 Task: Look for space in Sitges, Spain from 12th  August, 2023 to 15th August, 2023 for 3 adults in price range Rs.12000 to Rs.16000. Place can be entire place with 2 bedrooms having 3 beds and 1 bathroom. Property type can be house, flat, guest house. Booking option can be shelf check-in. Required host language is English.
Action: Mouse moved to (327, 199)
Screenshot: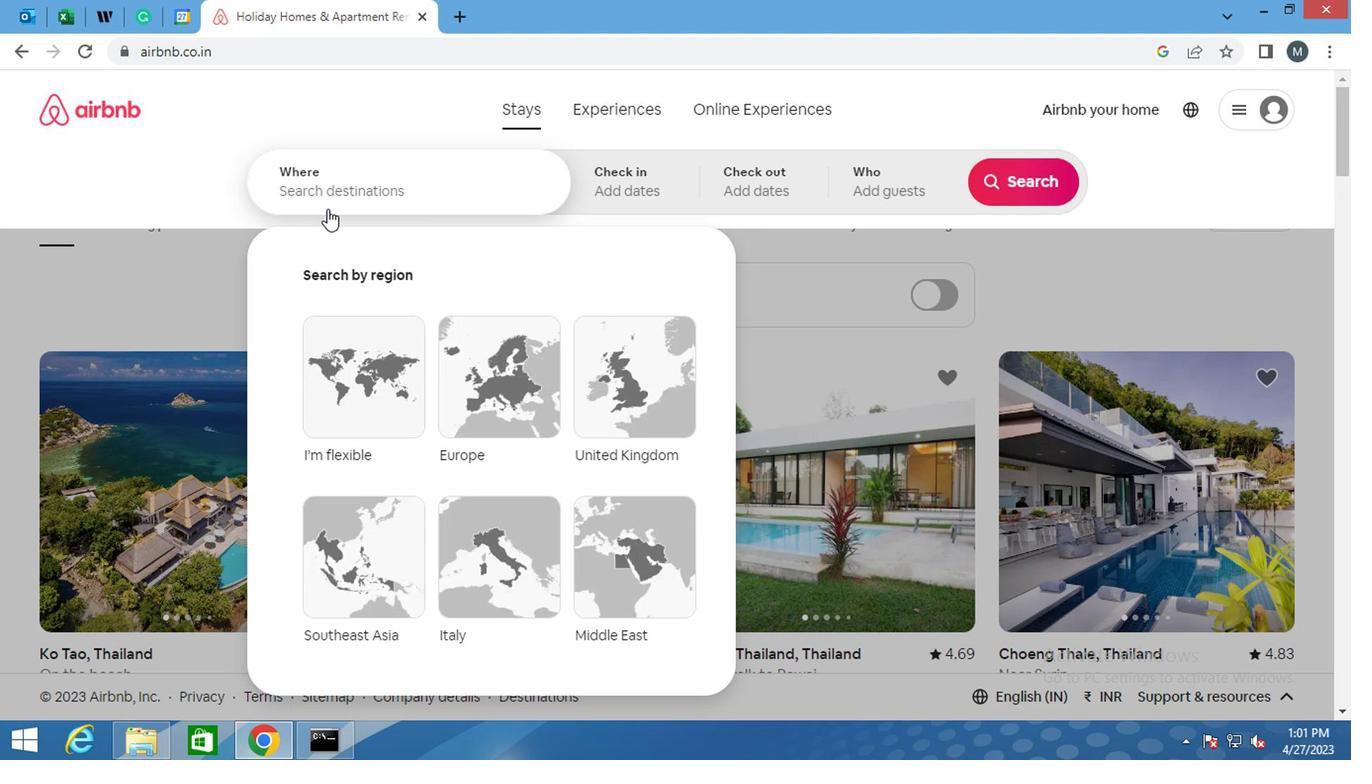 
Action: Mouse pressed left at (327, 199)
Screenshot: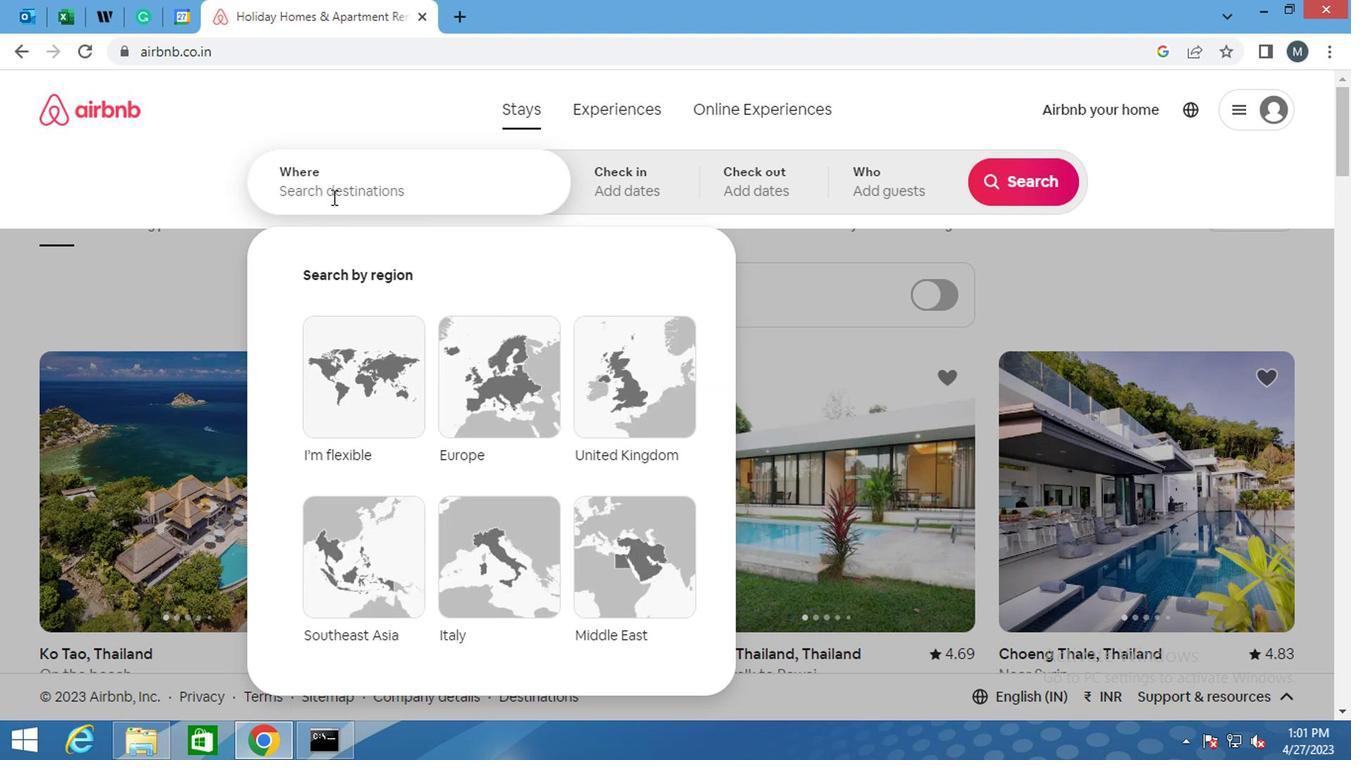 
Action: Key pressed <Key.shift>SITGES,<Key.space><Key.shift>SPAI
Screenshot: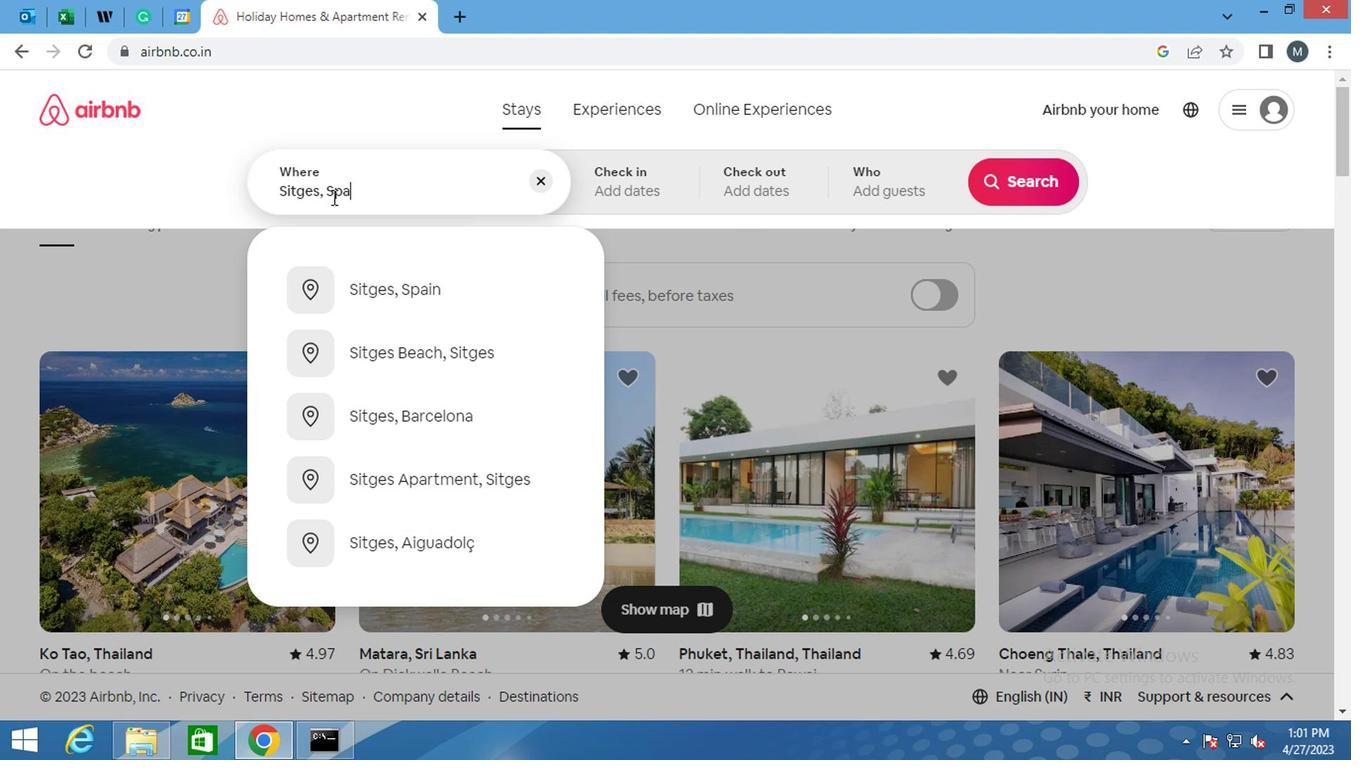 
Action: Mouse moved to (391, 301)
Screenshot: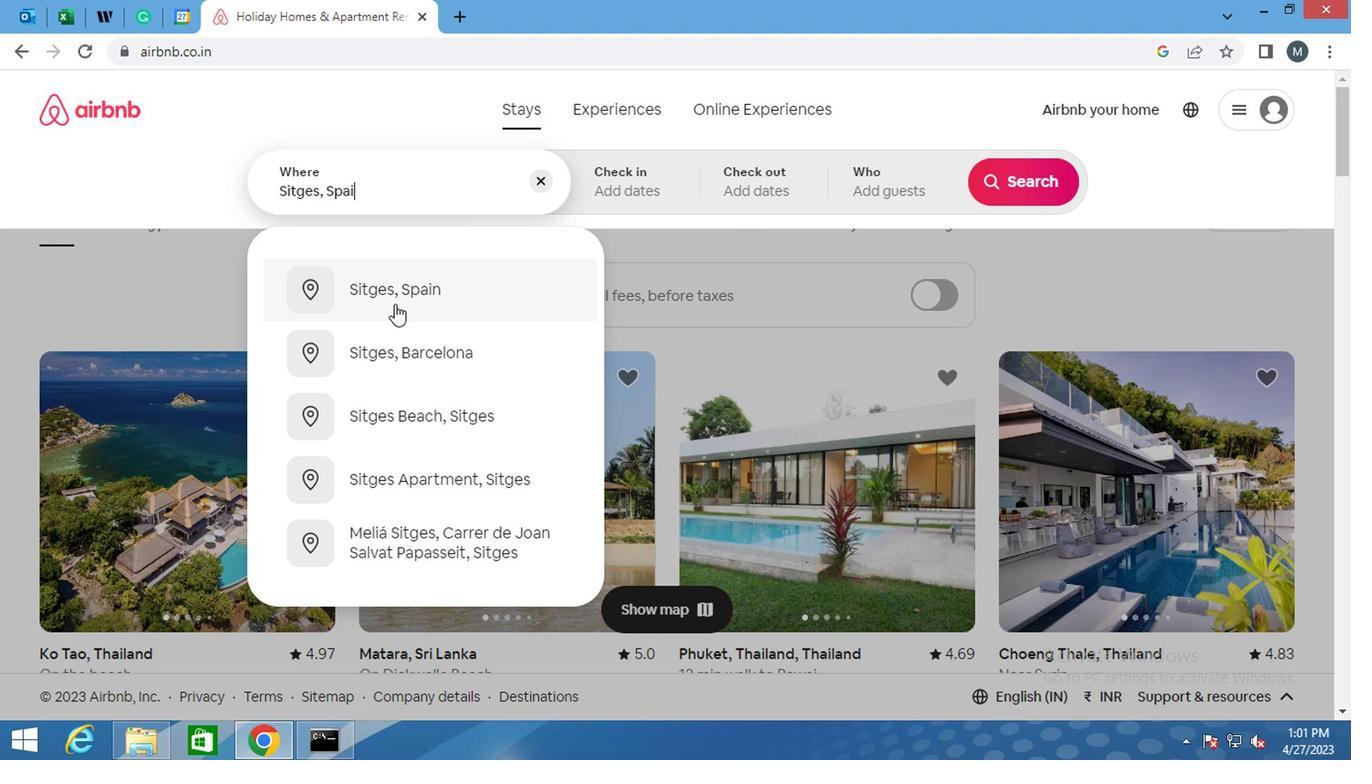 
Action: Mouse pressed left at (391, 301)
Screenshot: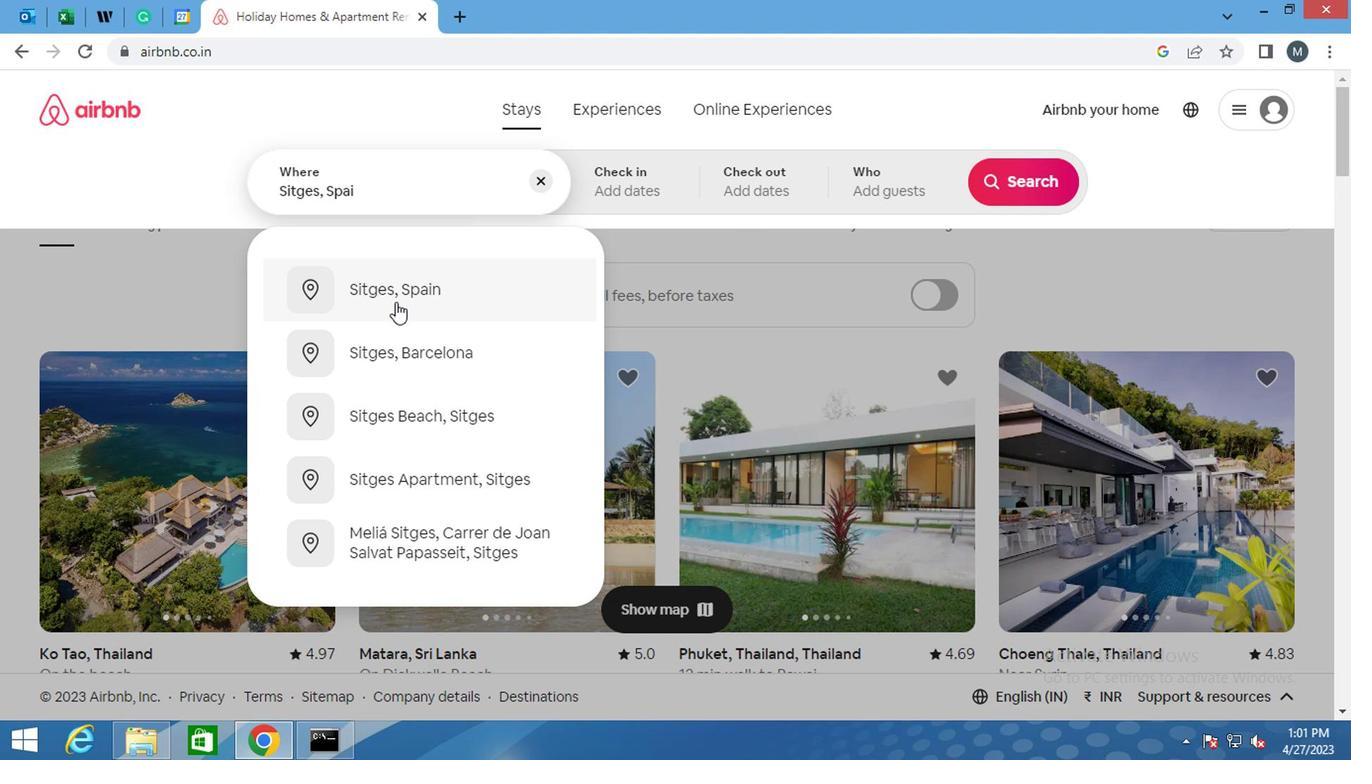 
Action: Mouse moved to (1014, 341)
Screenshot: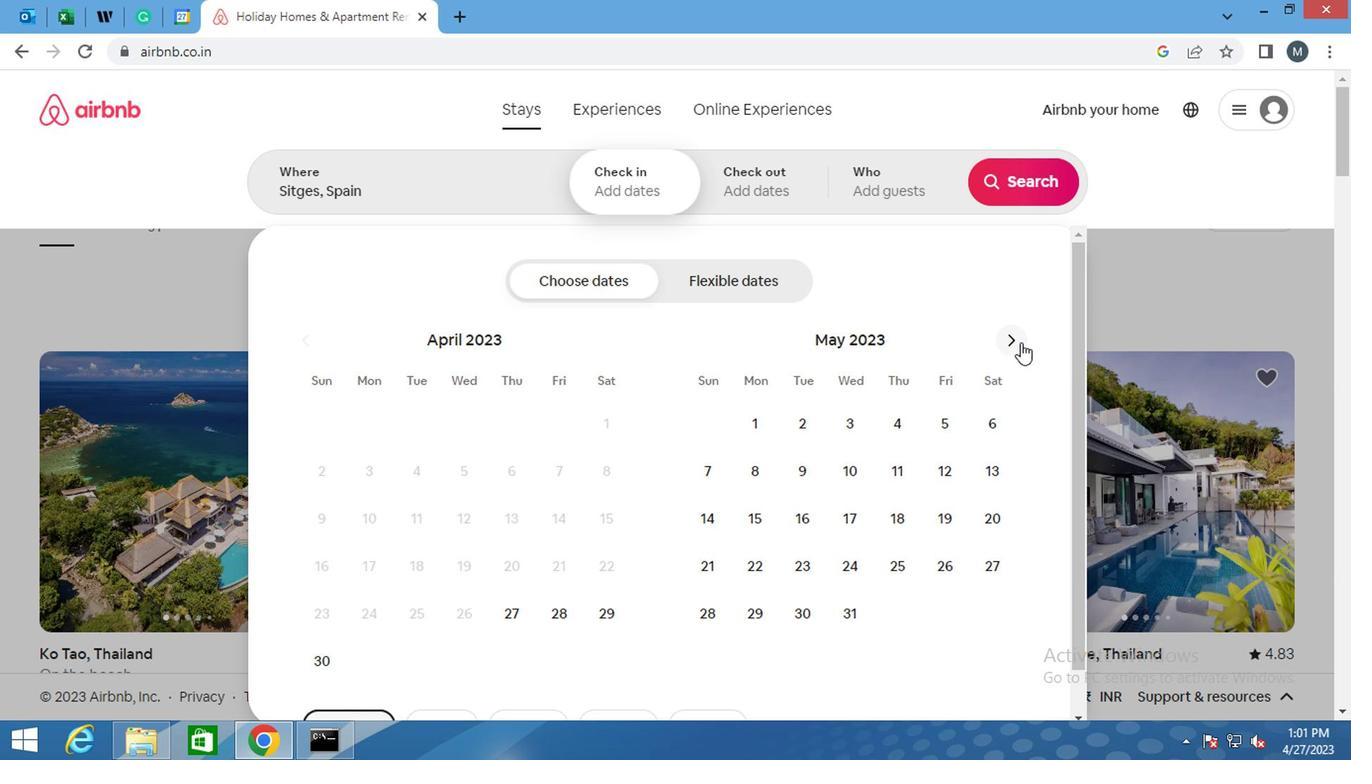 
Action: Mouse pressed left at (1014, 341)
Screenshot: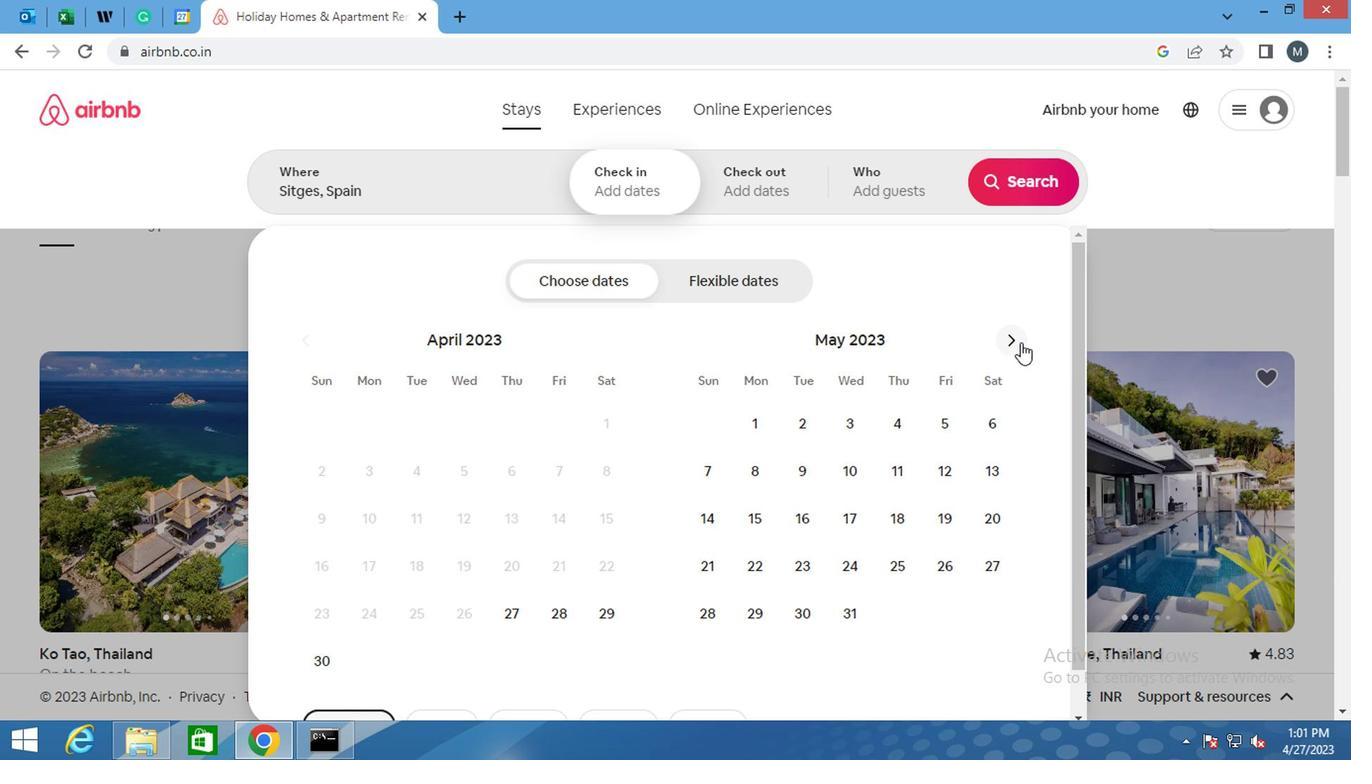 
Action: Mouse pressed left at (1014, 341)
Screenshot: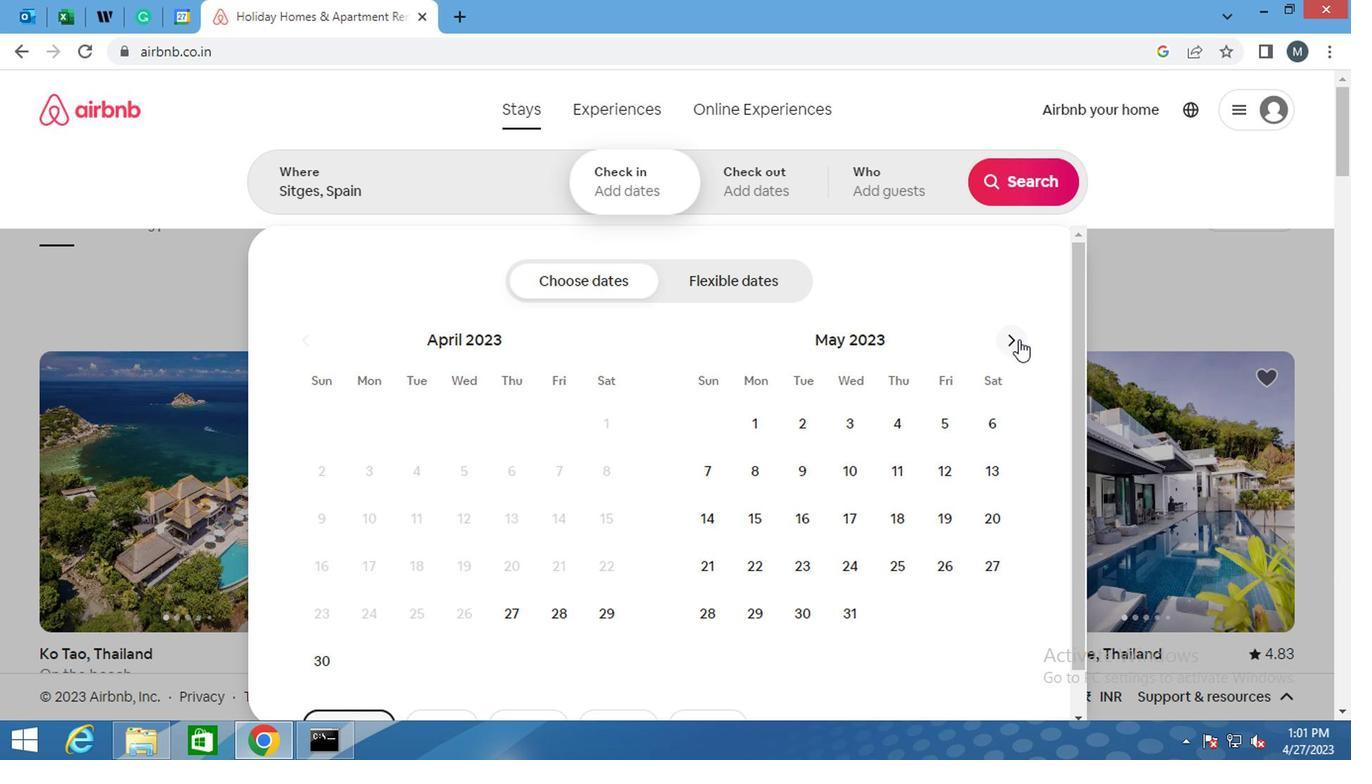 
Action: Mouse pressed left at (1014, 341)
Screenshot: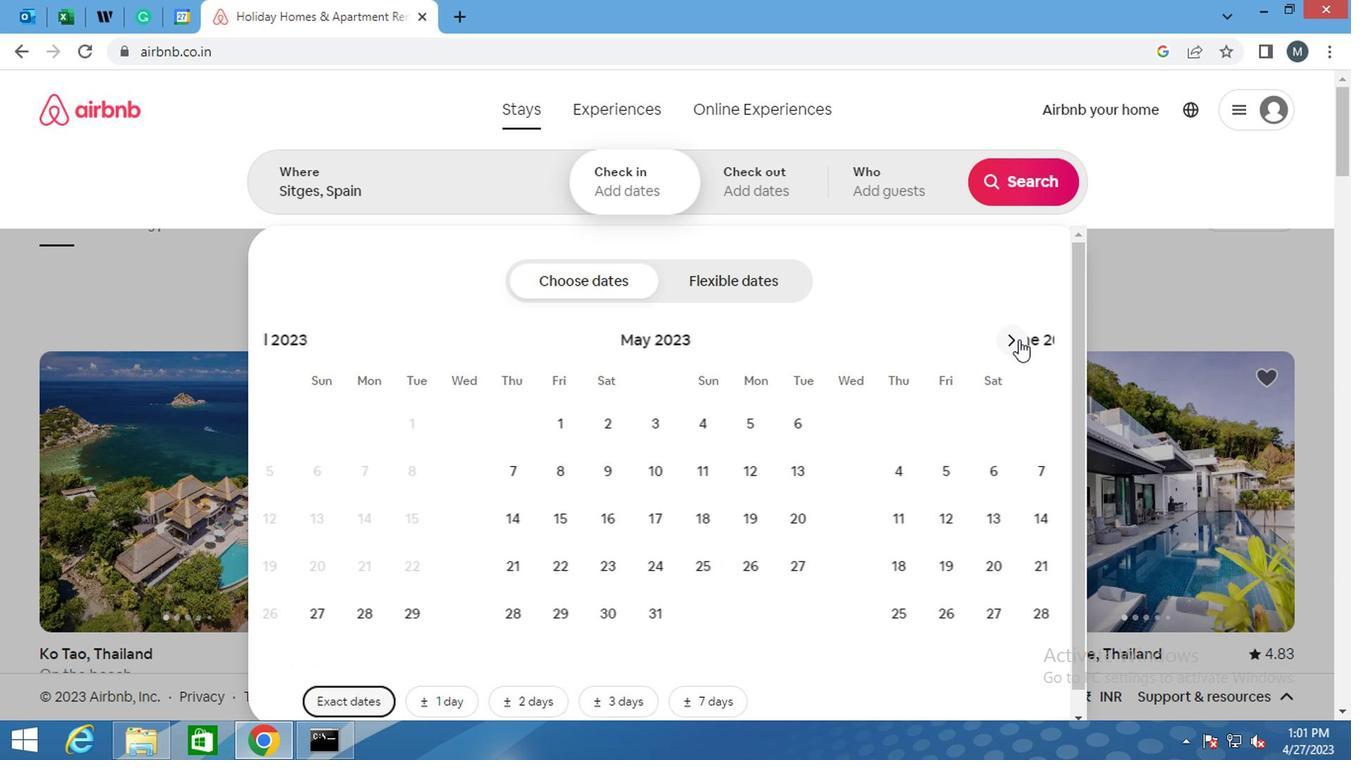 
Action: Mouse pressed left at (1014, 341)
Screenshot: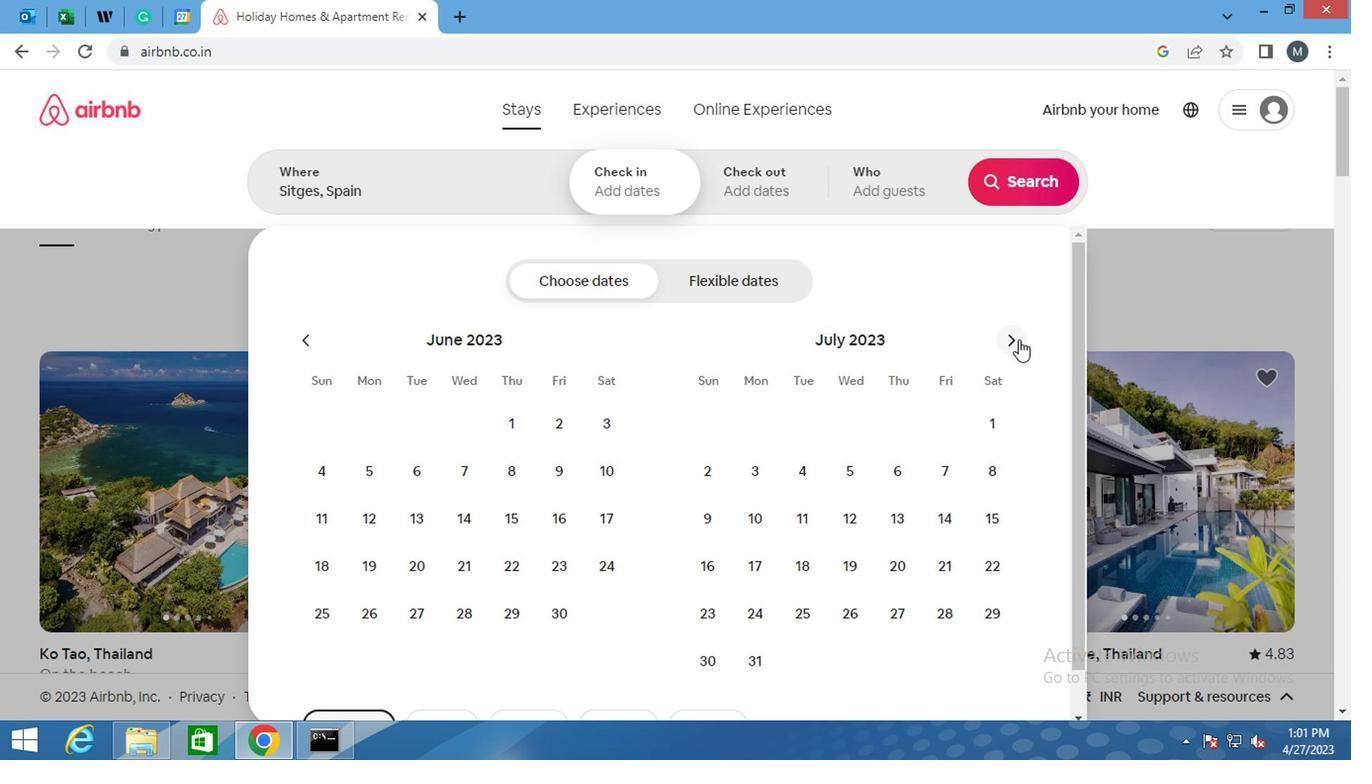 
Action: Mouse moved to (976, 458)
Screenshot: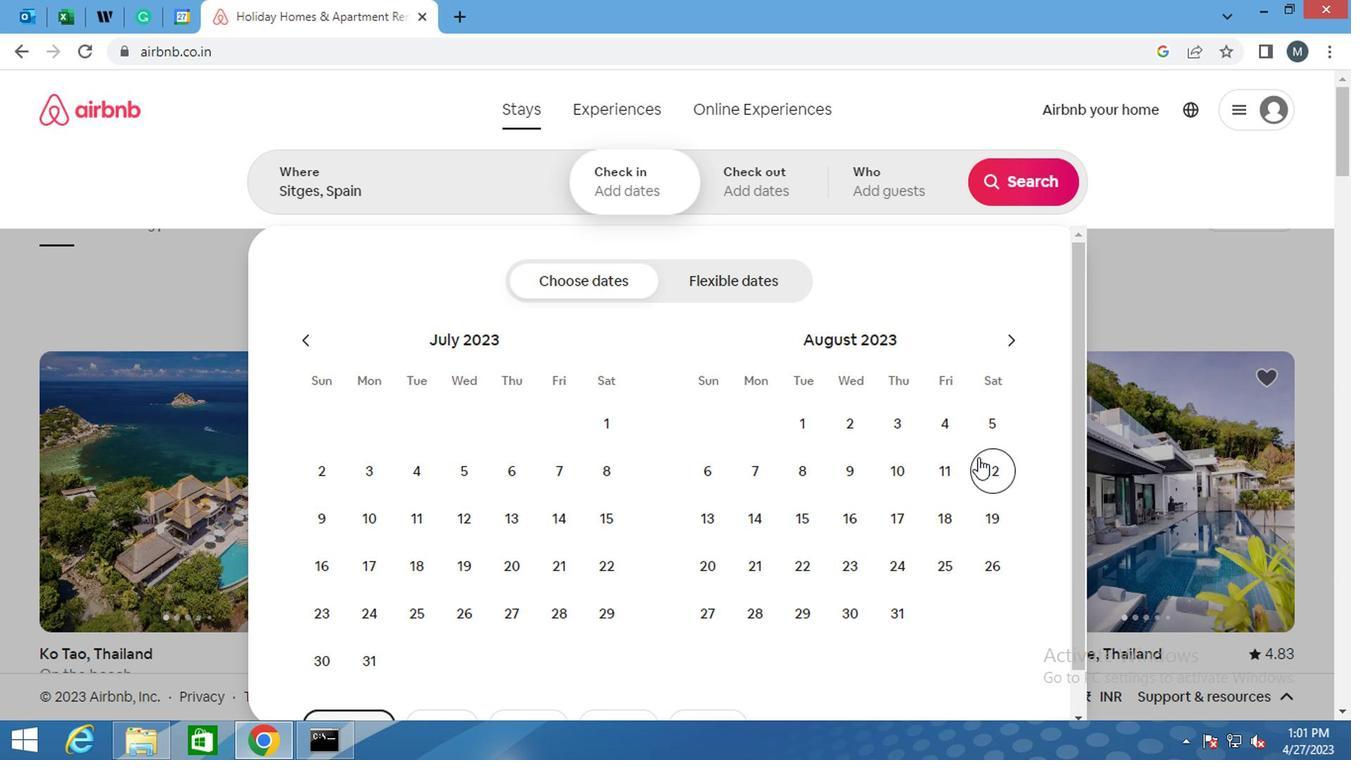 
Action: Mouse pressed left at (976, 458)
Screenshot: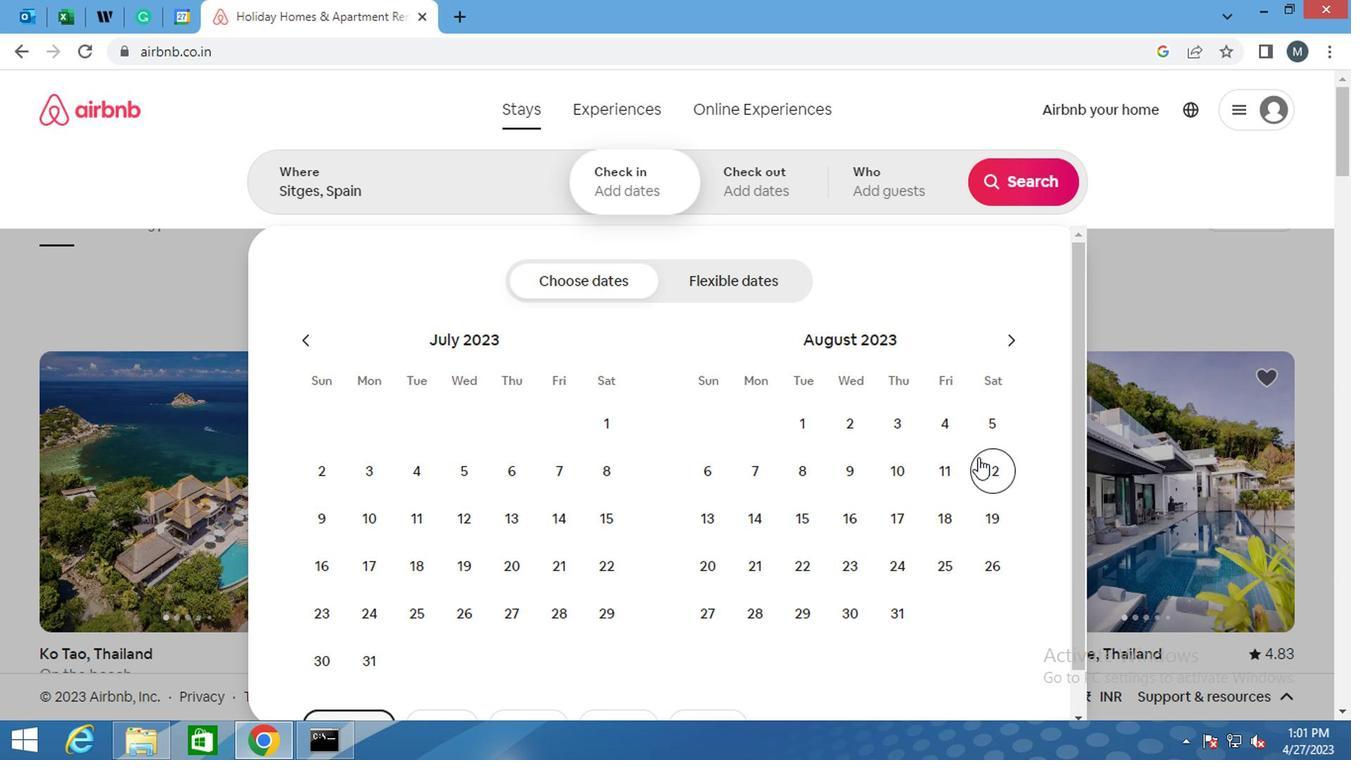 
Action: Mouse moved to (808, 519)
Screenshot: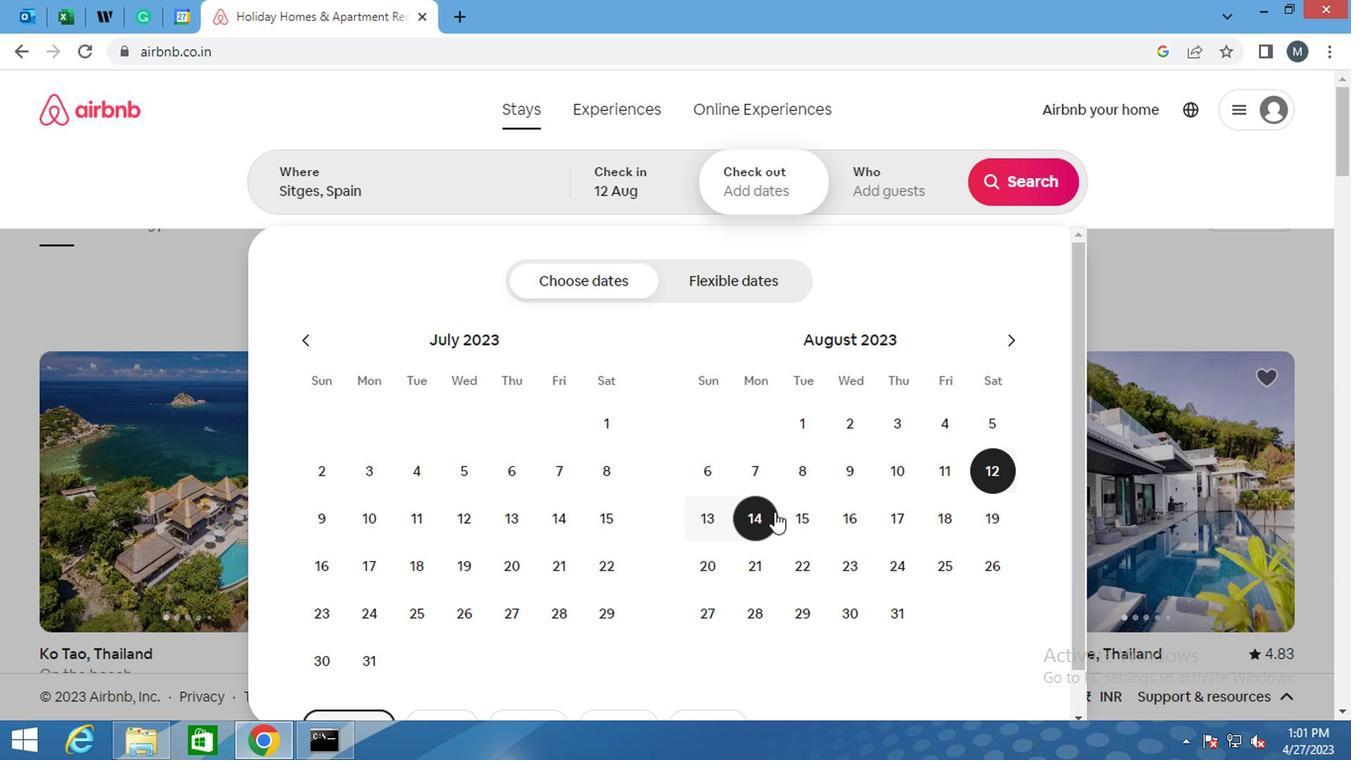 
Action: Mouse pressed left at (808, 519)
Screenshot: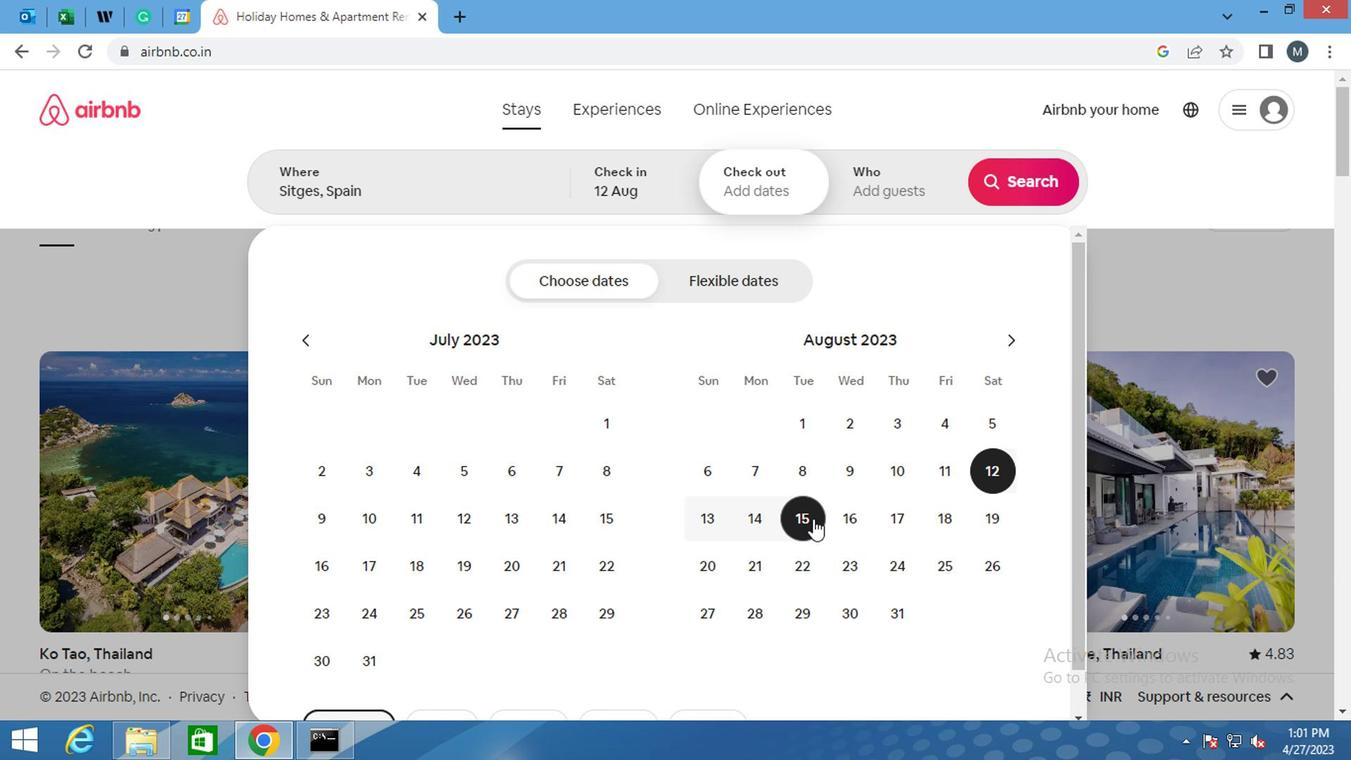 
Action: Mouse moved to (892, 207)
Screenshot: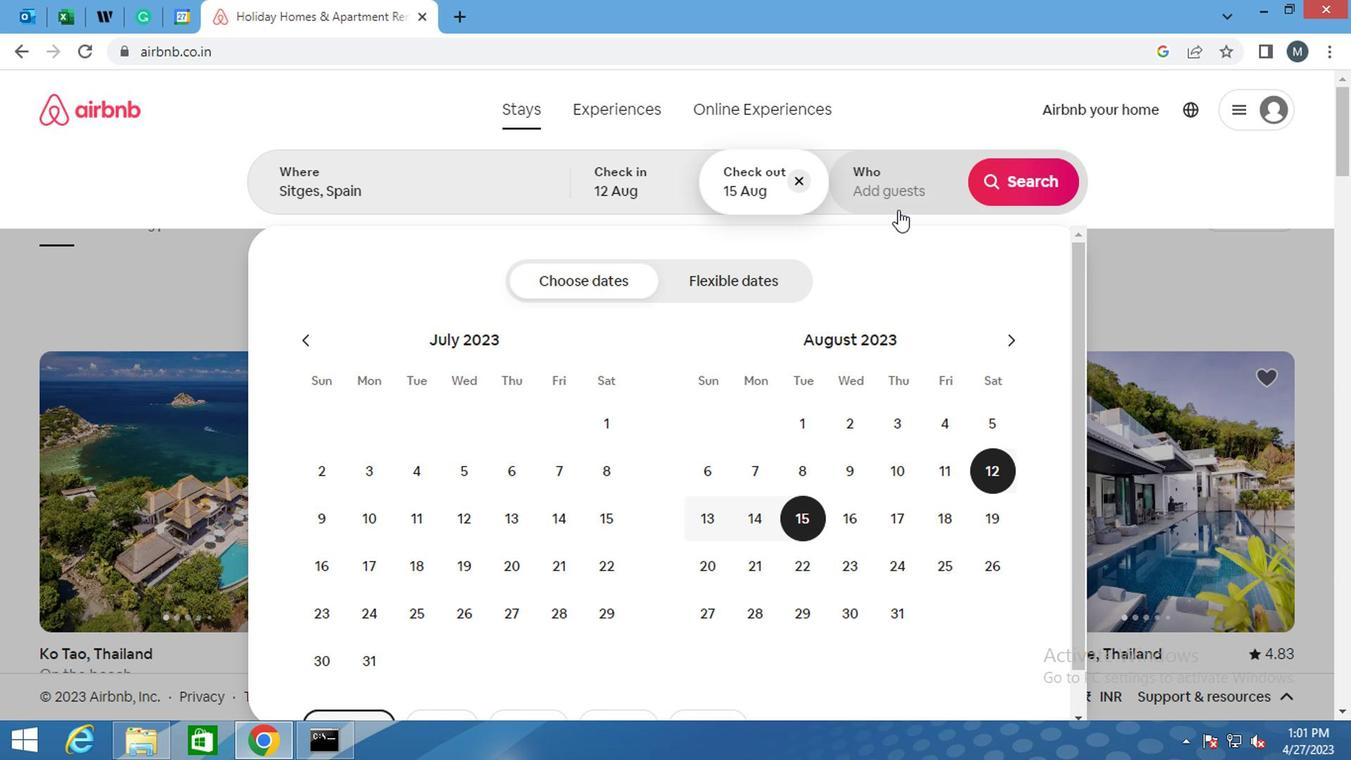 
Action: Mouse pressed left at (892, 207)
Screenshot: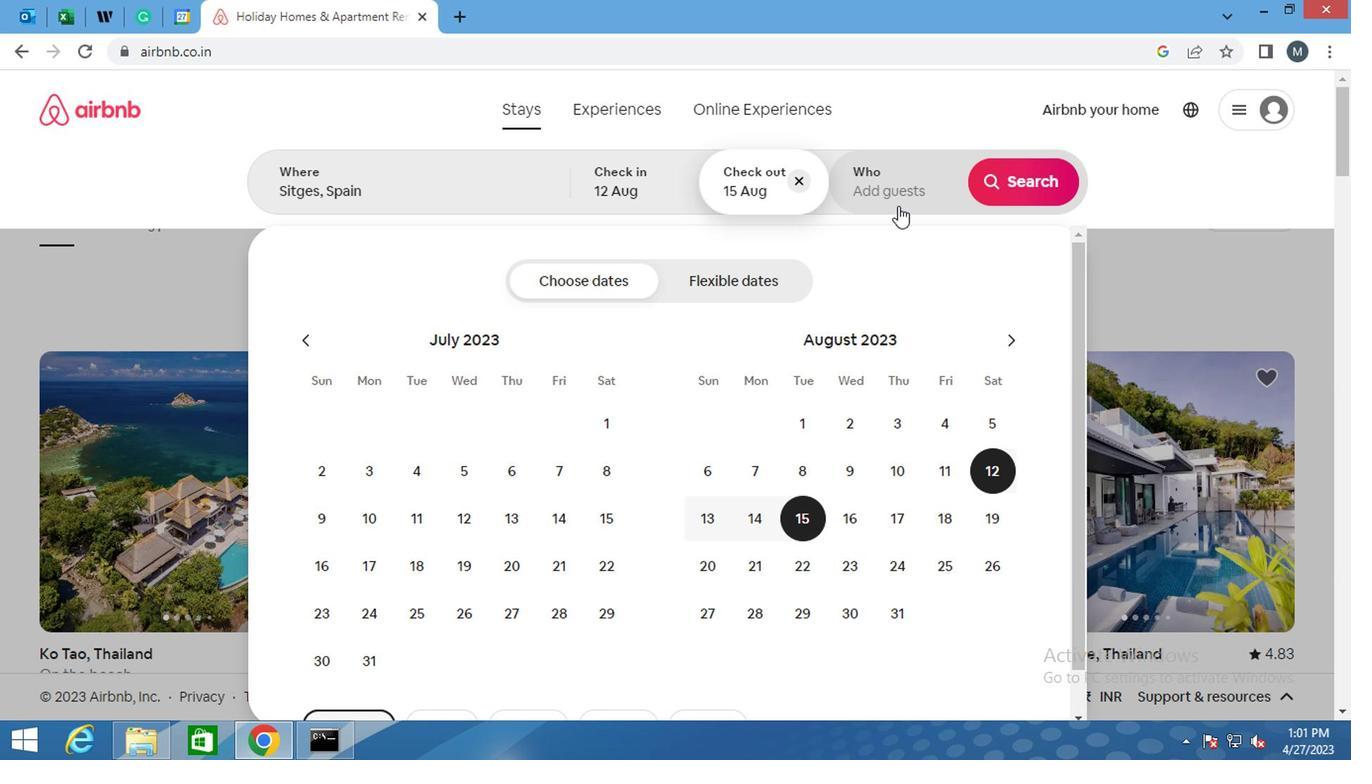 
Action: Mouse moved to (1013, 292)
Screenshot: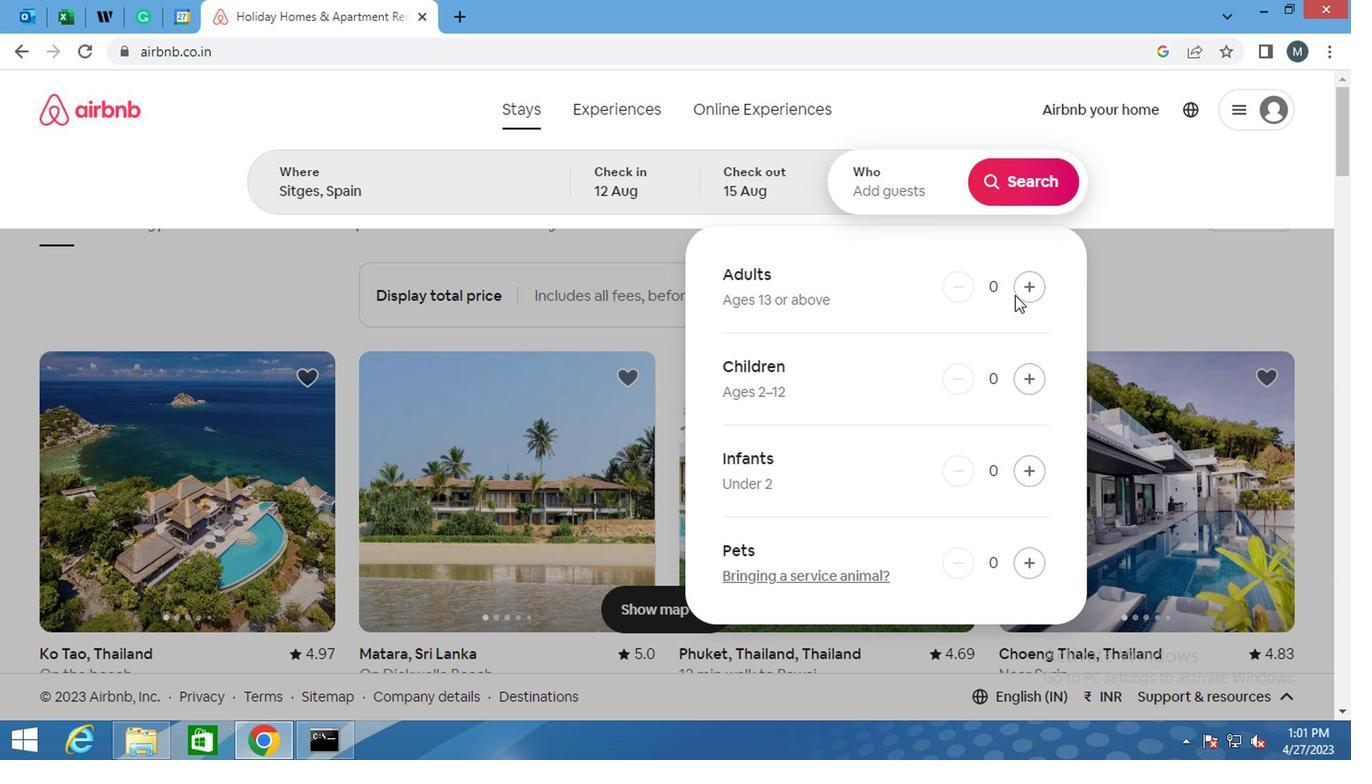 
Action: Mouse pressed left at (1013, 292)
Screenshot: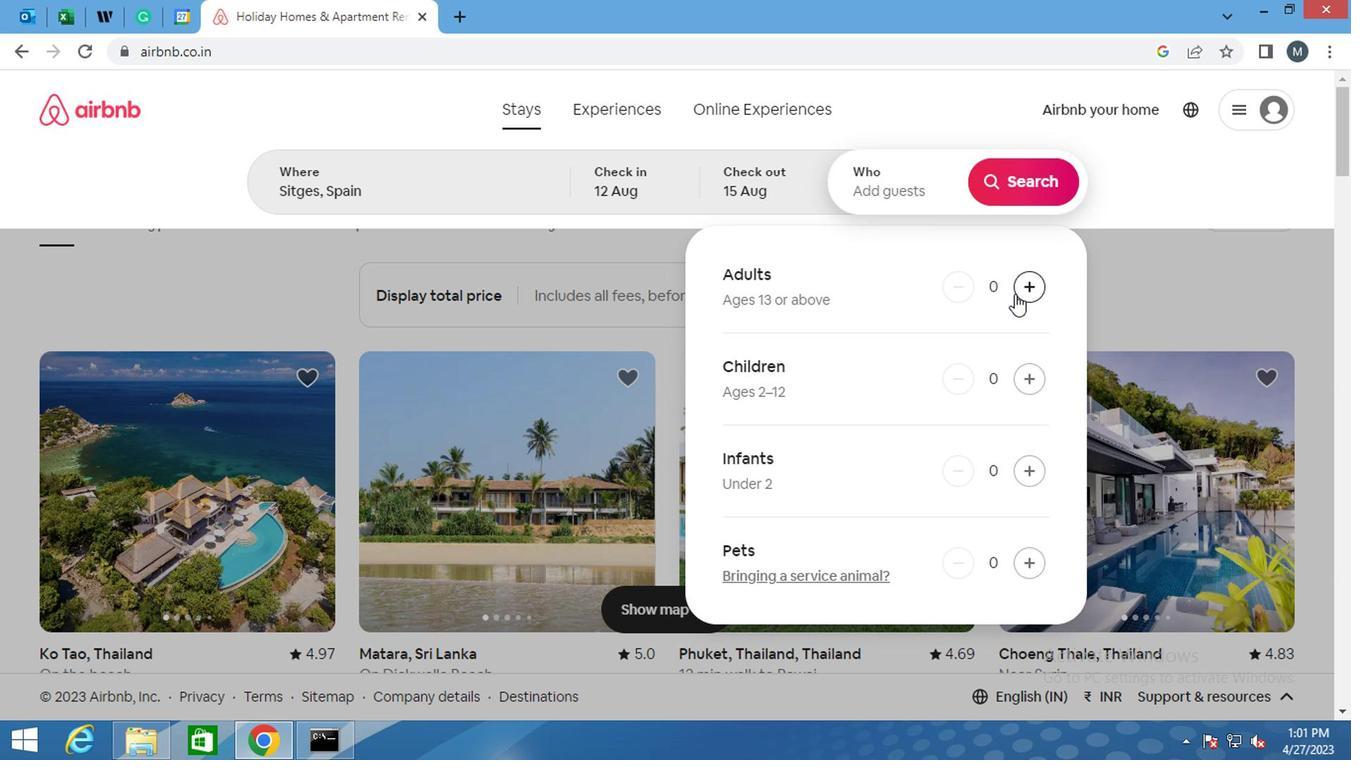 
Action: Mouse moved to (1017, 292)
Screenshot: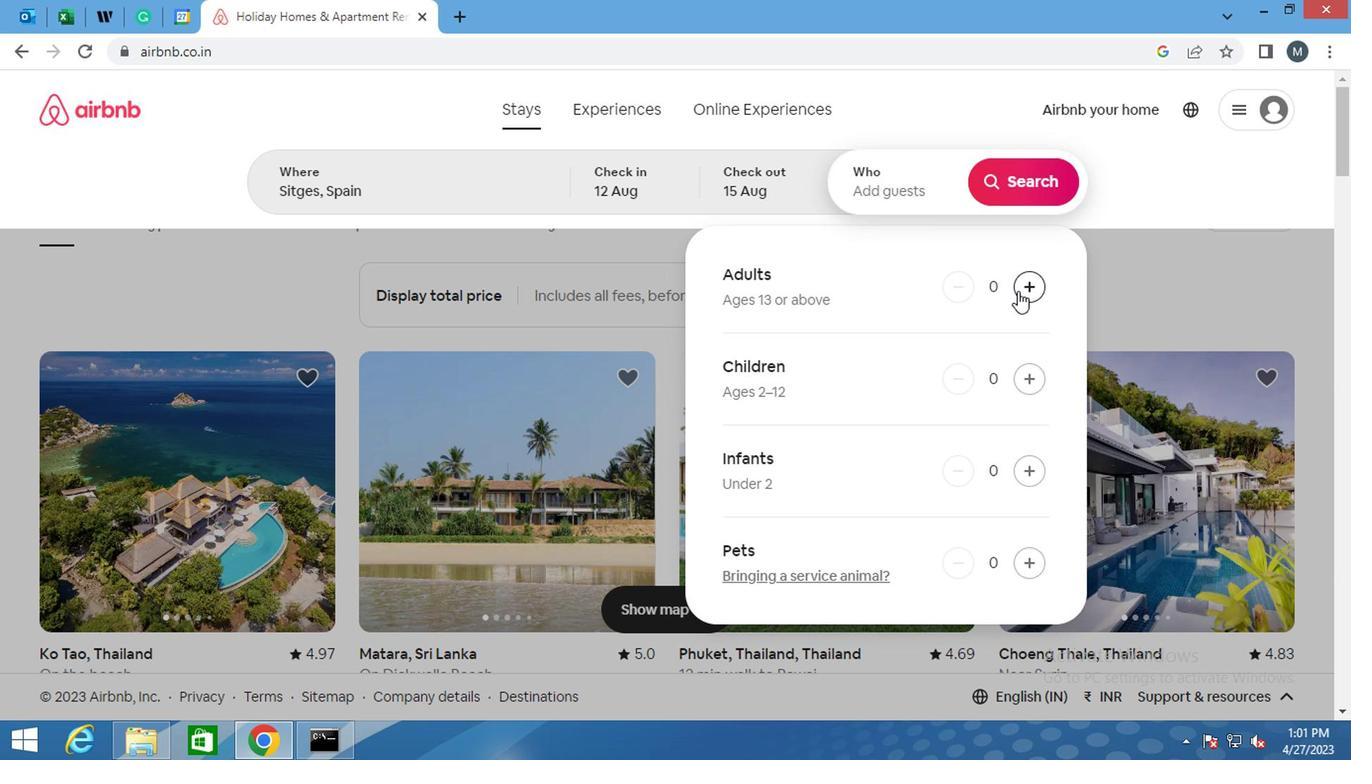 
Action: Mouse pressed left at (1017, 292)
Screenshot: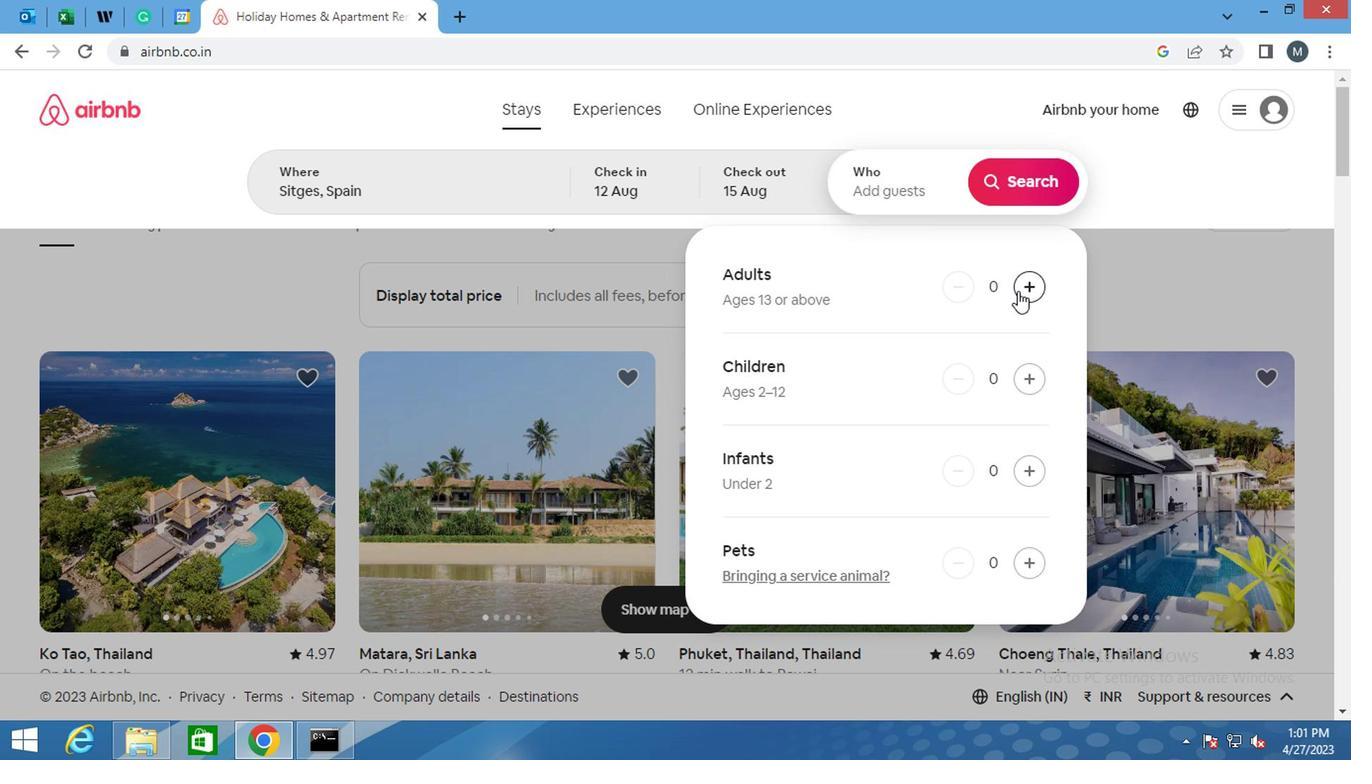 
Action: Mouse pressed left at (1017, 292)
Screenshot: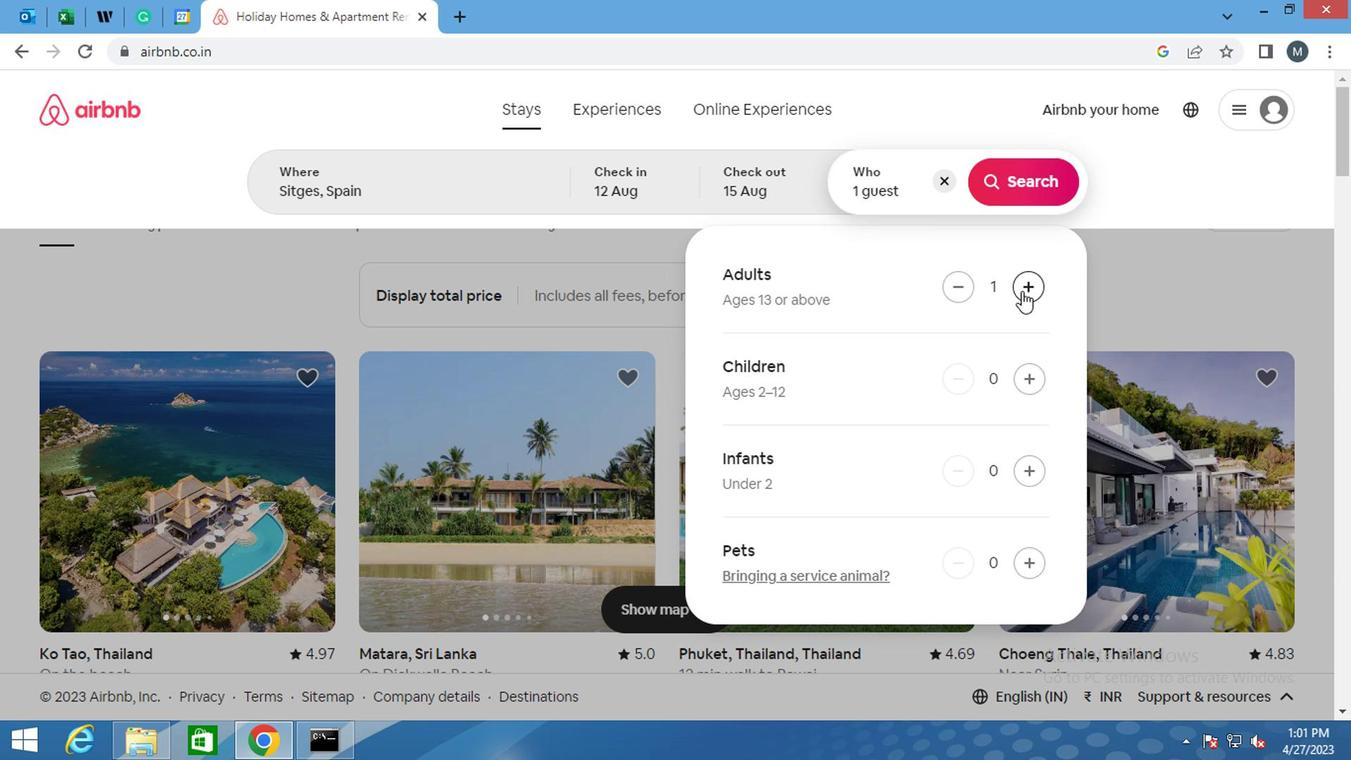 
Action: Mouse moved to (1039, 185)
Screenshot: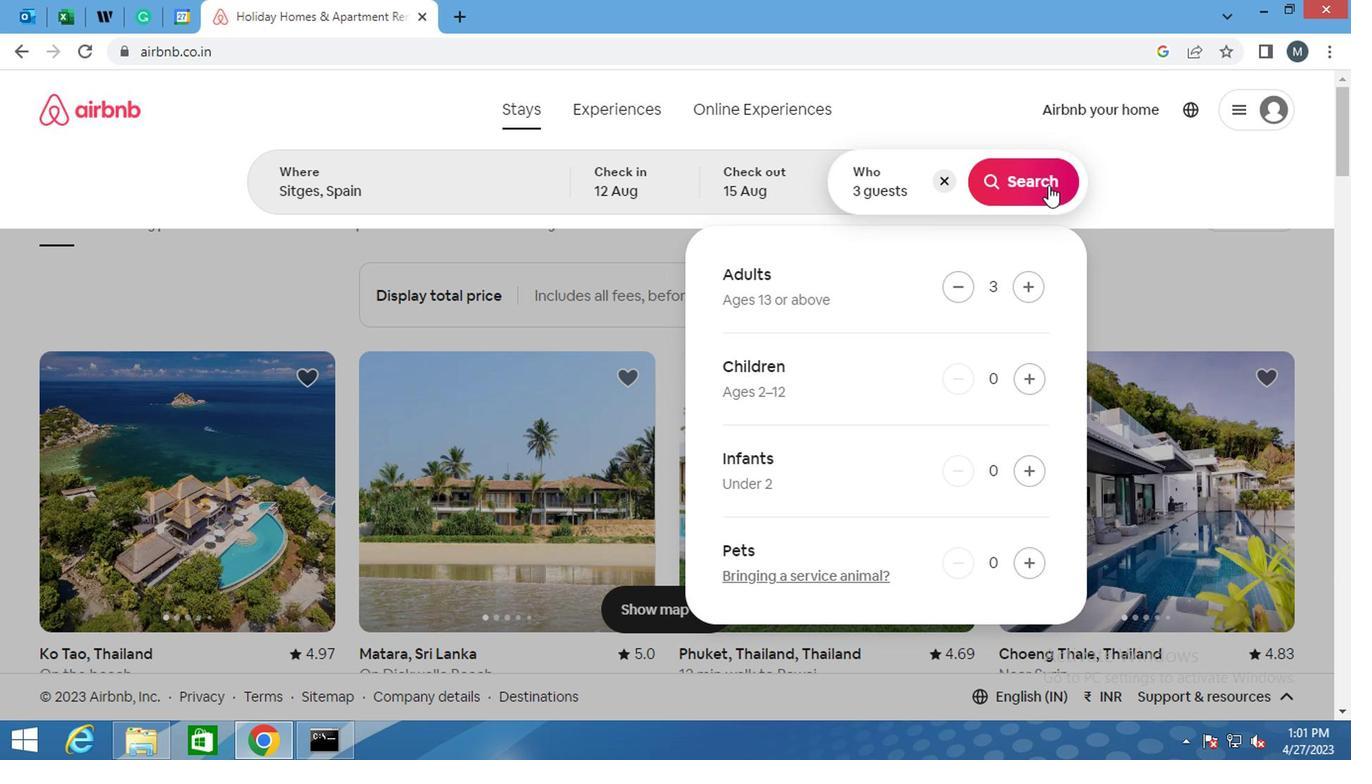 
Action: Mouse pressed left at (1039, 185)
Screenshot: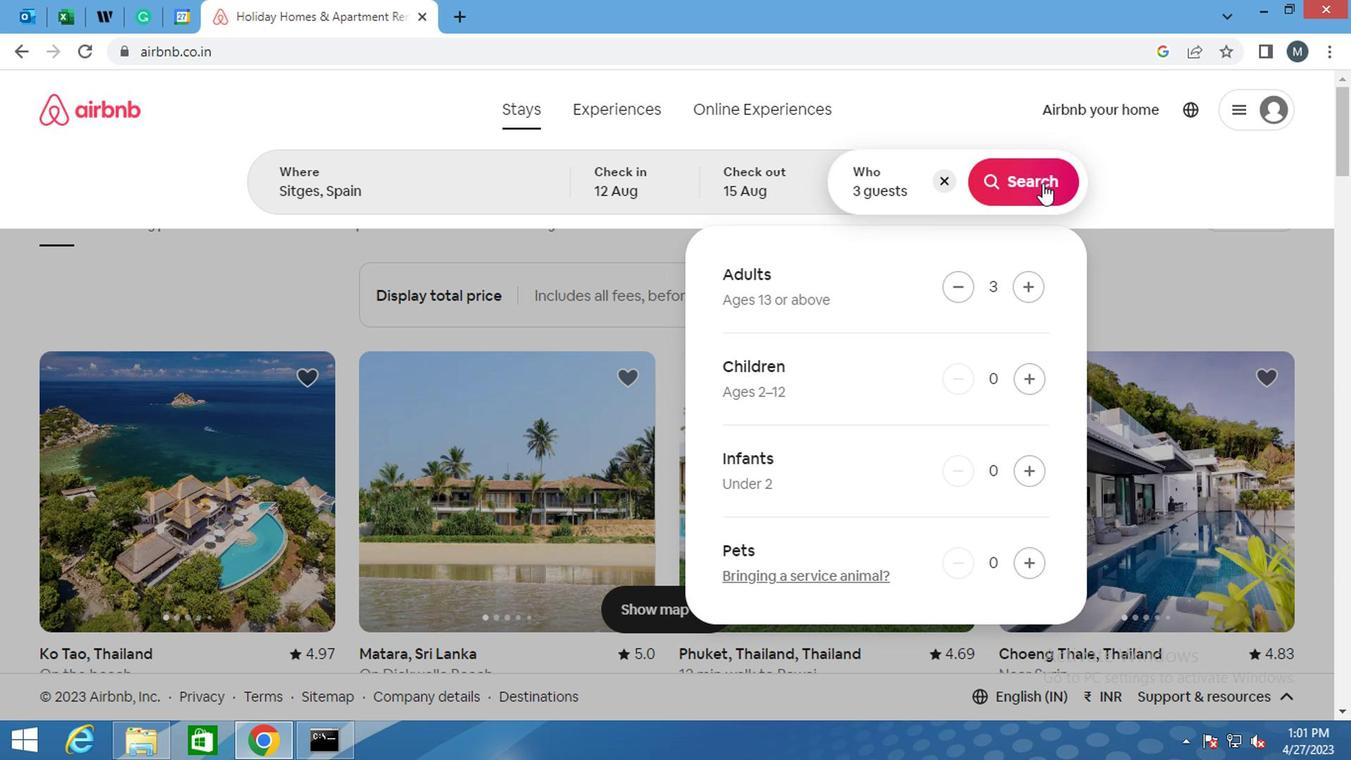 
Action: Mouse moved to (1268, 205)
Screenshot: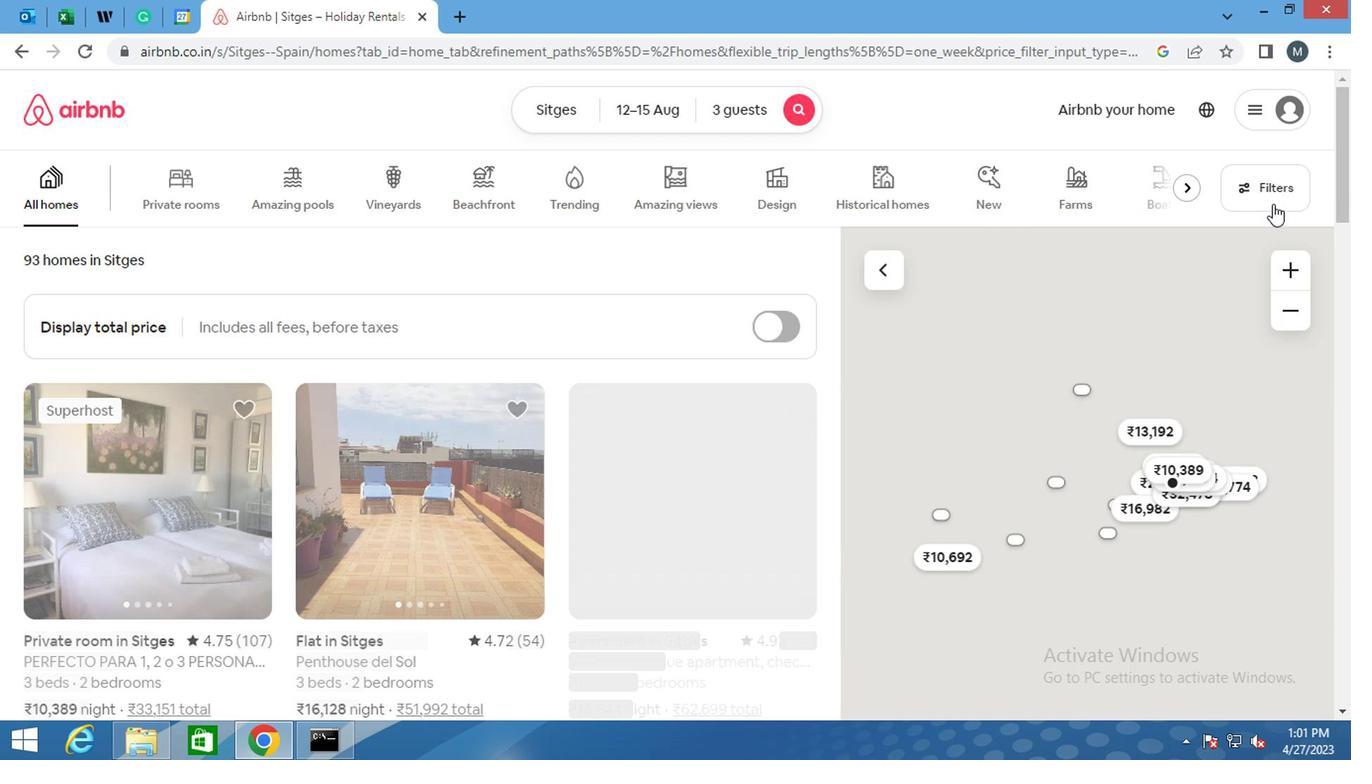 
Action: Mouse pressed left at (1268, 205)
Screenshot: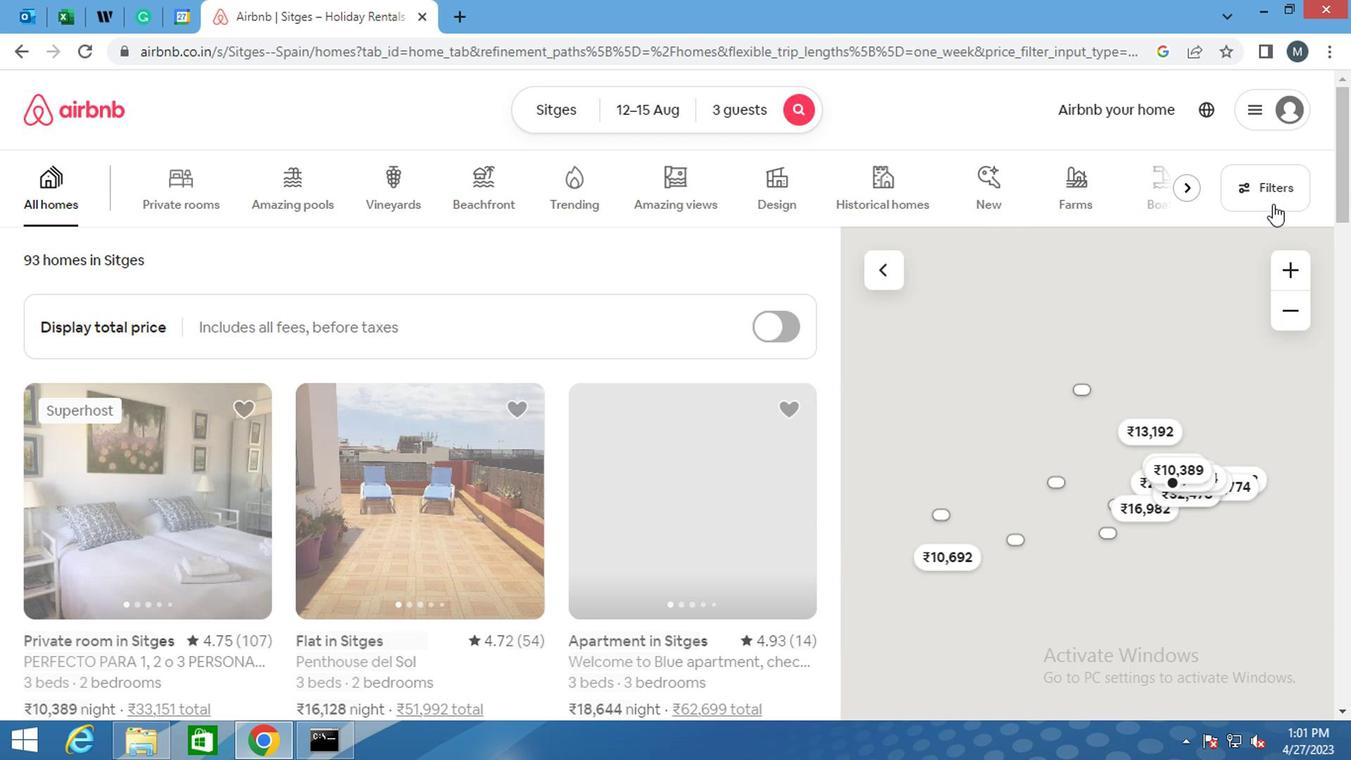 
Action: Mouse moved to (439, 449)
Screenshot: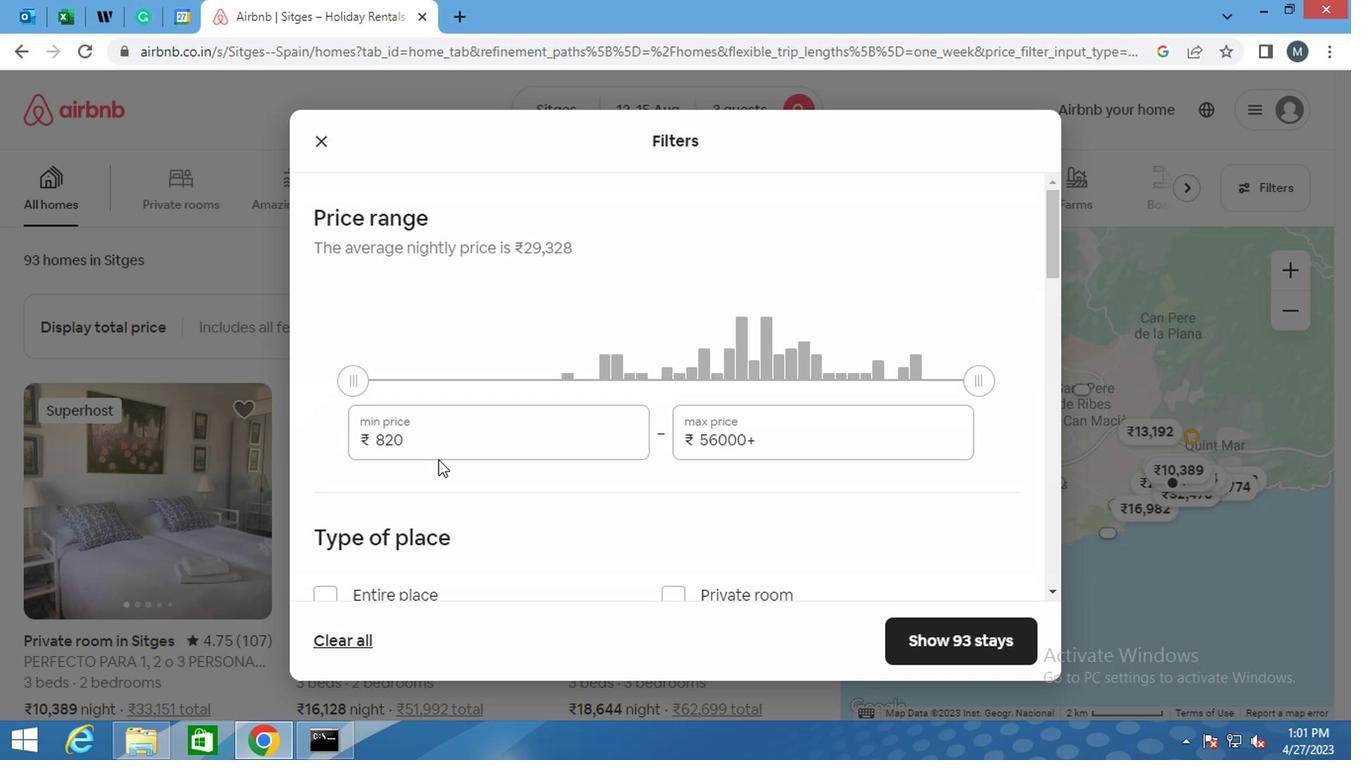 
Action: Mouse pressed left at (439, 449)
Screenshot: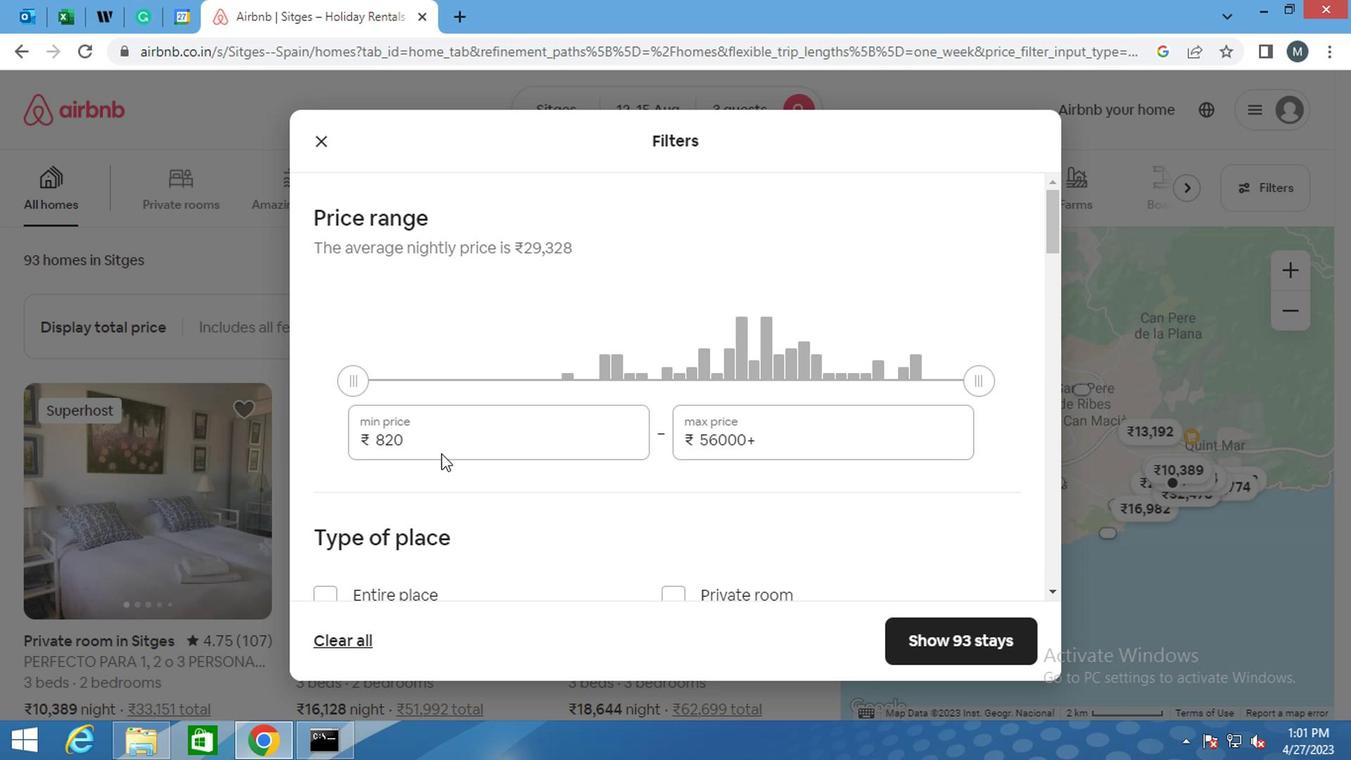 
Action: Key pressed <Key.backspace><Key.backspace><Key.backspace><Key.backspace><Key.backspace>
Screenshot: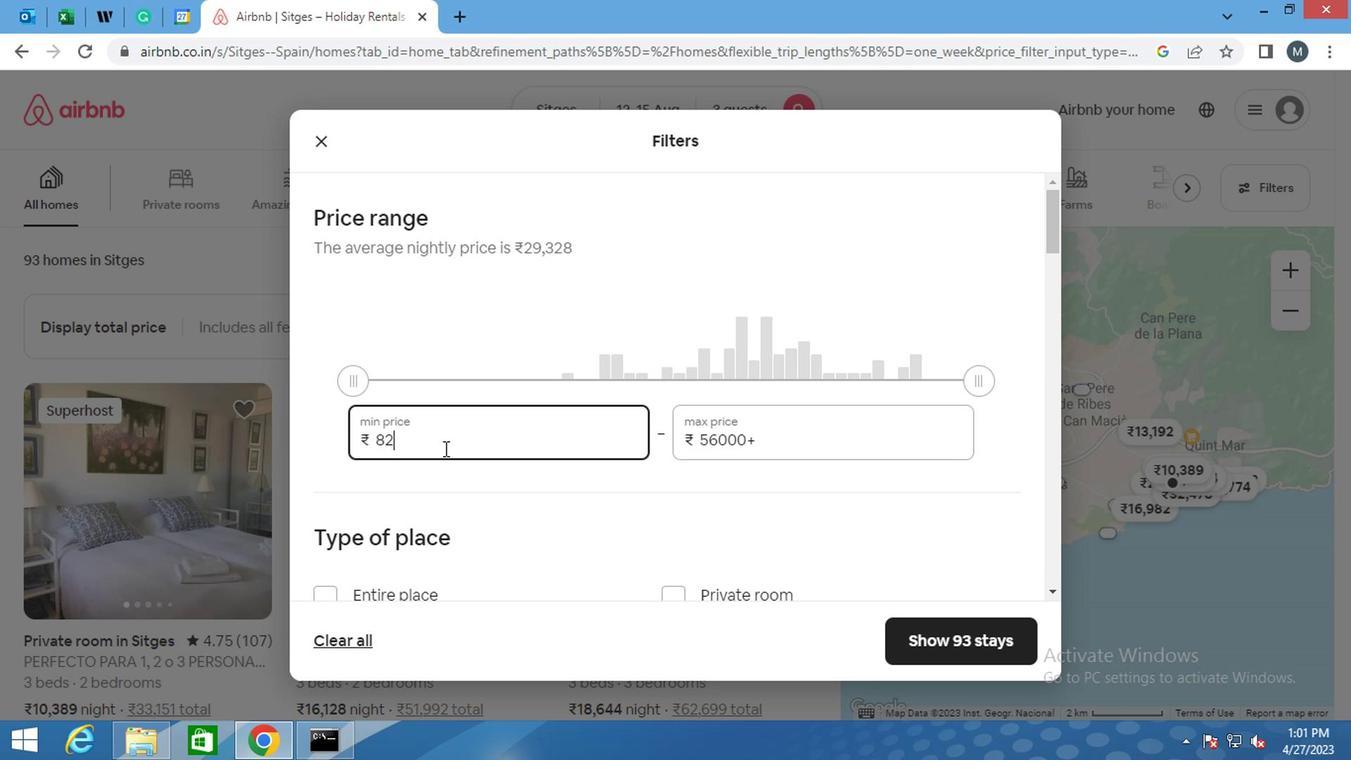 
Action: Mouse moved to (440, 450)
Screenshot: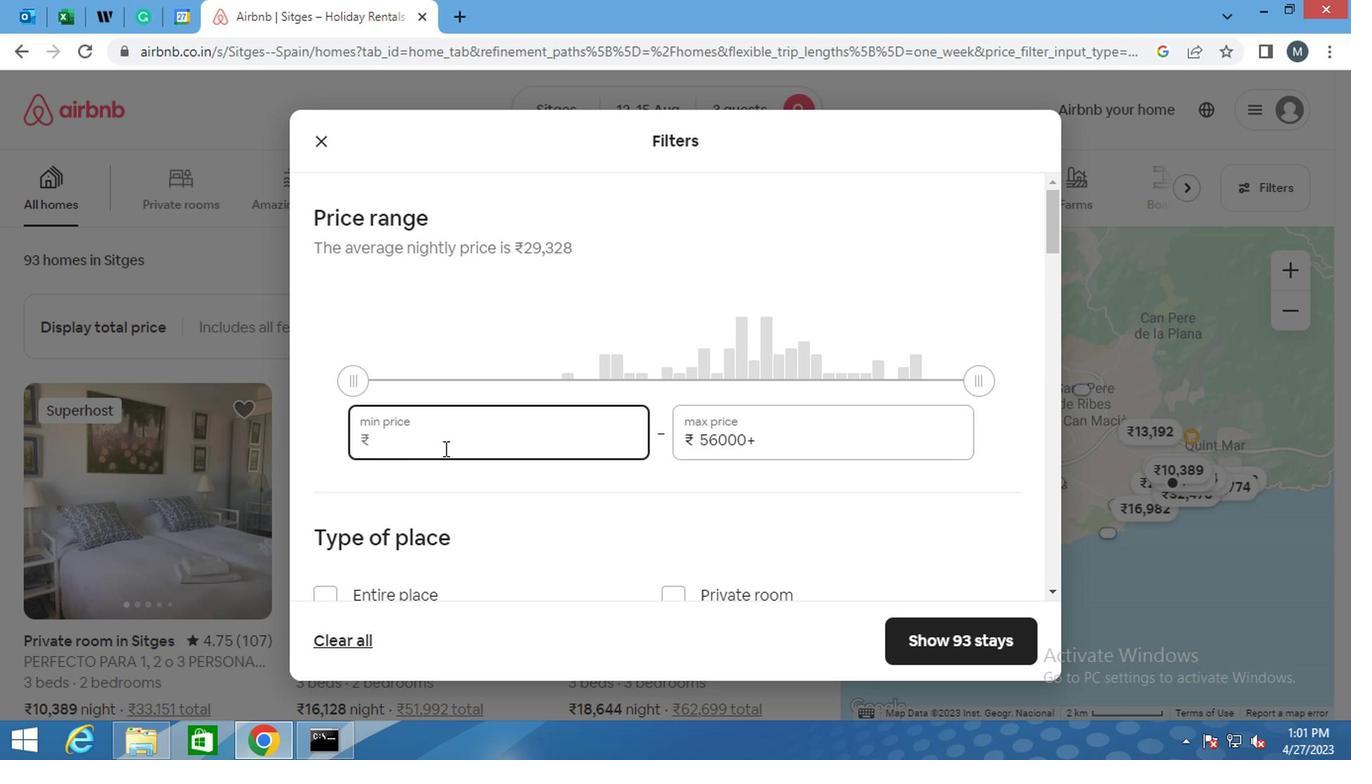 
Action: Key pressed 1
Screenshot: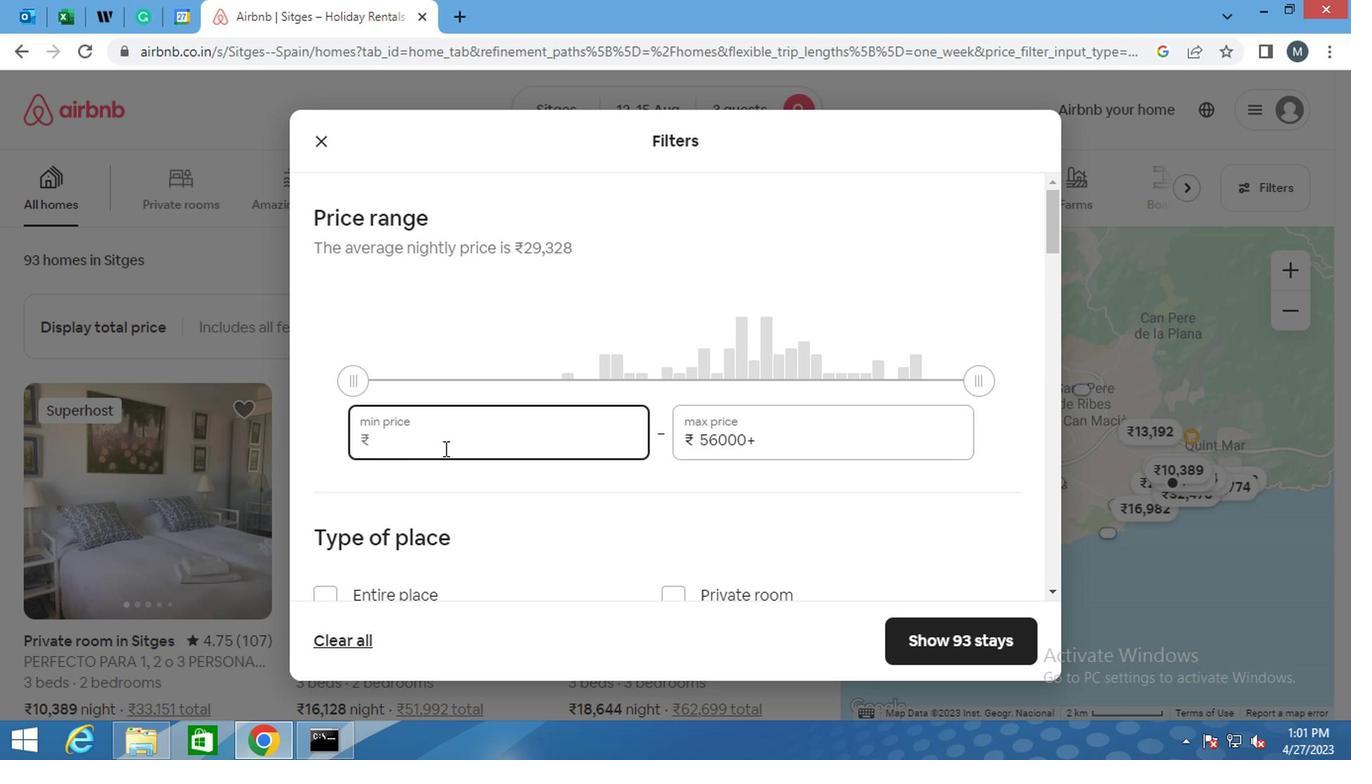 
Action: Mouse moved to (440, 451)
Screenshot: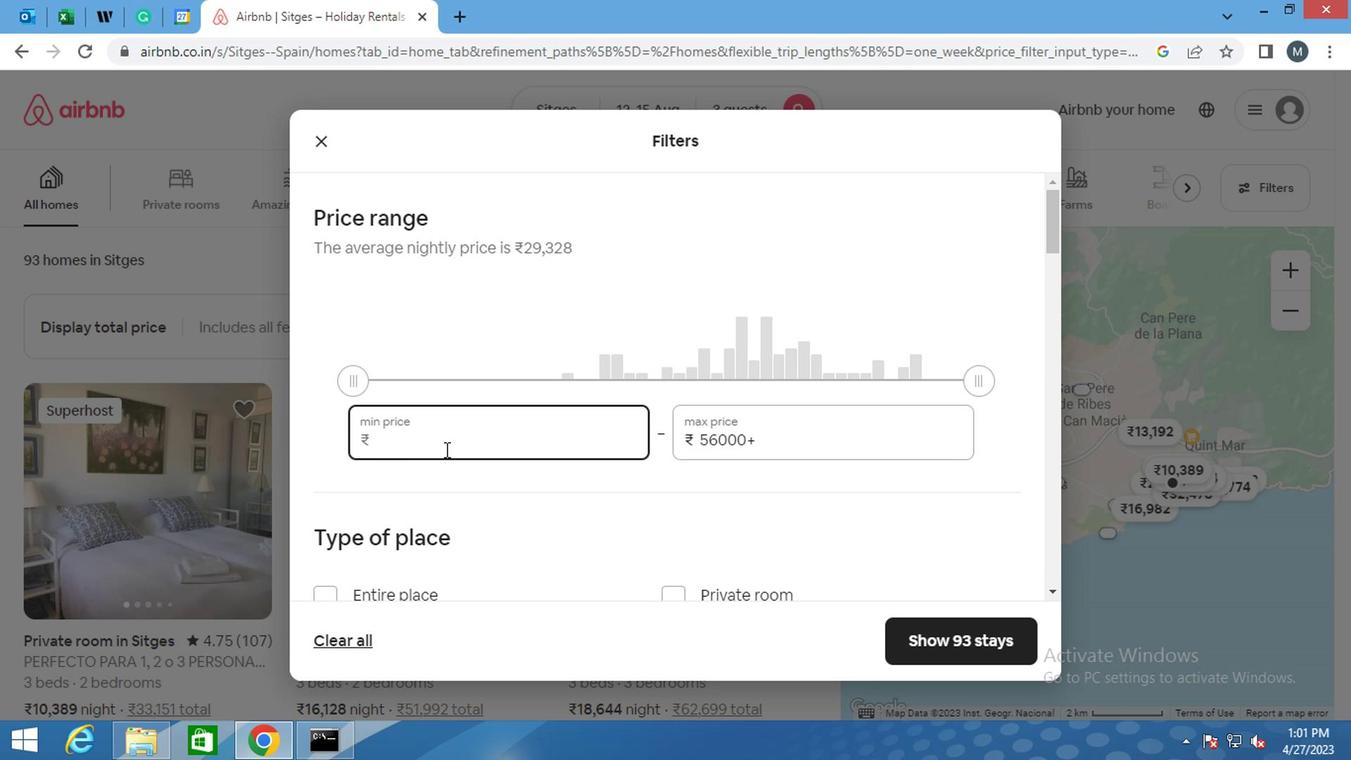 
Action: Key pressed 2
Screenshot: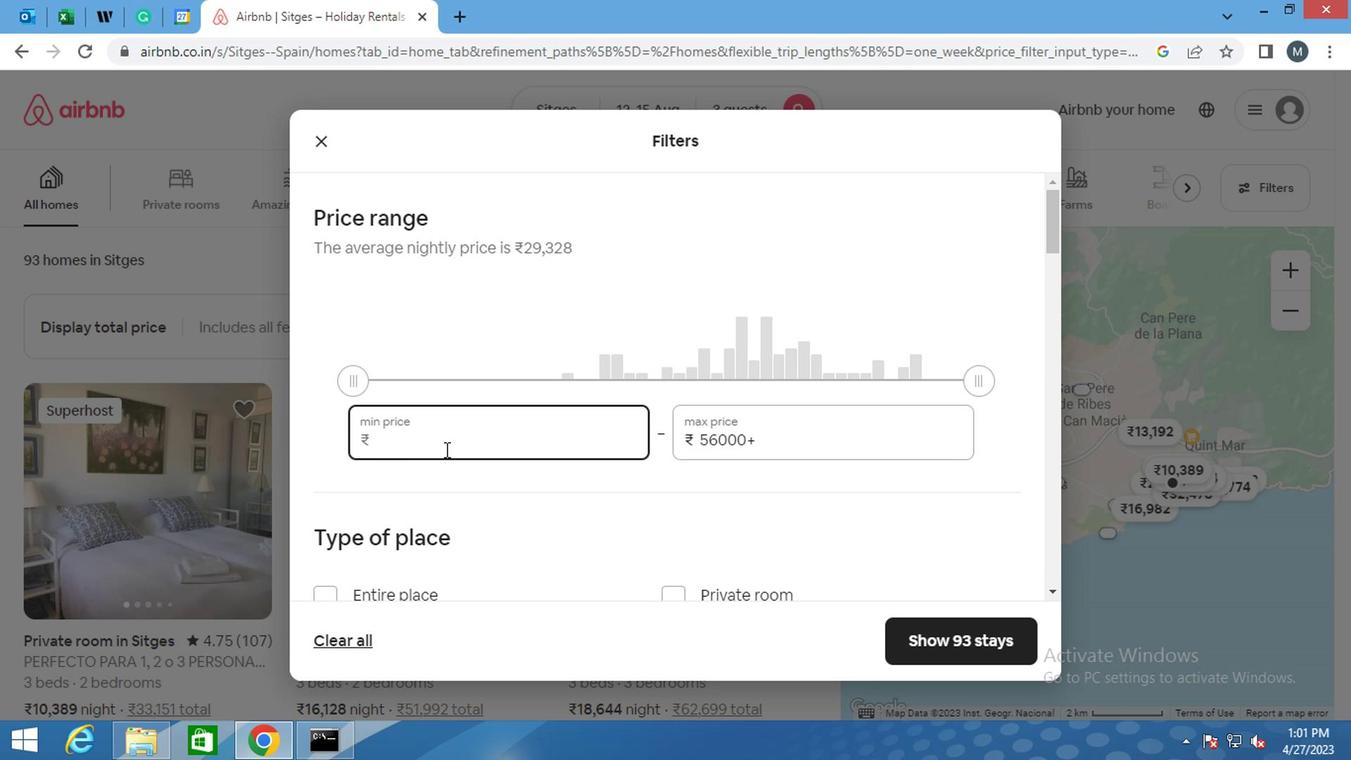 
Action: Mouse moved to (440, 454)
Screenshot: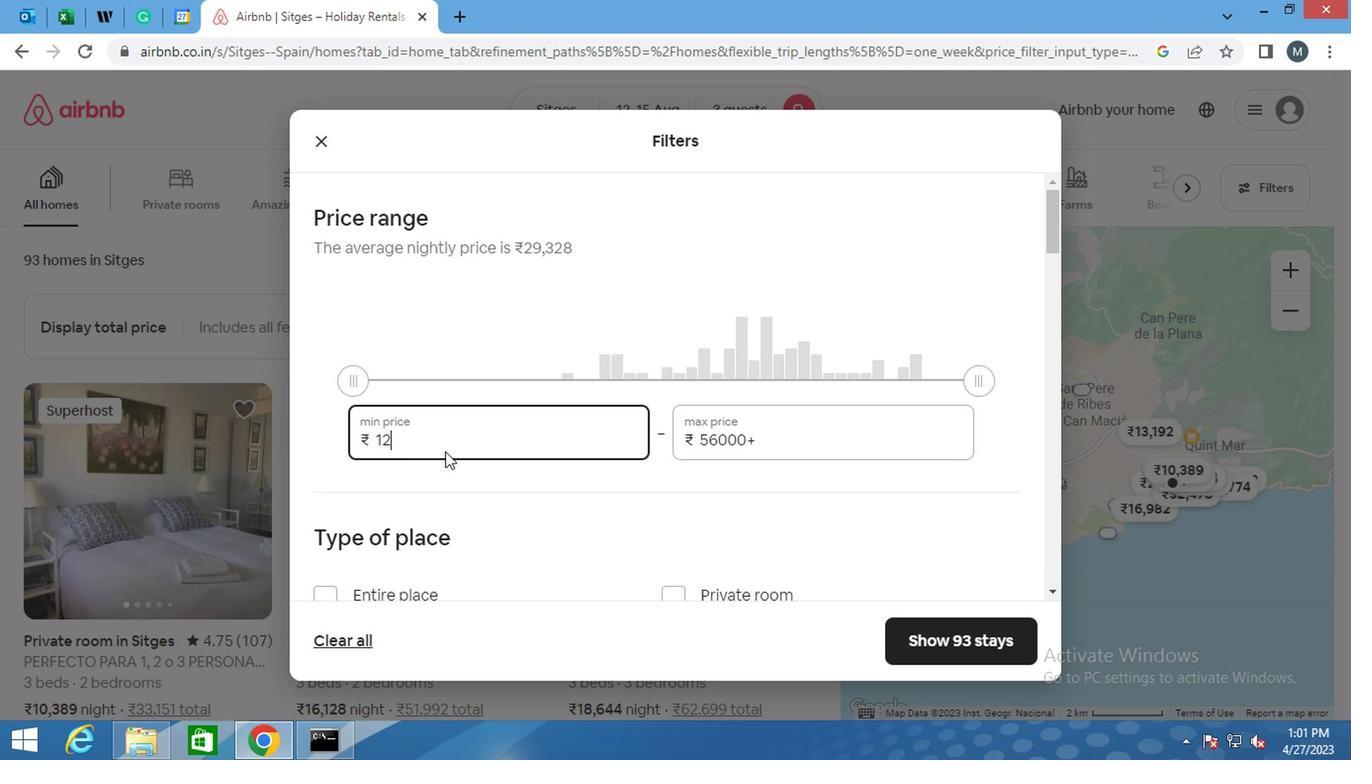 
Action: Key pressed 000
Screenshot: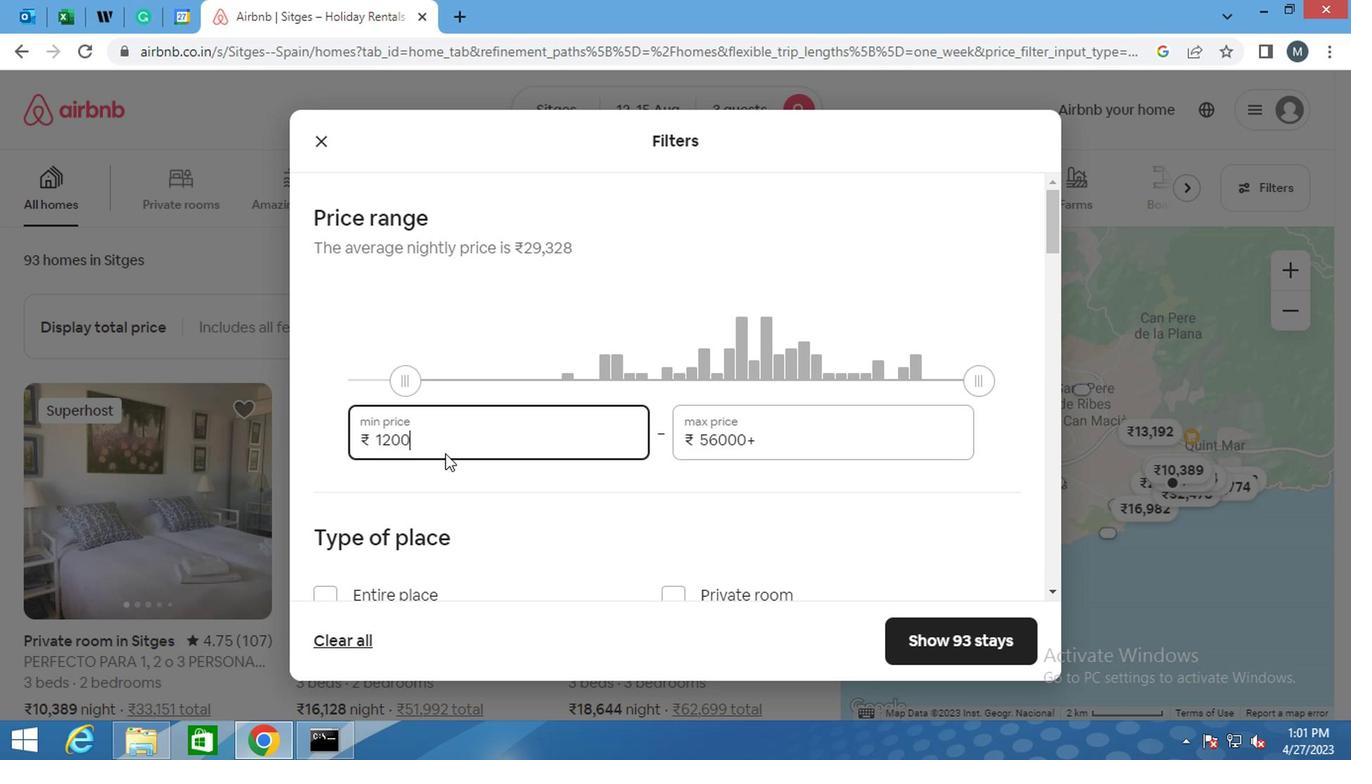 
Action: Mouse moved to (732, 440)
Screenshot: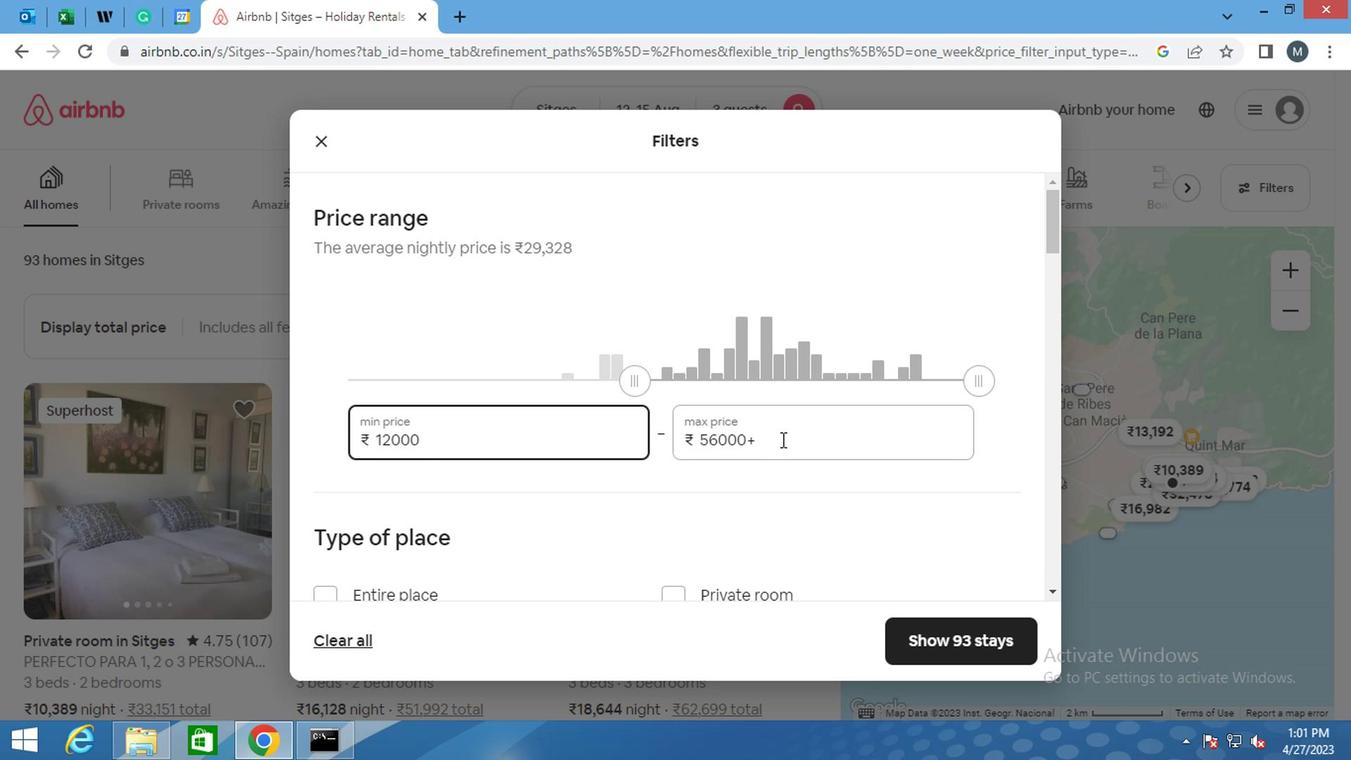 
Action: Mouse pressed left at (732, 440)
Screenshot: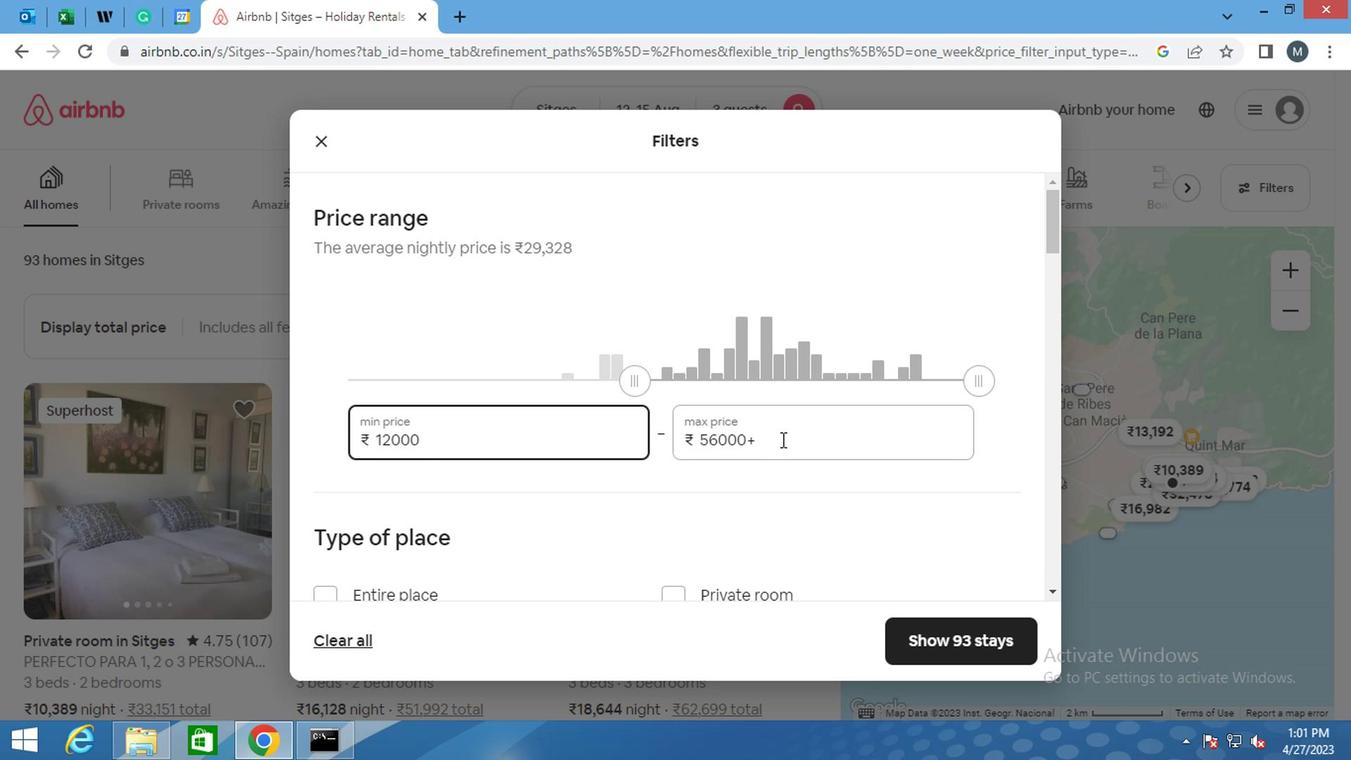 
Action: Mouse moved to (790, 442)
Screenshot: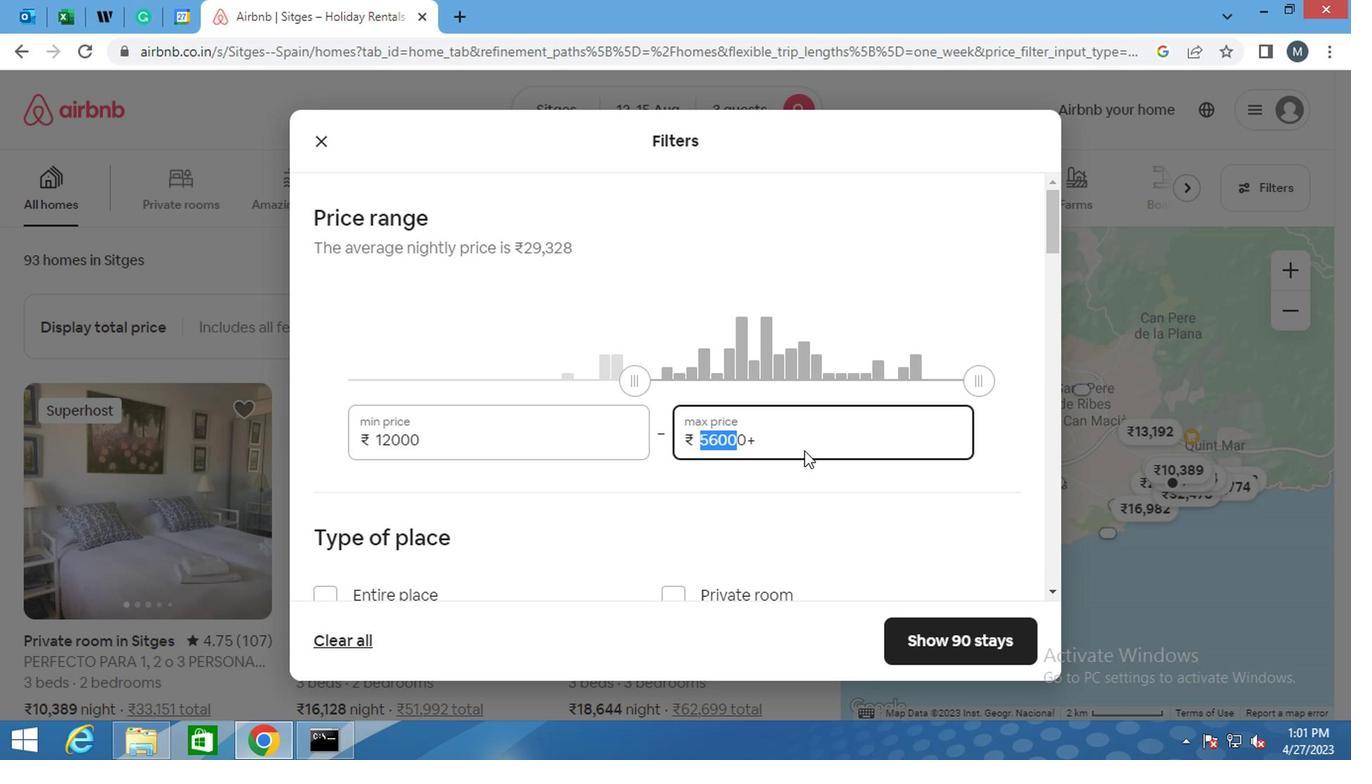 
Action: Mouse pressed left at (790, 442)
Screenshot: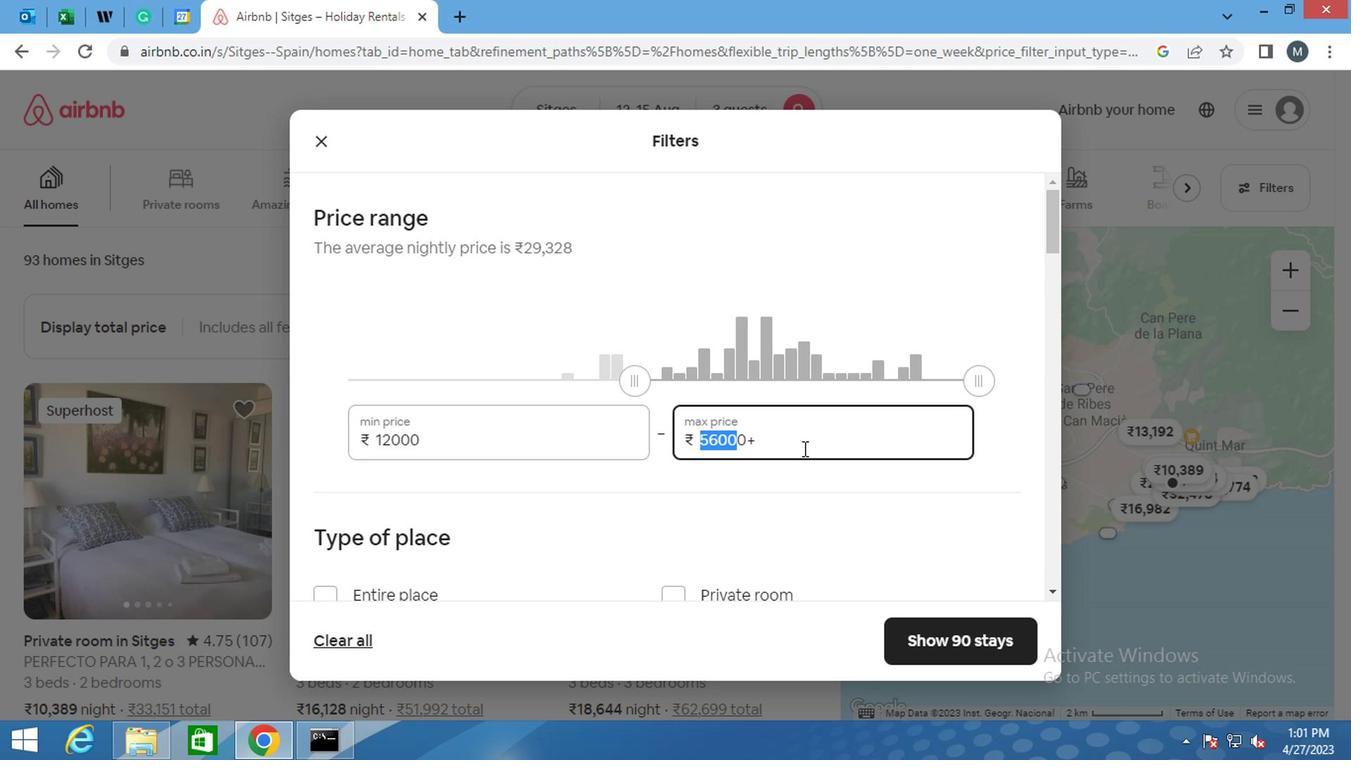 
Action: Mouse moved to (690, 451)
Screenshot: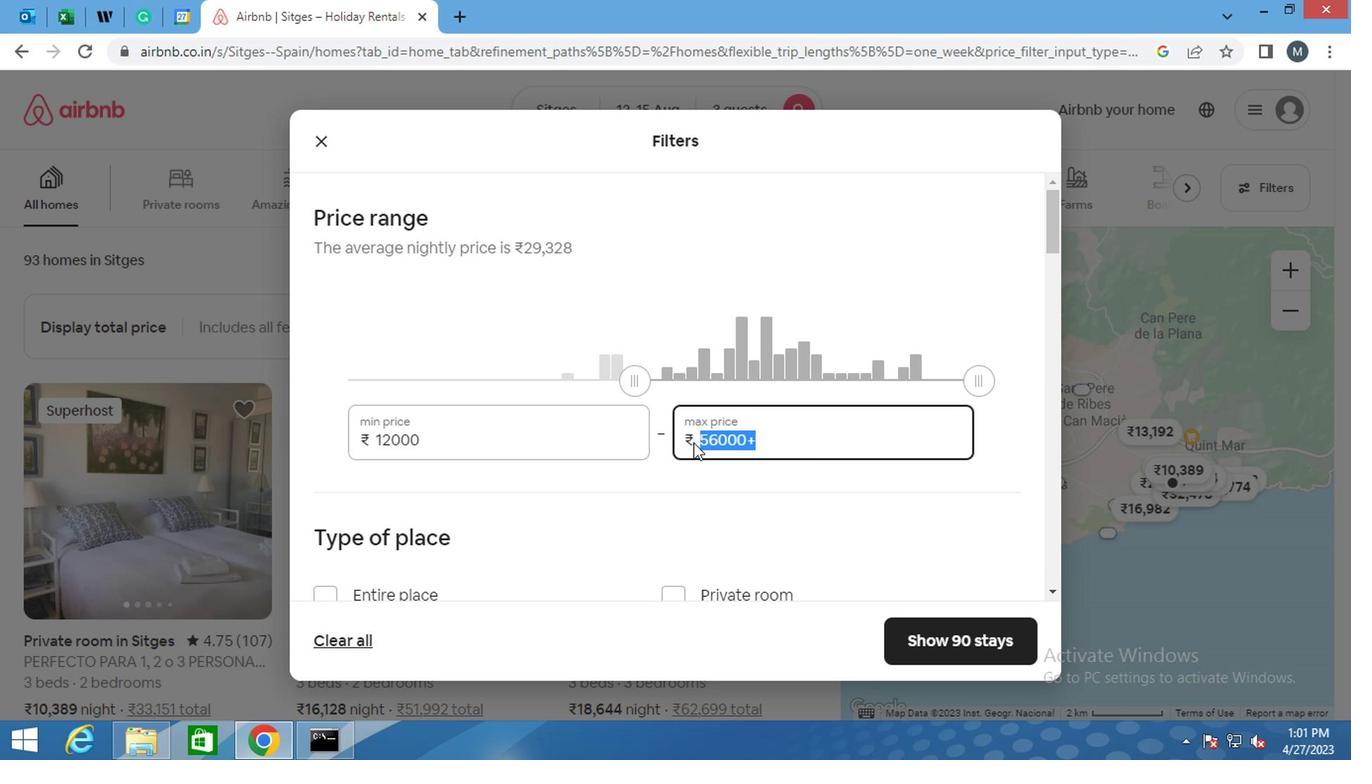 
Action: Key pressed 160
Screenshot: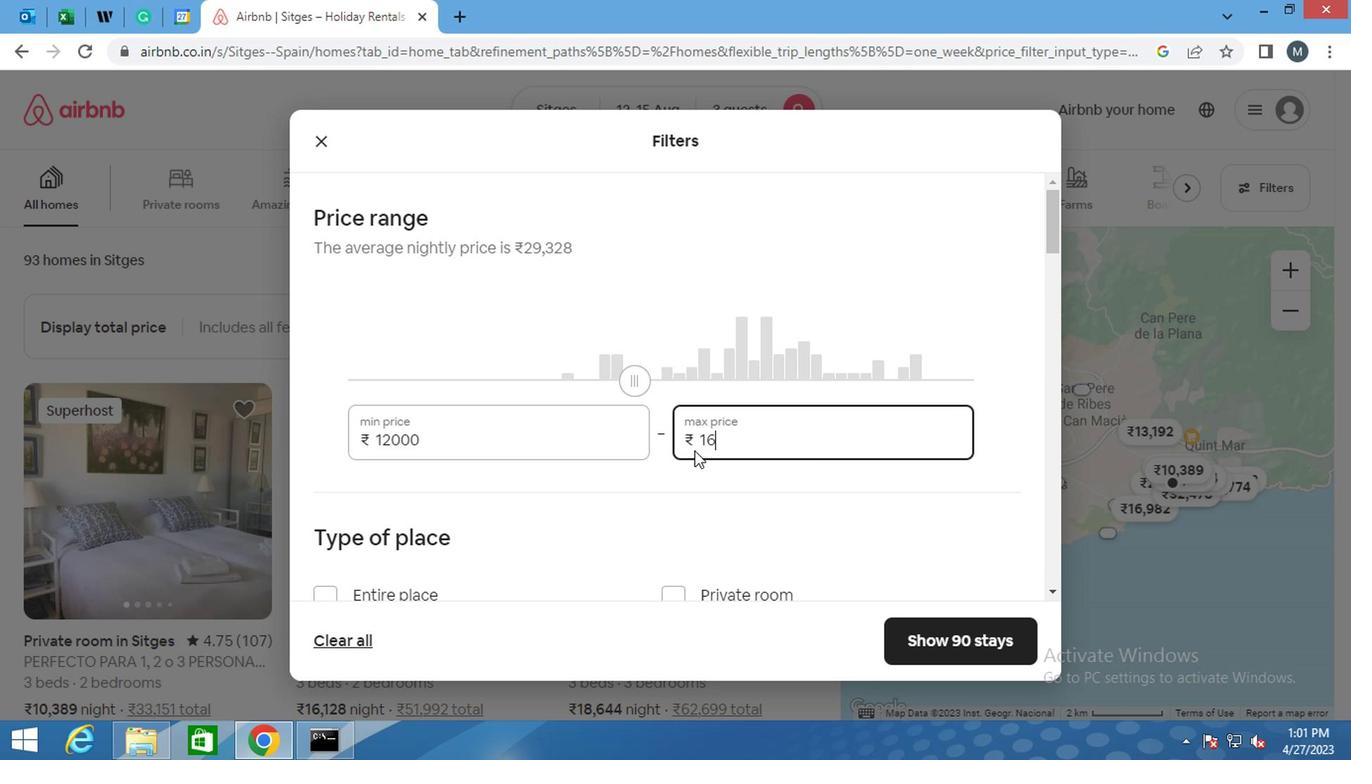 
Action: Mouse moved to (689, 452)
Screenshot: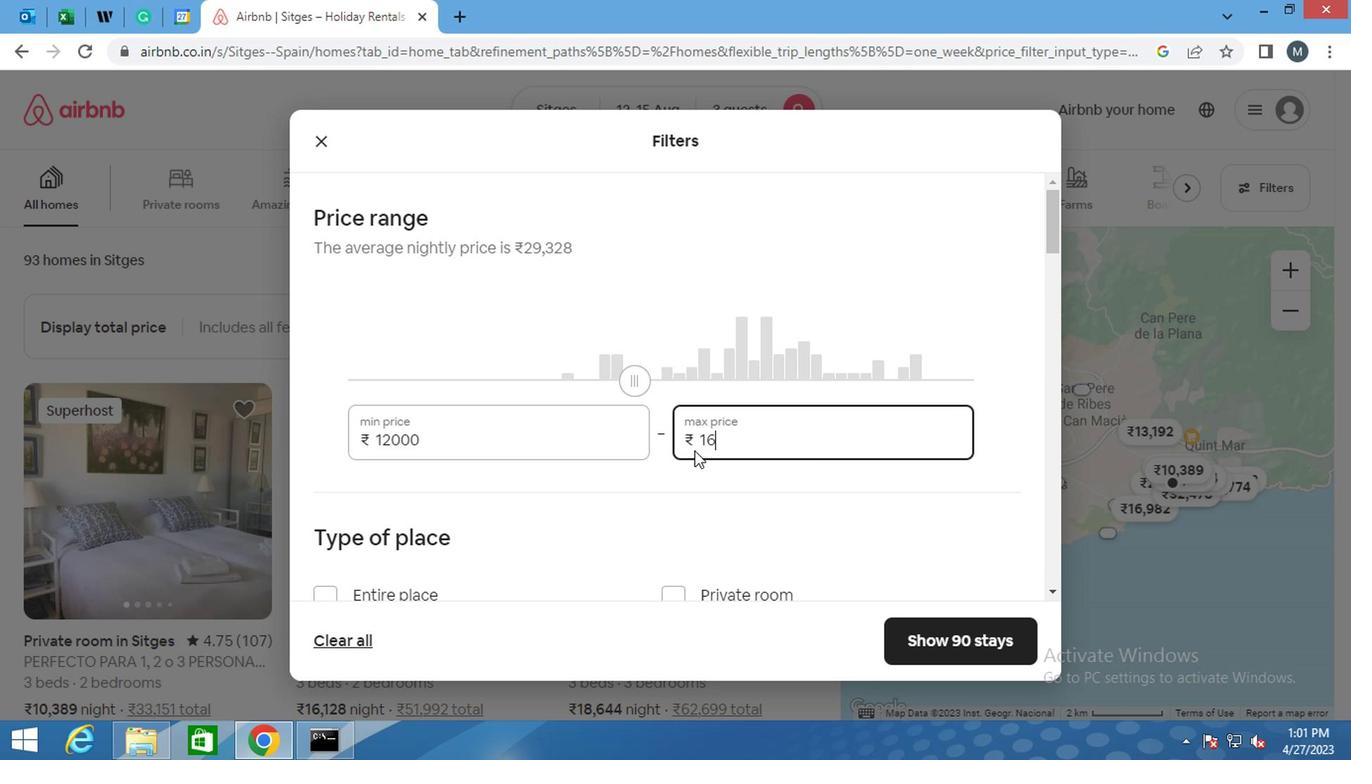 
Action: Key pressed 0
Screenshot: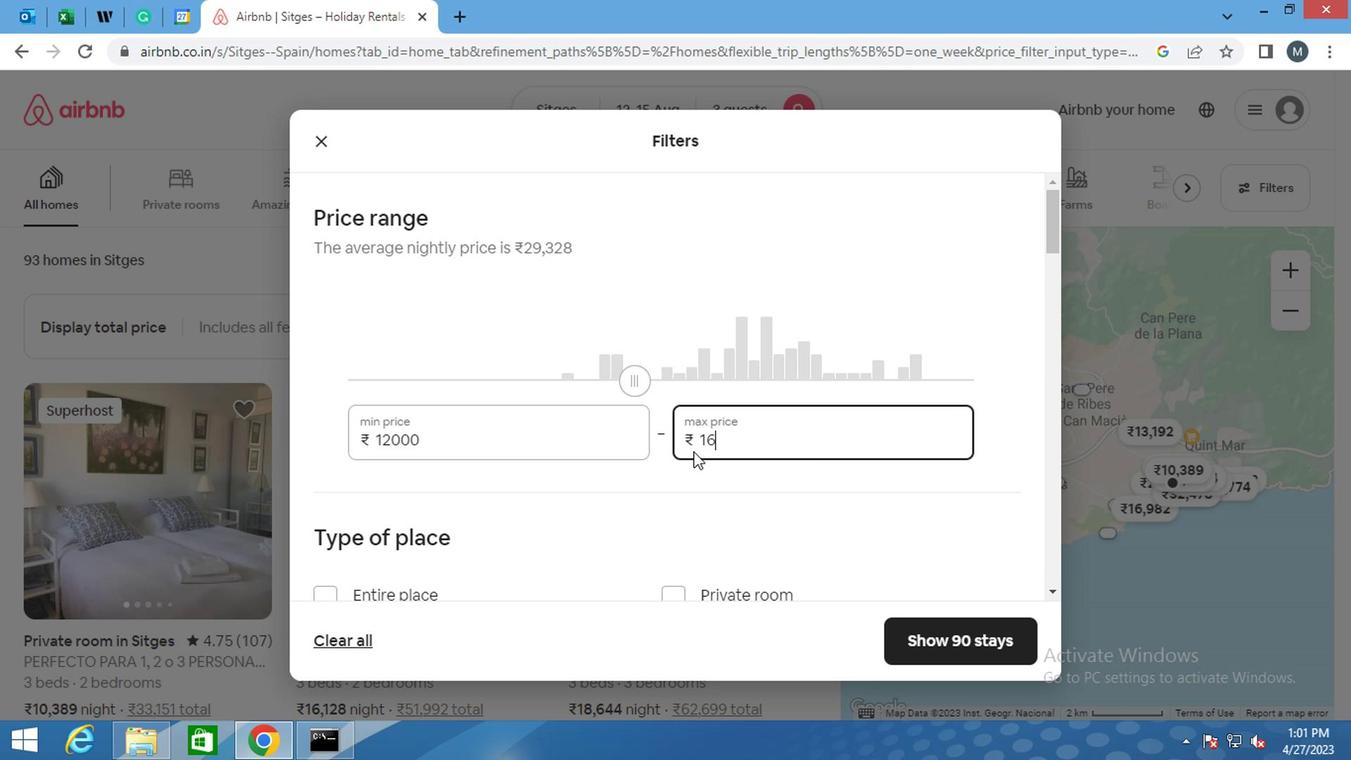 
Action: Mouse moved to (689, 453)
Screenshot: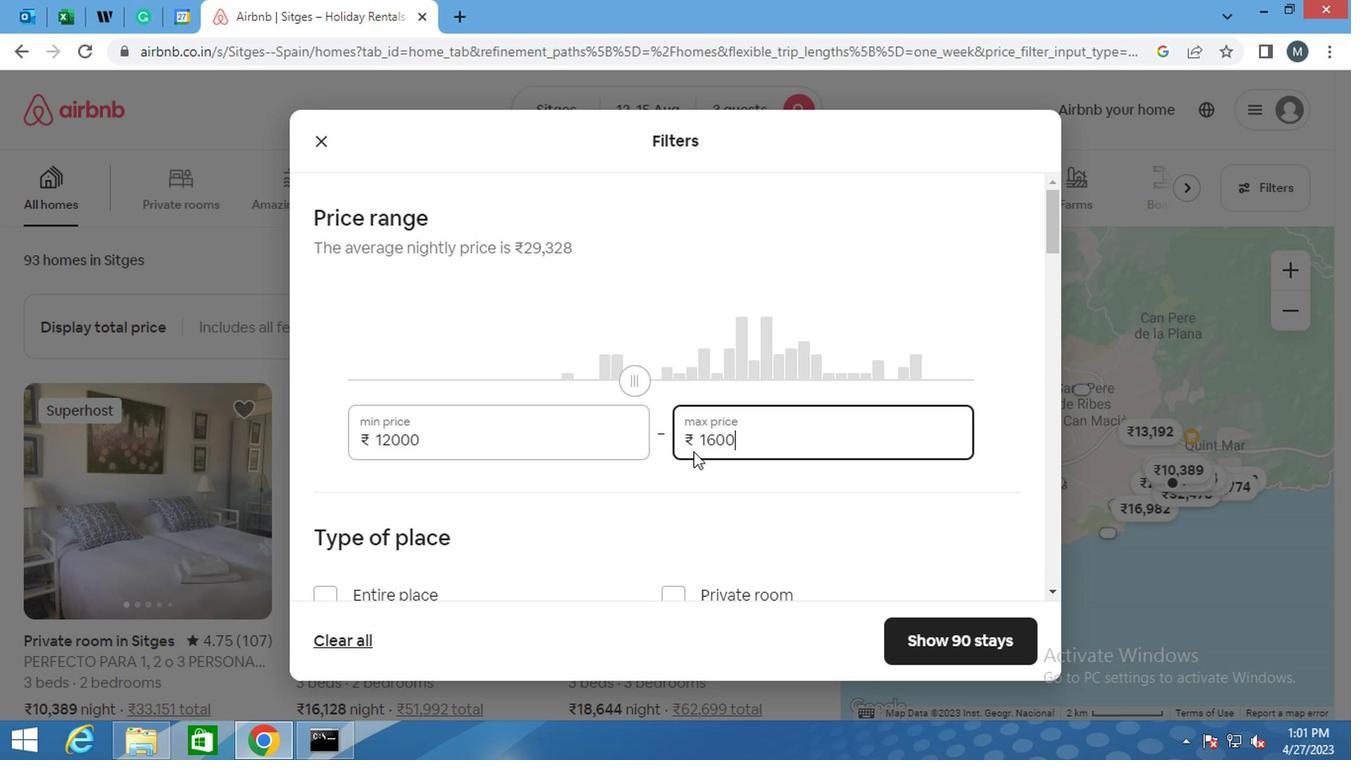 
Action: Key pressed 0
Screenshot: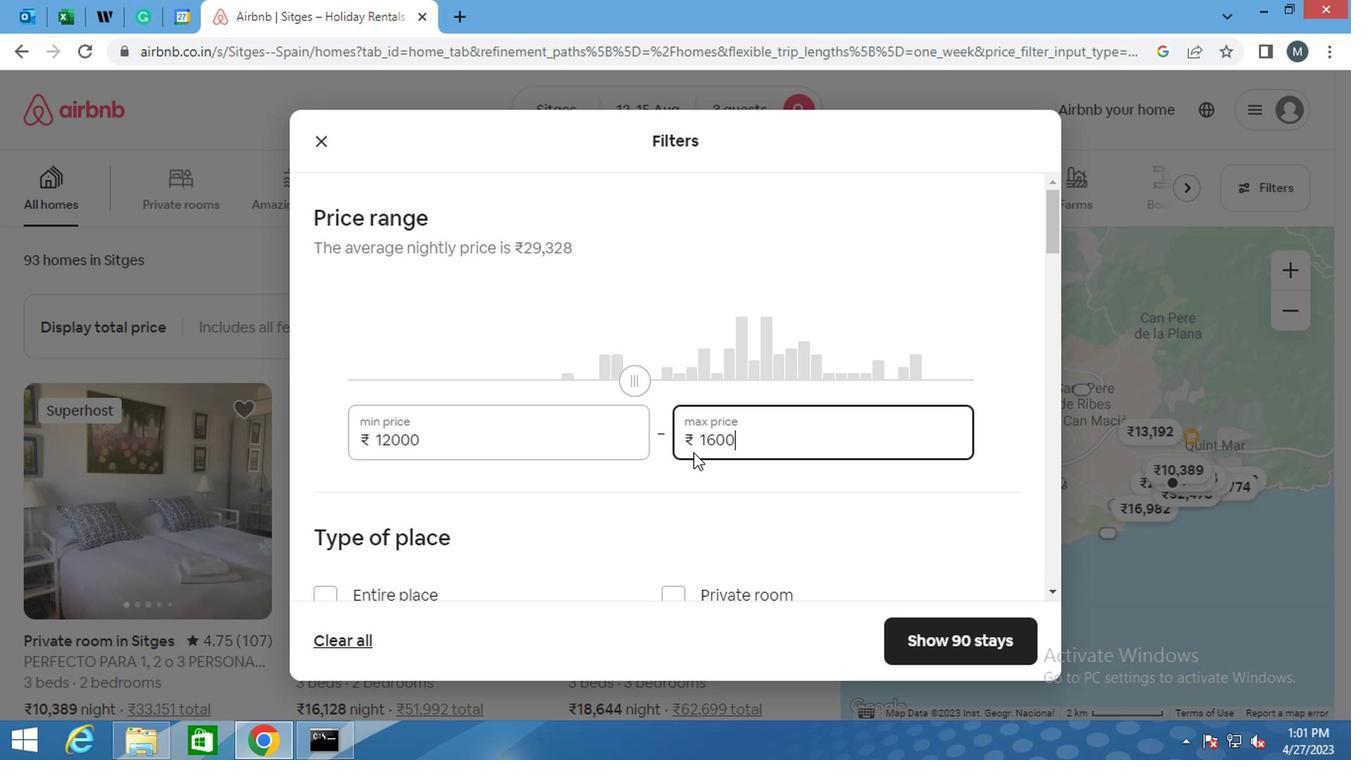 
Action: Mouse moved to (459, 481)
Screenshot: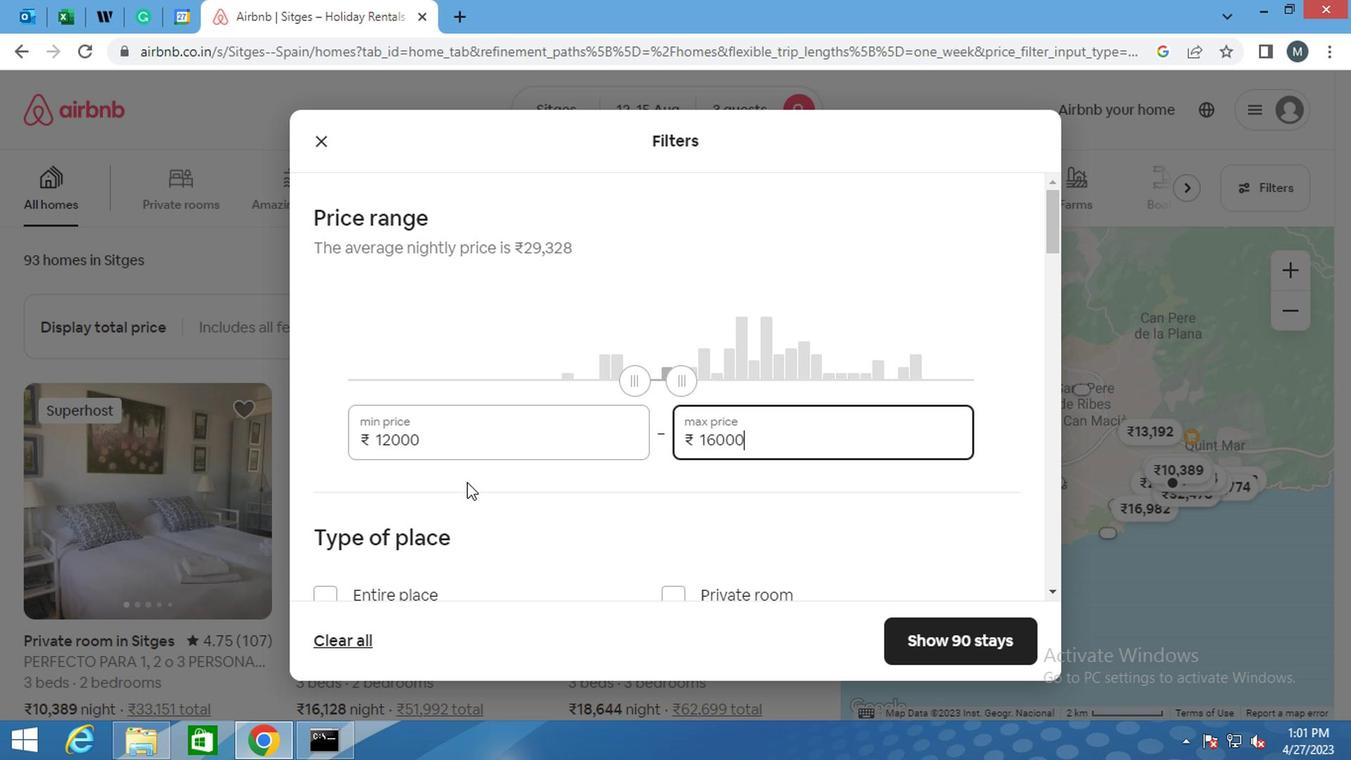 
Action: Mouse scrolled (459, 480) with delta (0, -1)
Screenshot: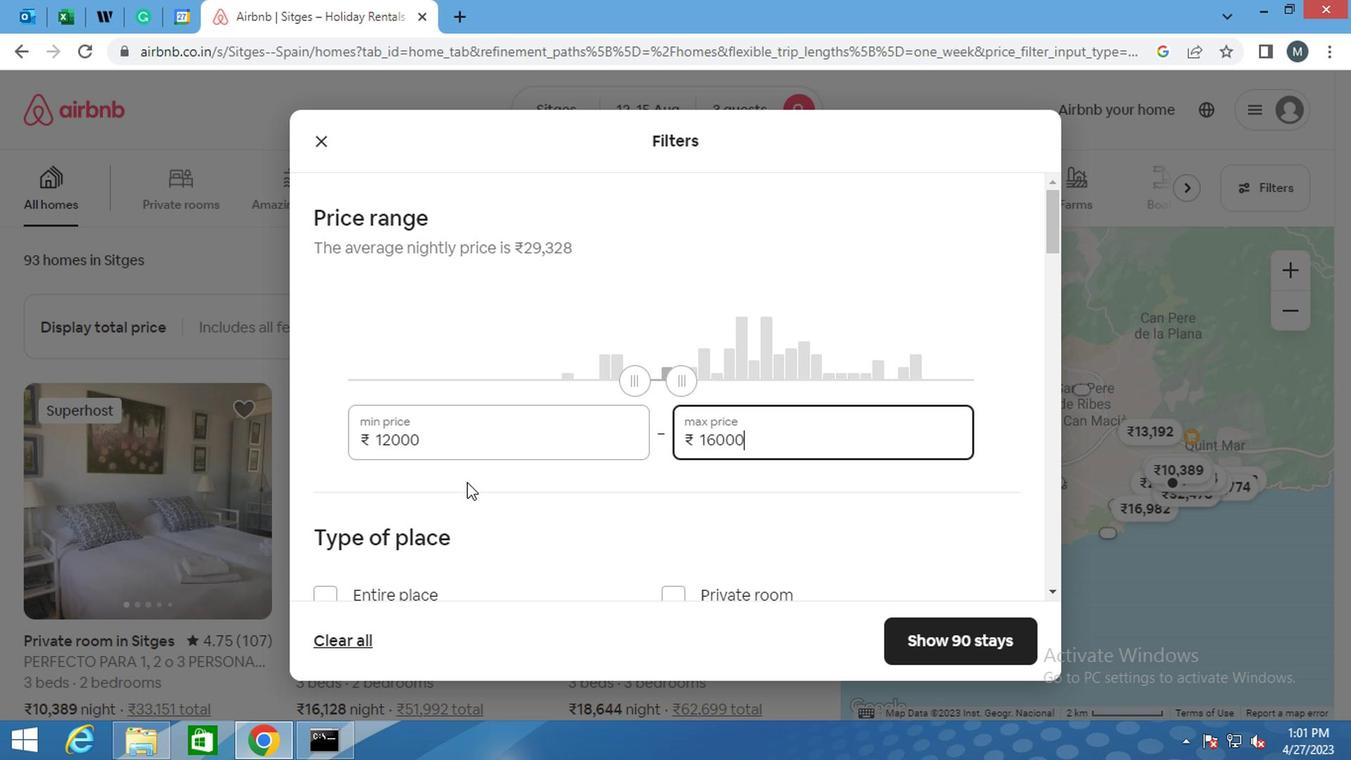 
Action: Mouse moved to (459, 481)
Screenshot: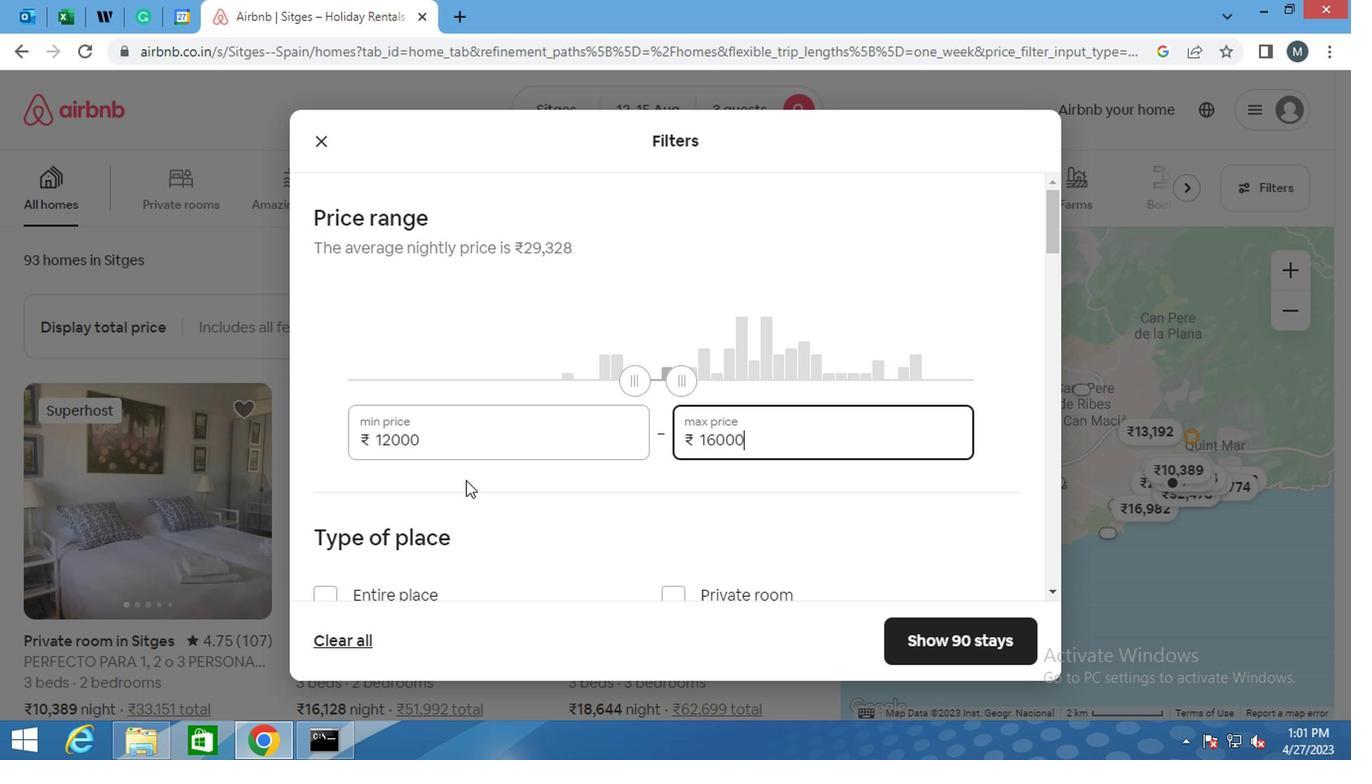 
Action: Mouse scrolled (459, 480) with delta (0, -1)
Screenshot: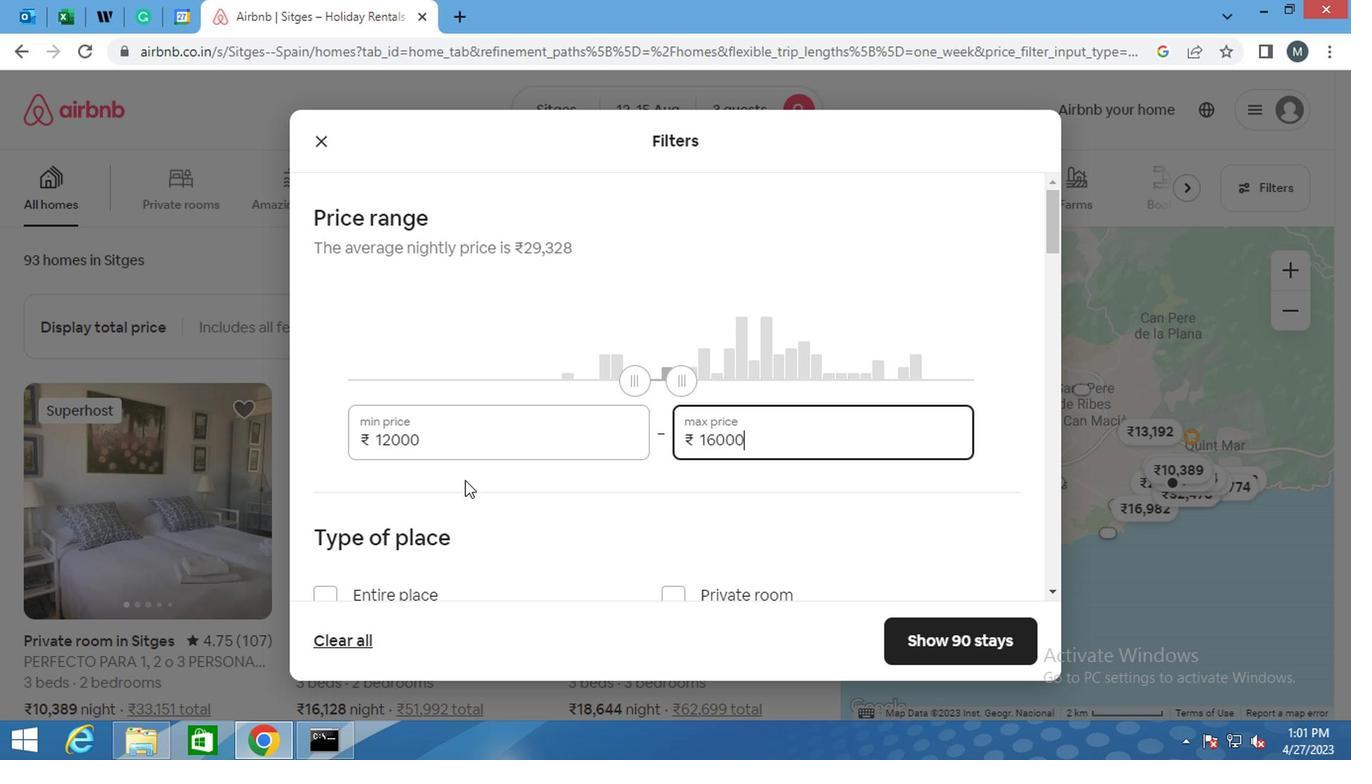 
Action: Mouse moved to (427, 487)
Screenshot: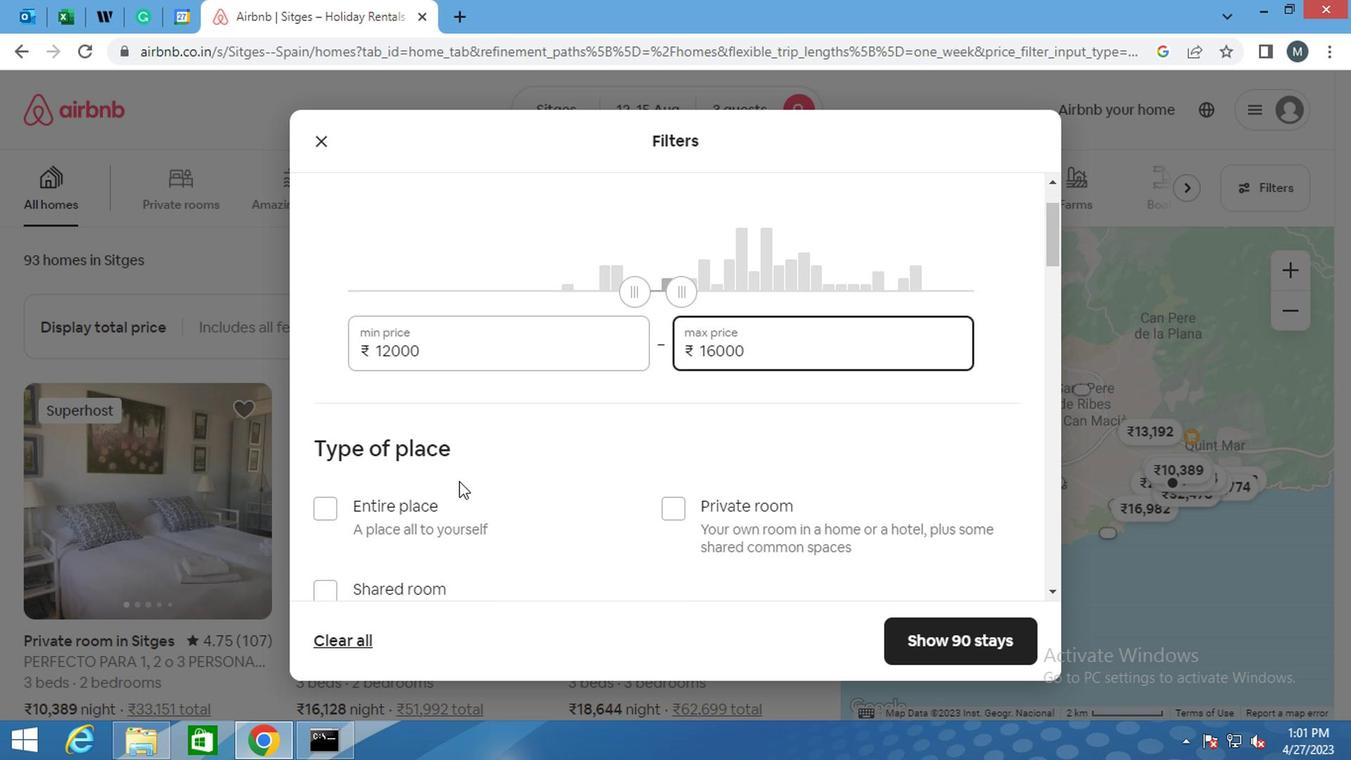 
Action: Mouse scrolled (427, 487) with delta (0, 0)
Screenshot: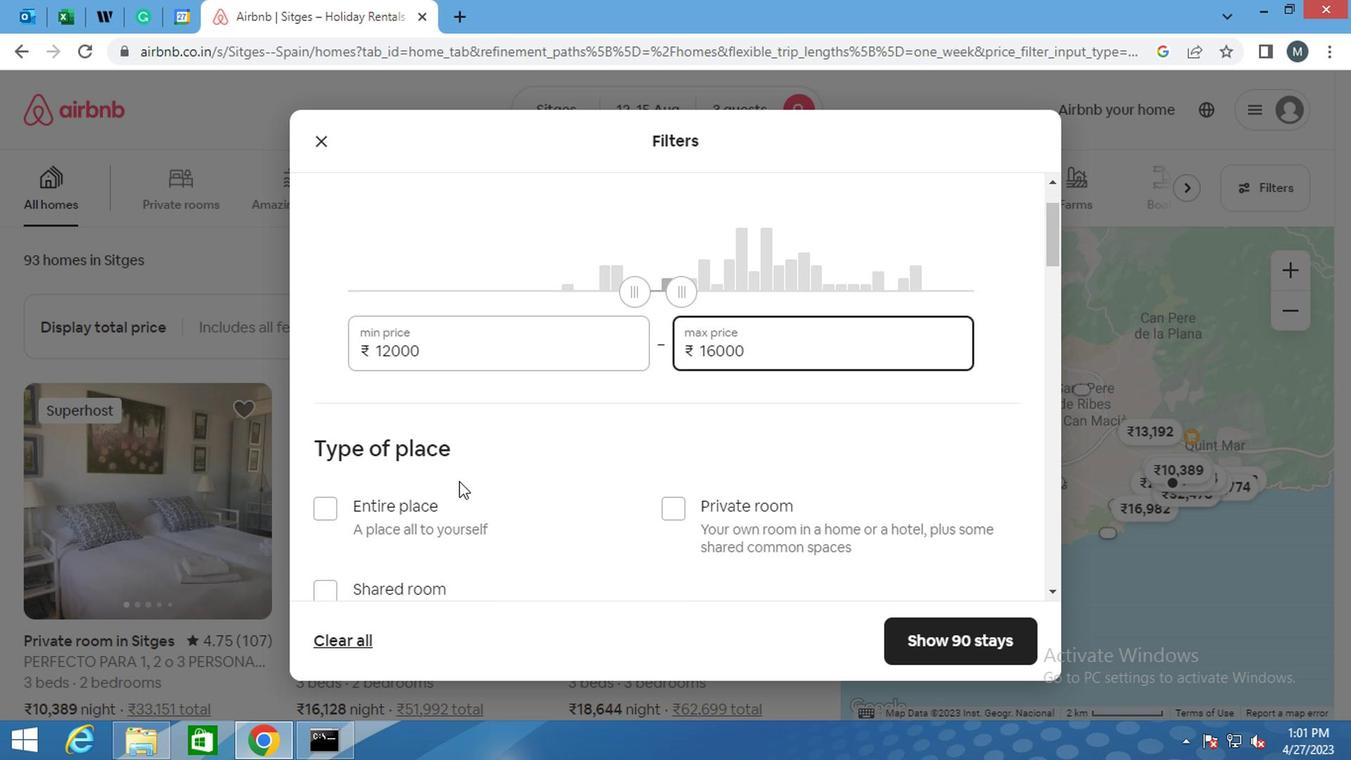 
Action: Mouse moved to (315, 297)
Screenshot: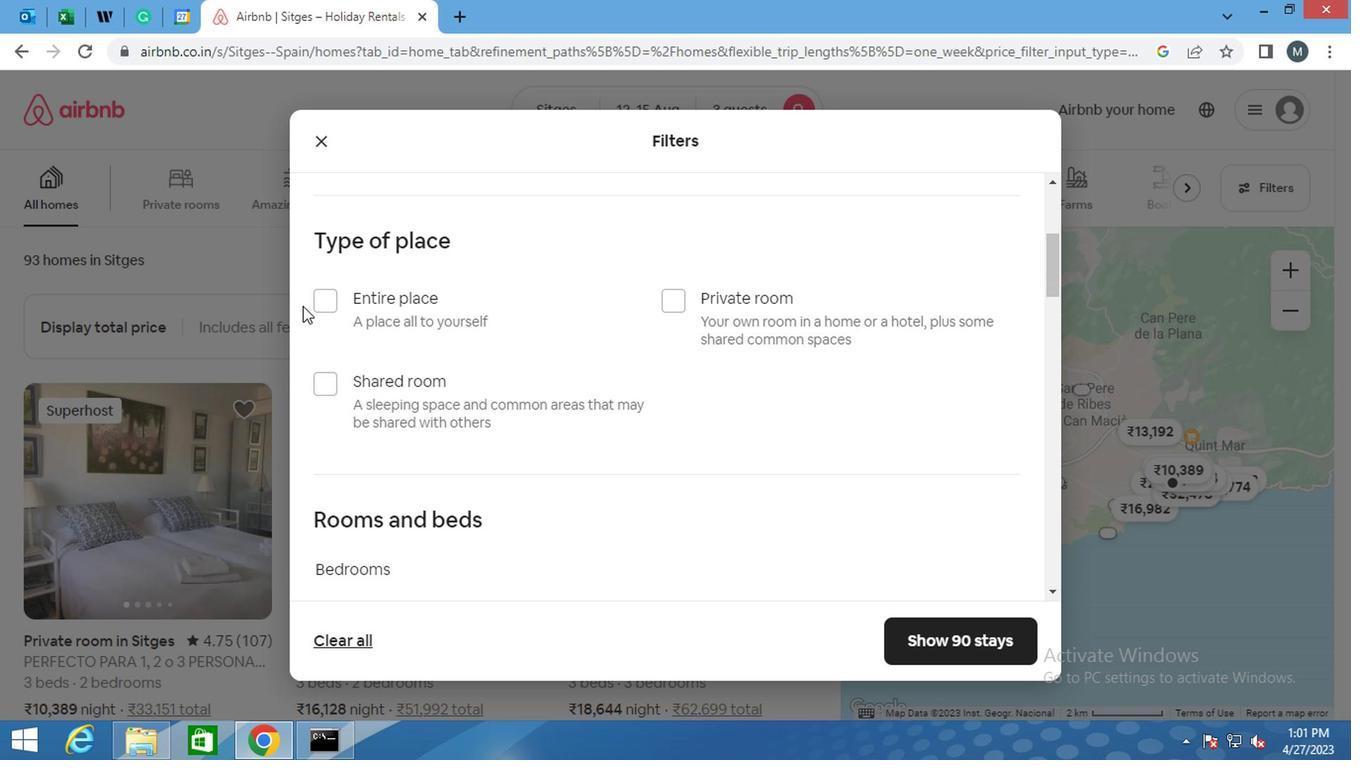 
Action: Mouse pressed left at (315, 297)
Screenshot: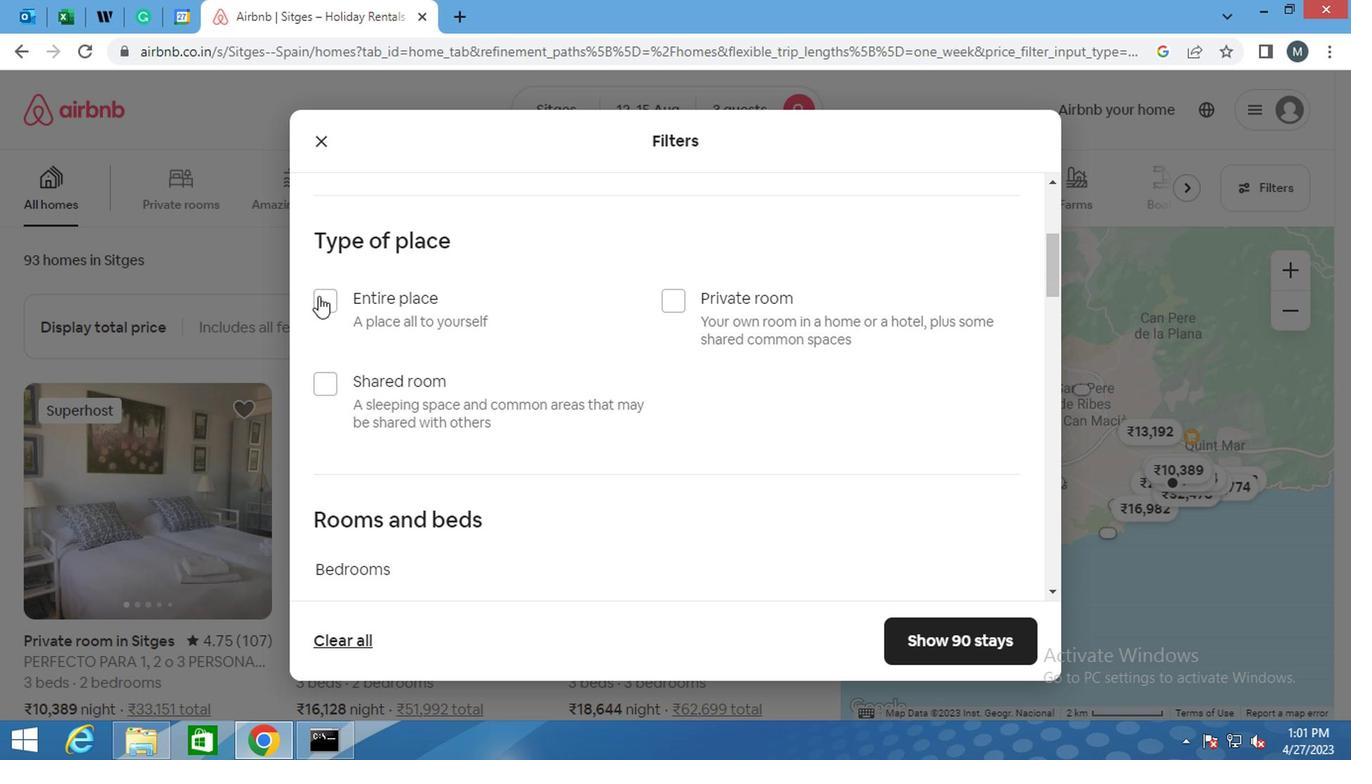 
Action: Mouse moved to (418, 331)
Screenshot: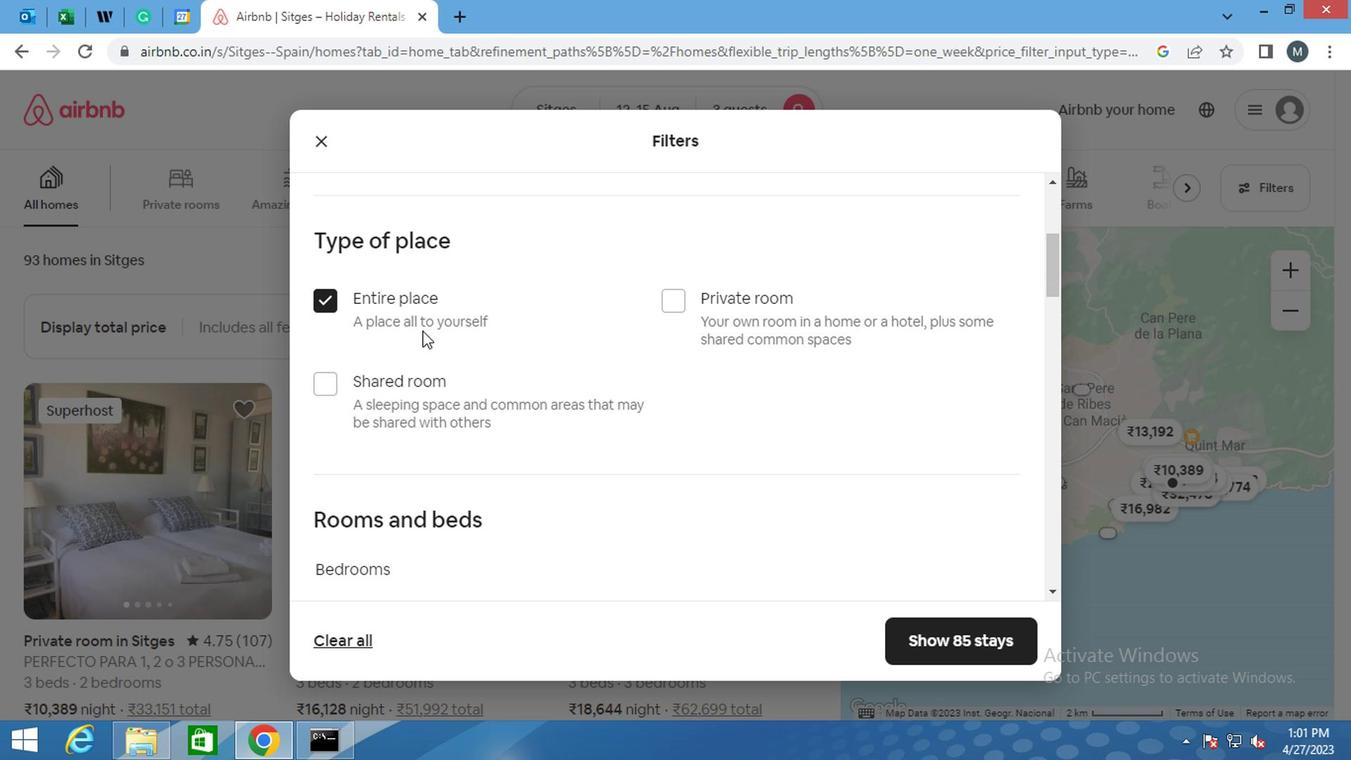 
Action: Mouse scrolled (418, 330) with delta (0, 0)
Screenshot: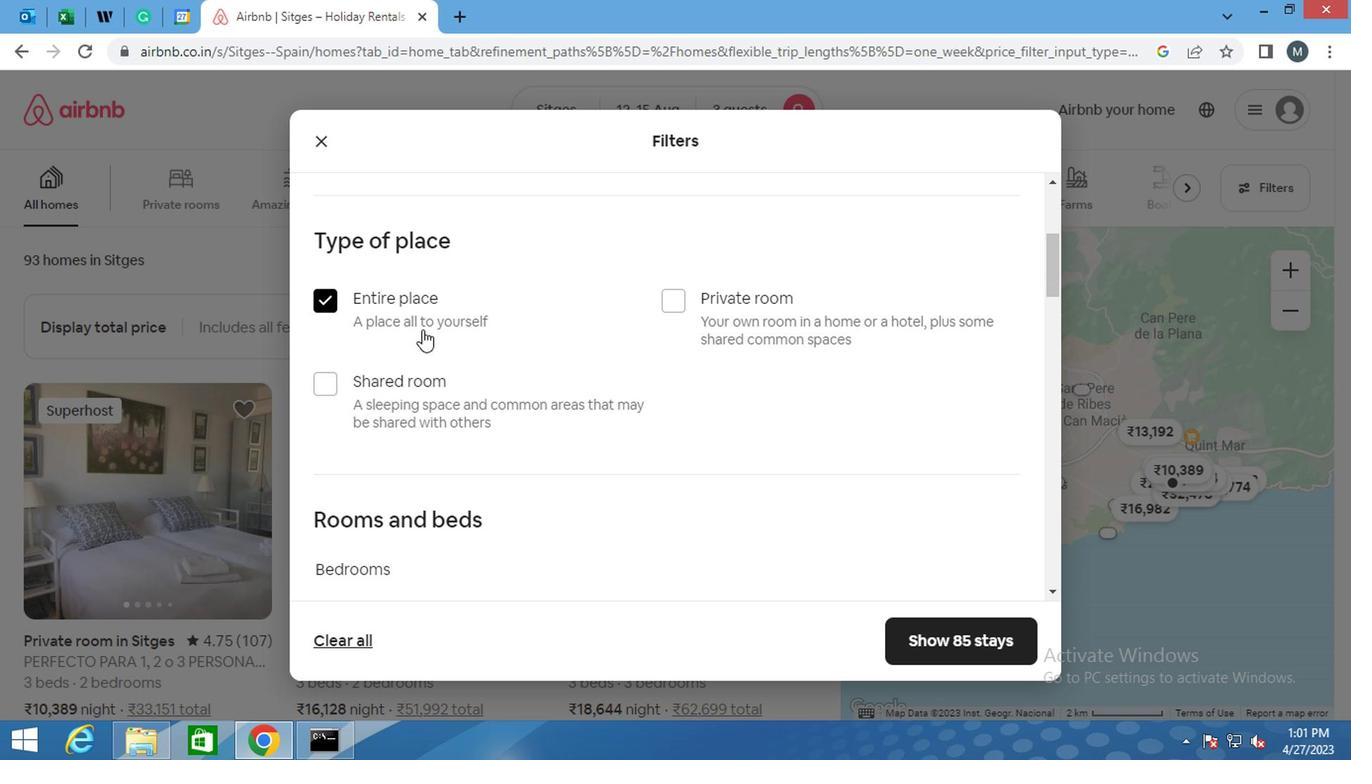 
Action: Mouse scrolled (418, 330) with delta (0, 0)
Screenshot: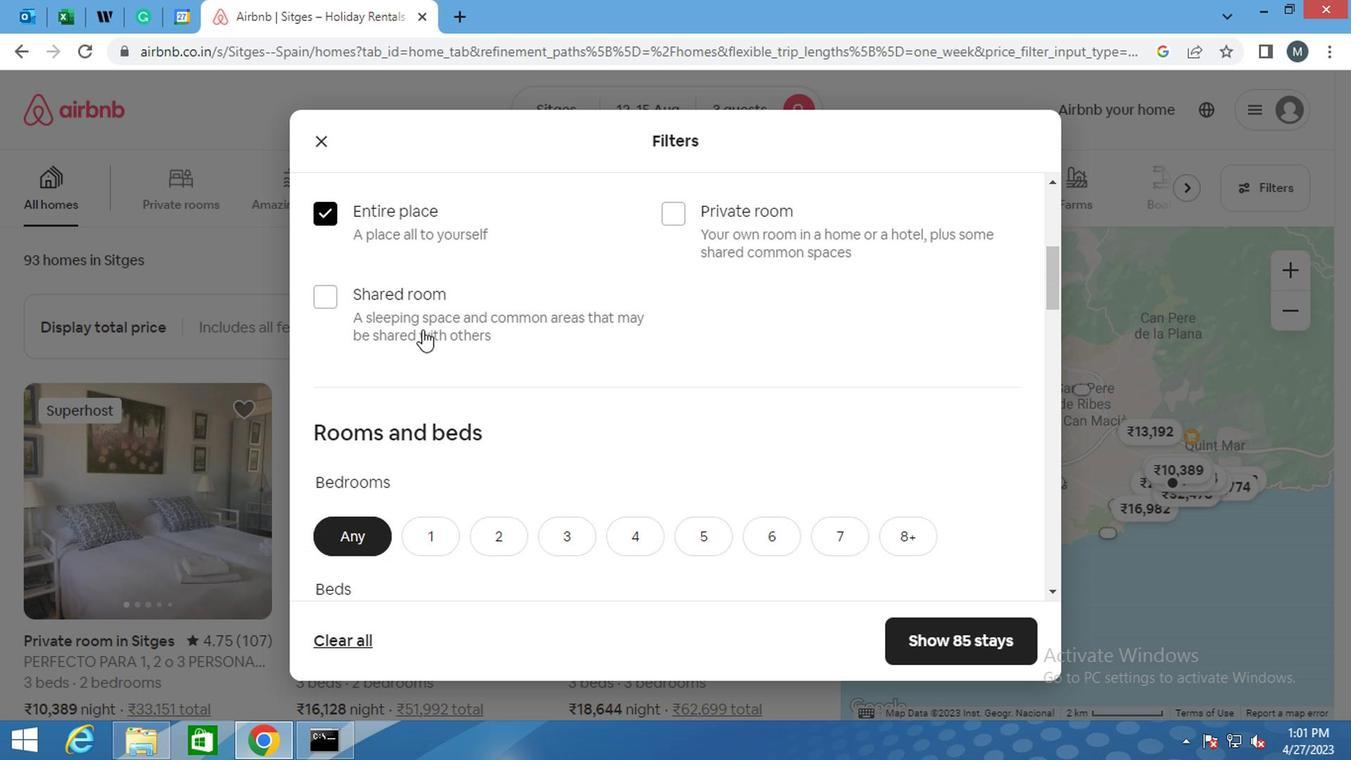 
Action: Mouse scrolled (418, 330) with delta (0, 0)
Screenshot: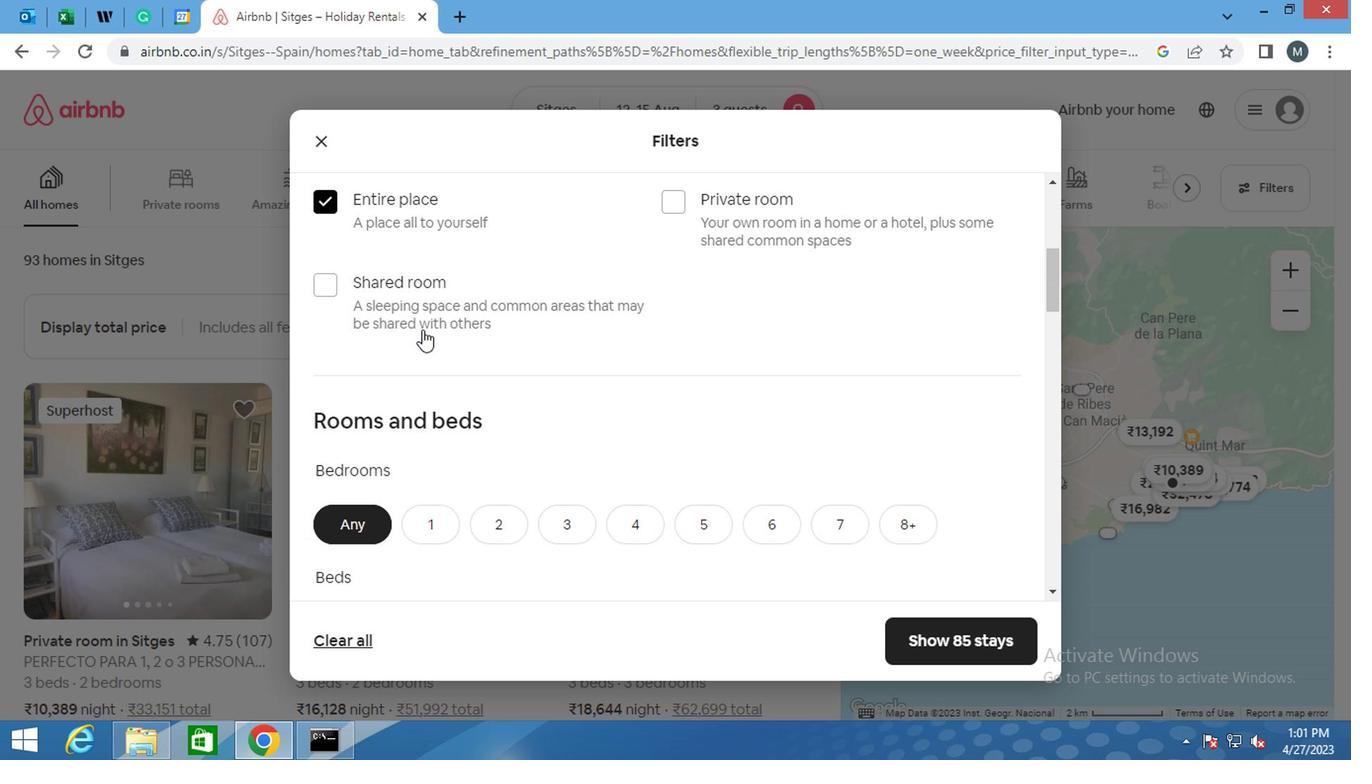 
Action: Mouse moved to (493, 338)
Screenshot: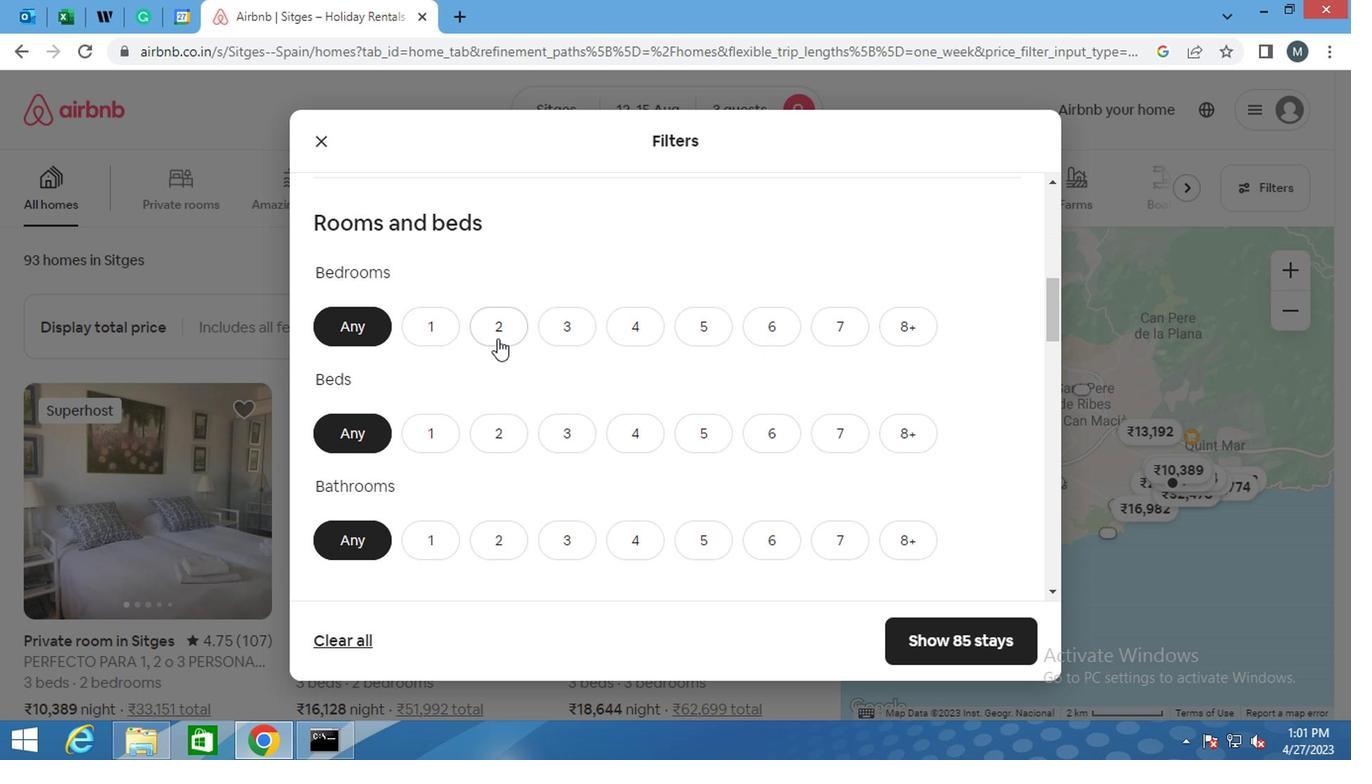 
Action: Mouse pressed left at (493, 338)
Screenshot: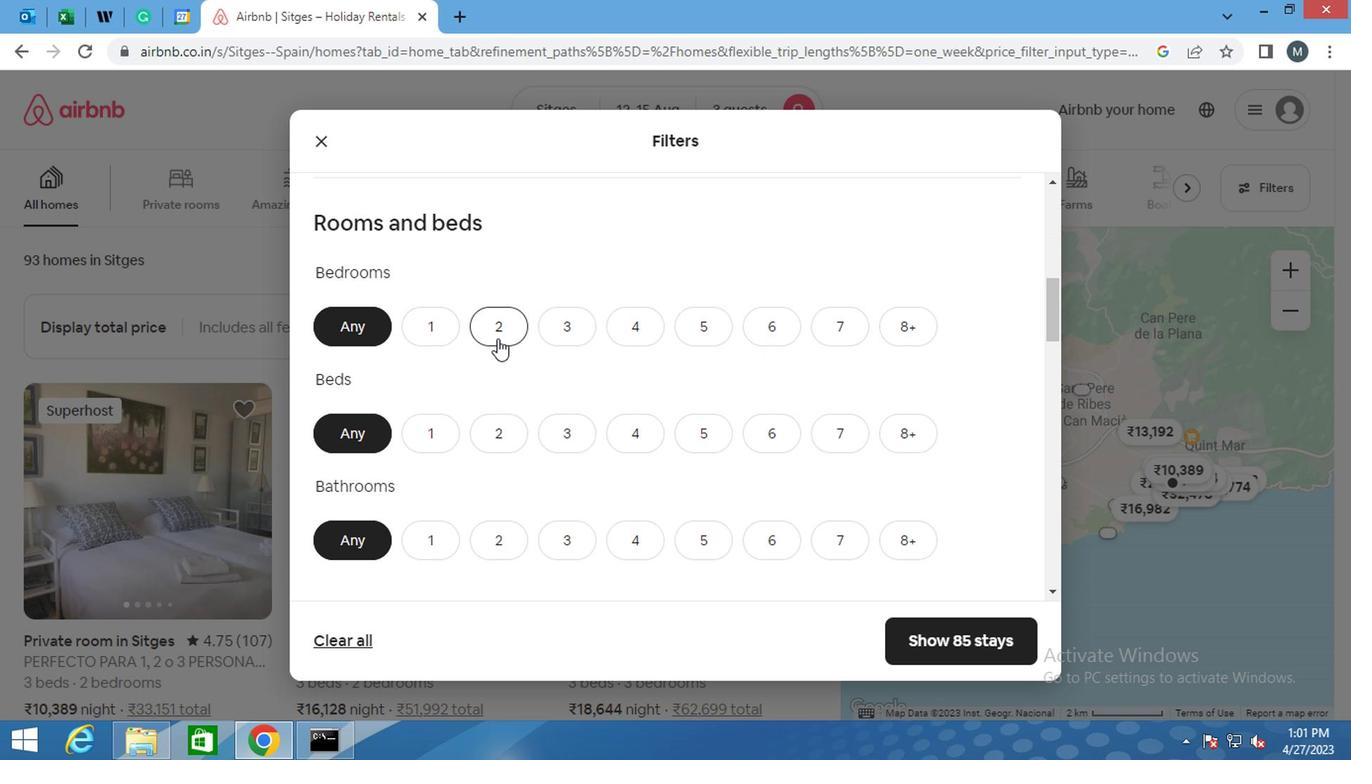 
Action: Mouse moved to (556, 423)
Screenshot: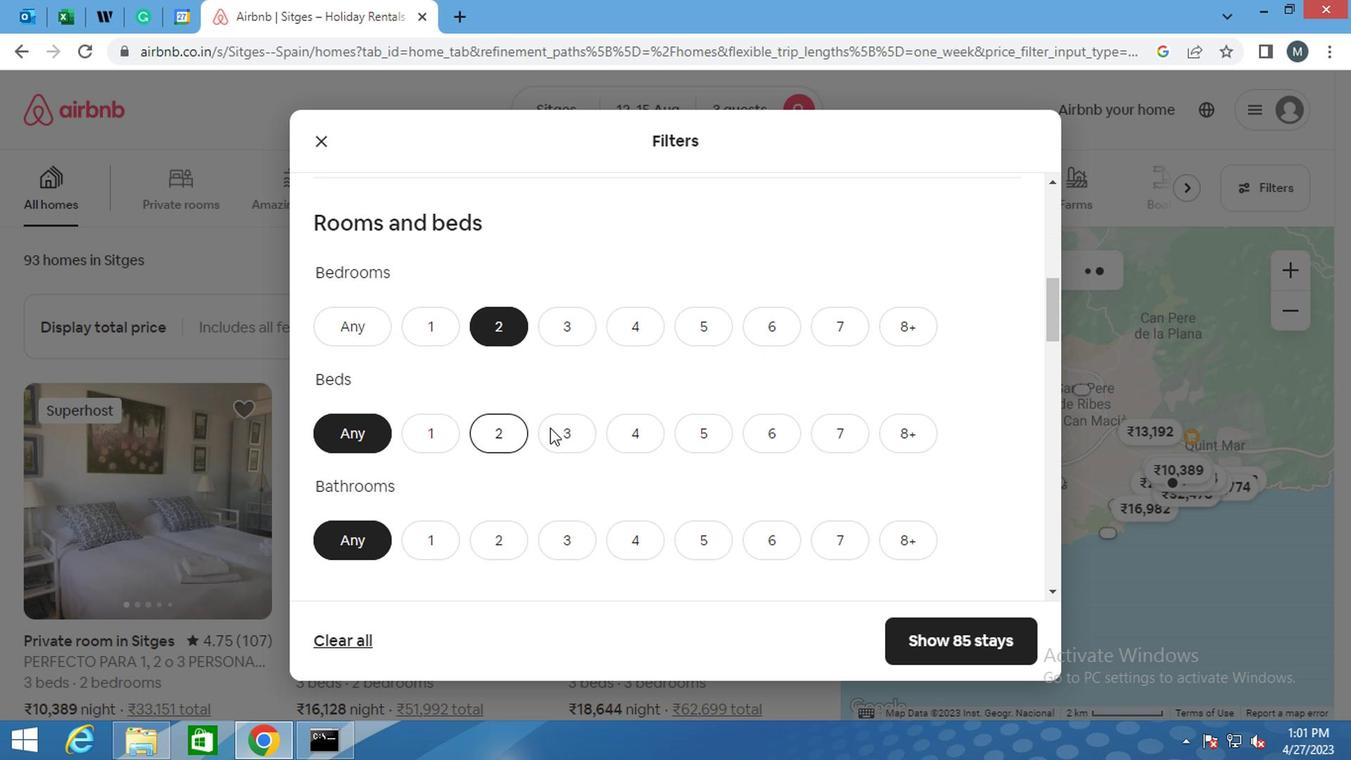 
Action: Mouse pressed left at (556, 423)
Screenshot: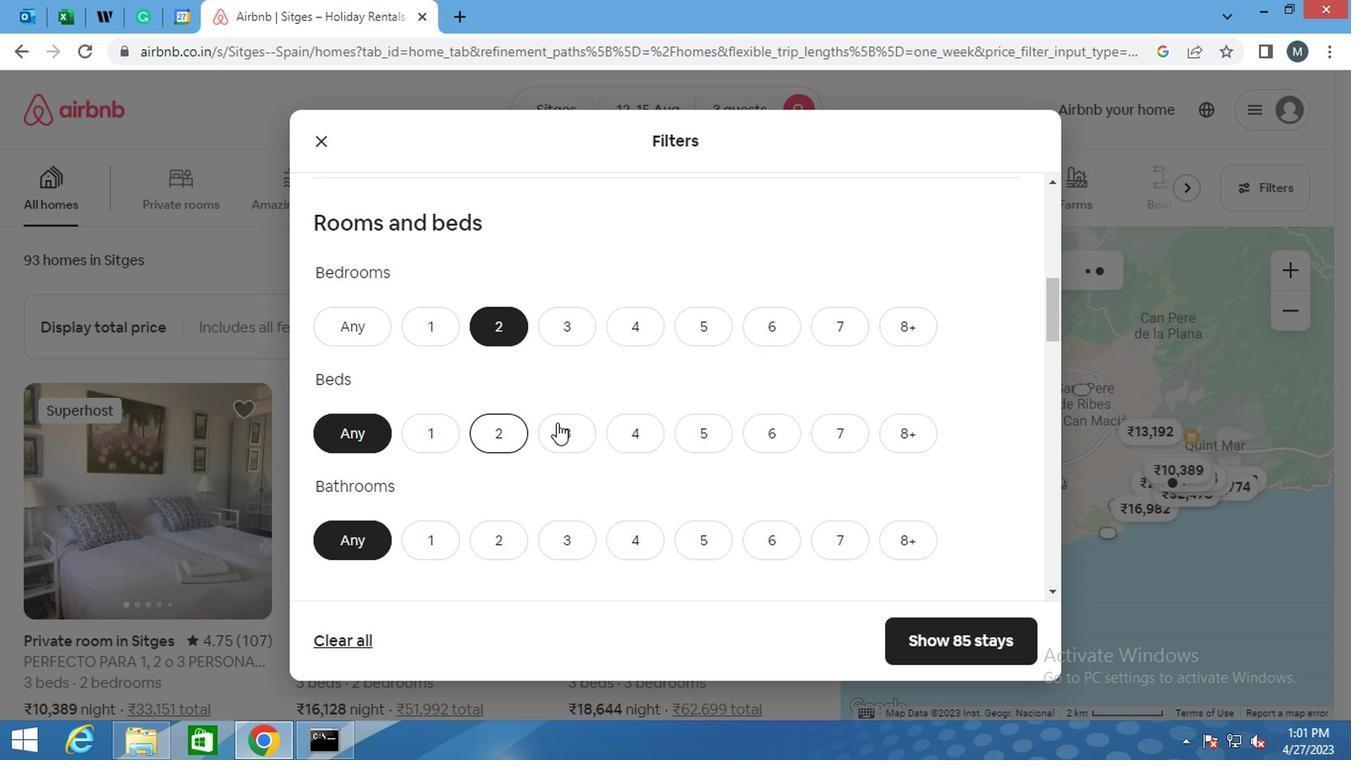 
Action: Mouse moved to (487, 435)
Screenshot: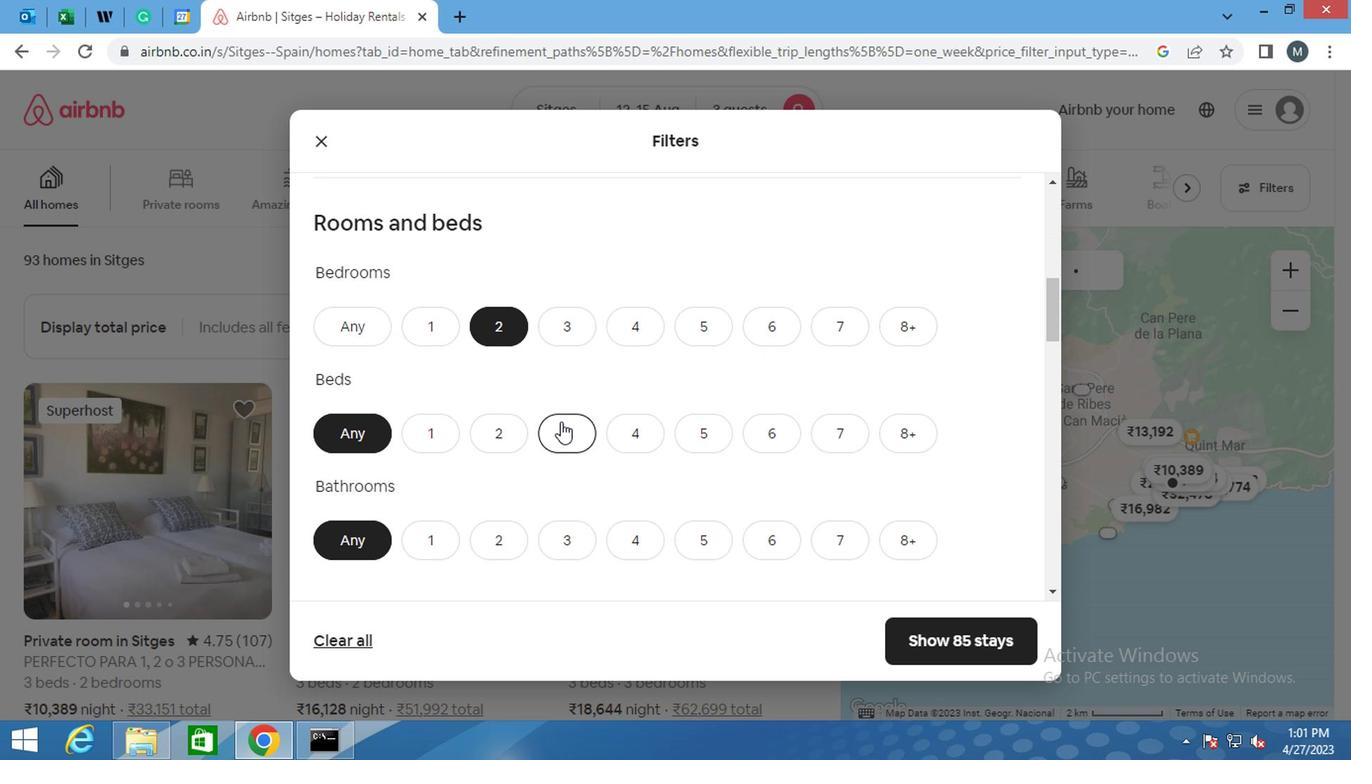 
Action: Mouse scrolled (487, 434) with delta (0, 0)
Screenshot: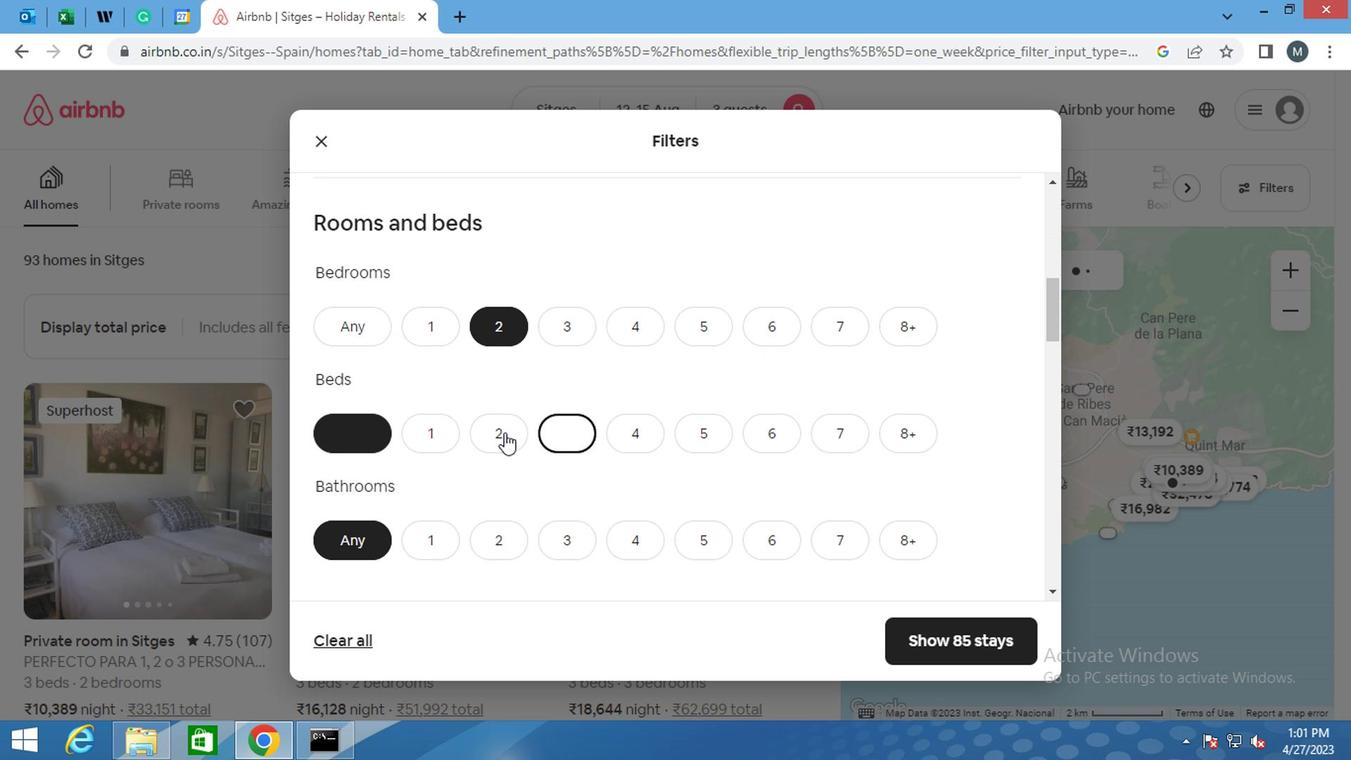 
Action: Mouse moved to (420, 443)
Screenshot: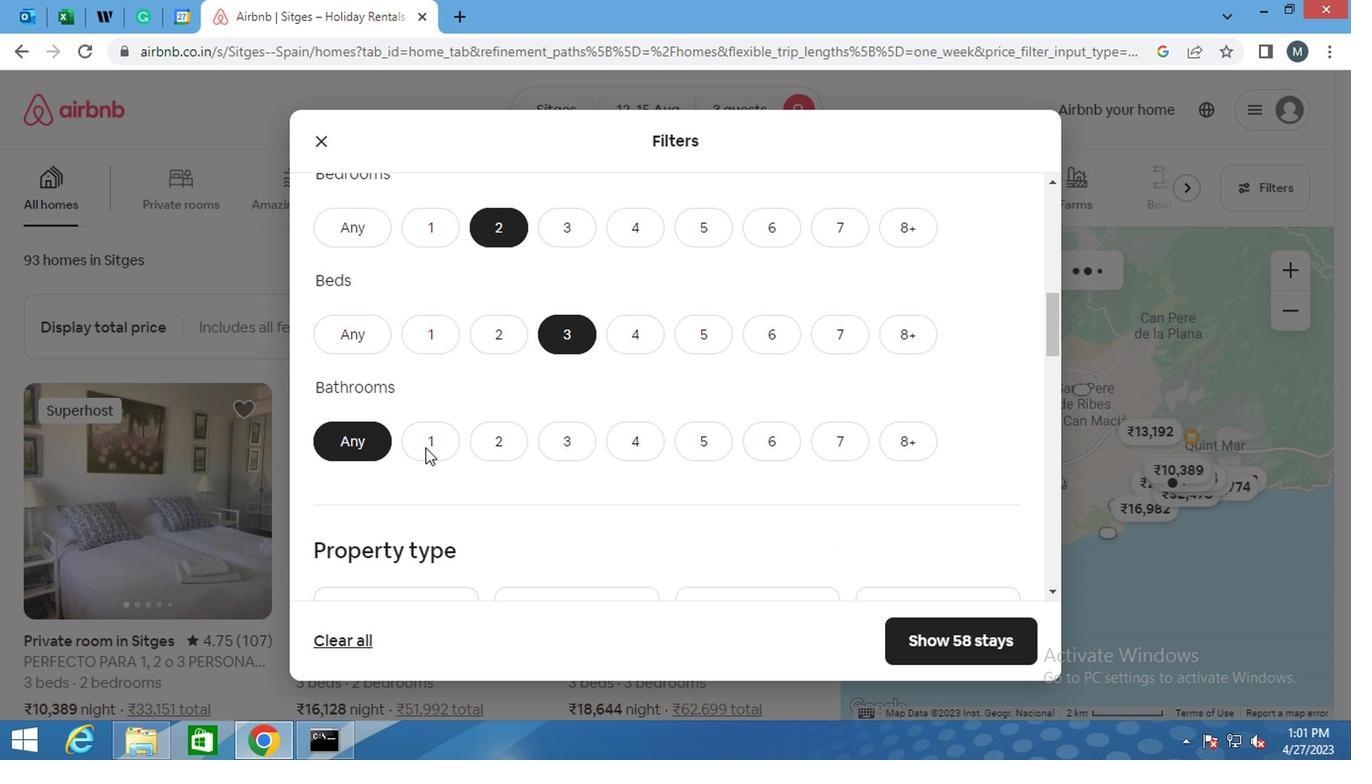 
Action: Mouse pressed left at (420, 443)
Screenshot: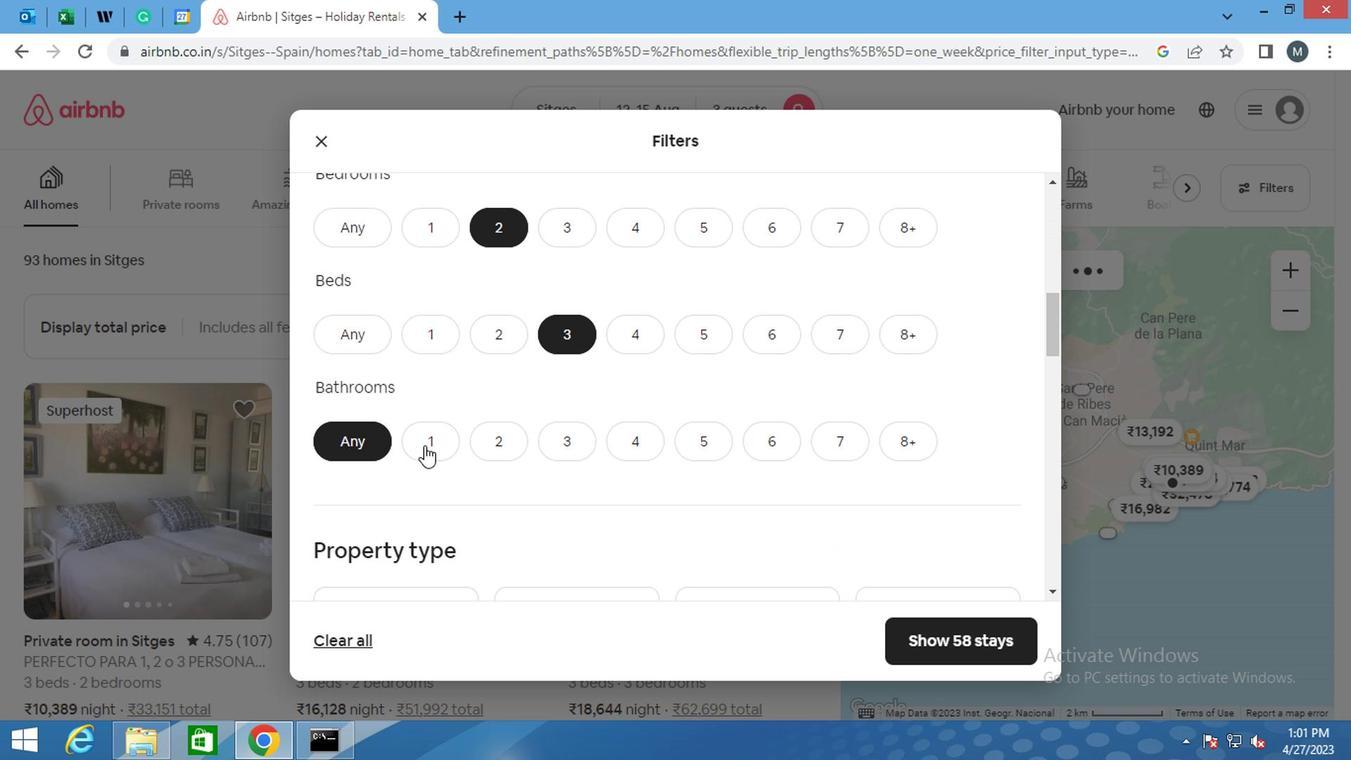
Action: Mouse moved to (449, 398)
Screenshot: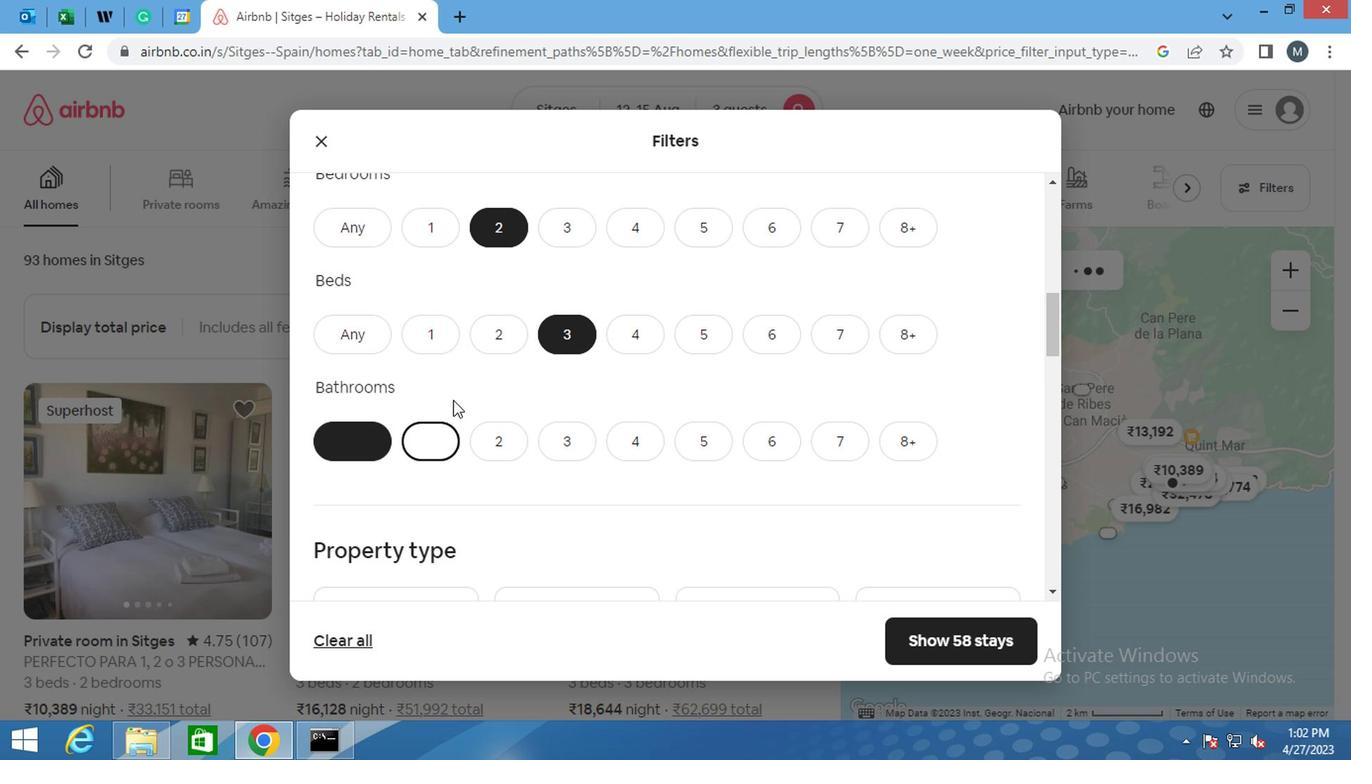 
Action: Mouse scrolled (449, 397) with delta (0, 0)
Screenshot: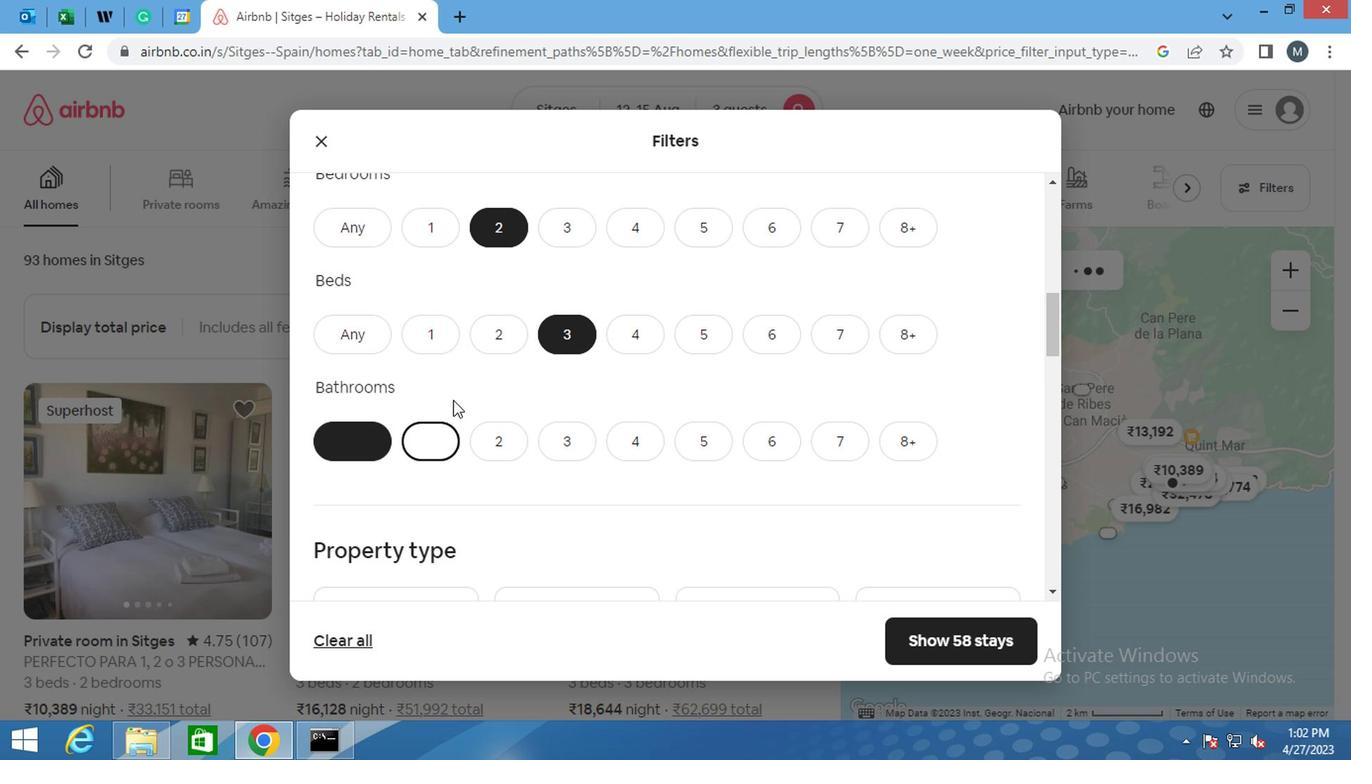 
Action: Mouse moved to (446, 398)
Screenshot: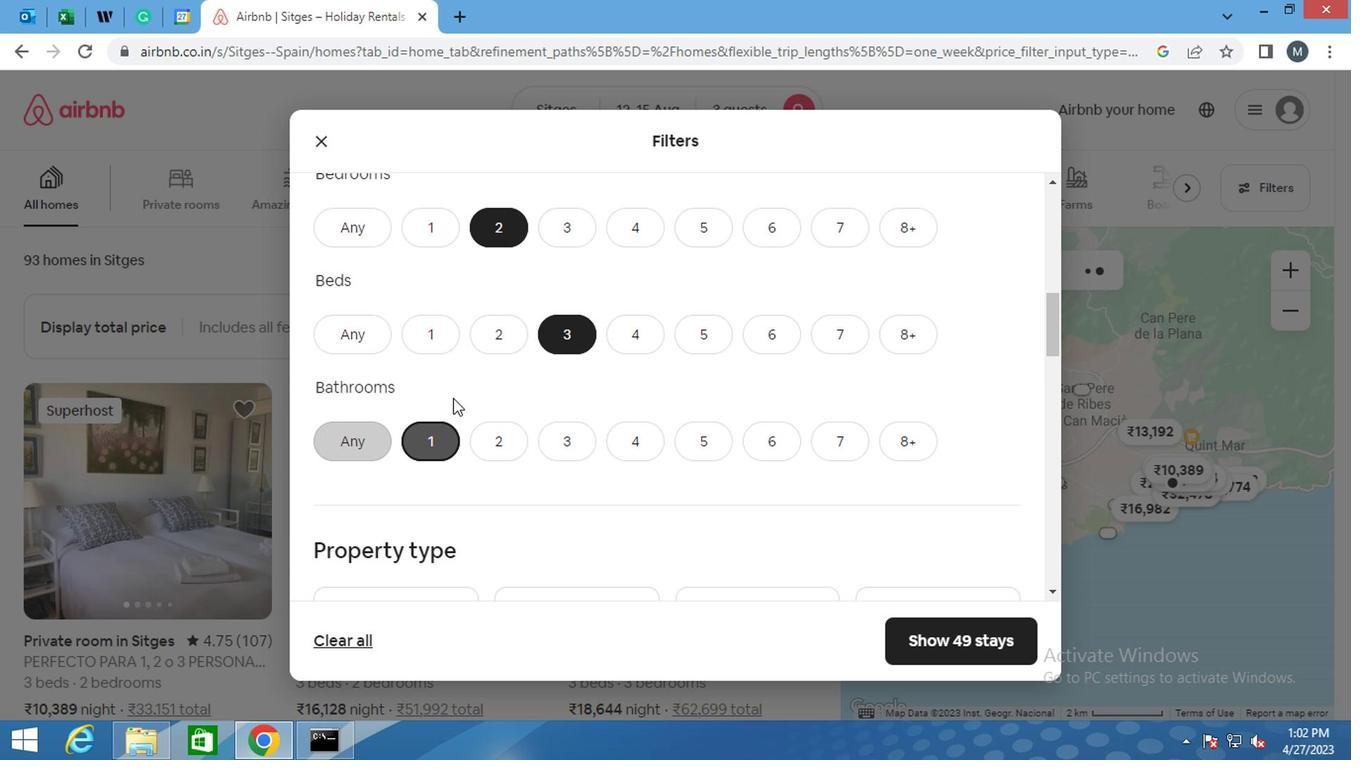 
Action: Mouse scrolled (446, 397) with delta (0, 0)
Screenshot: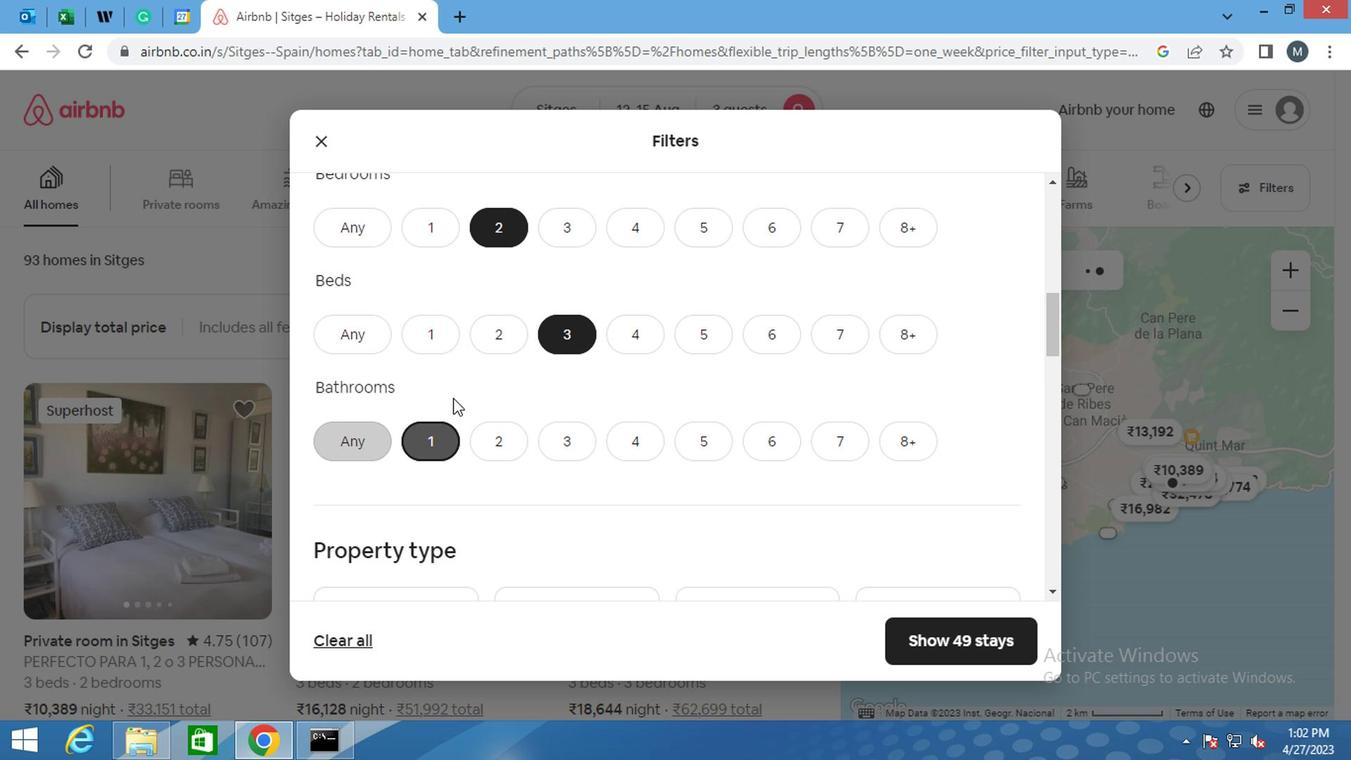 
Action: Mouse moved to (427, 370)
Screenshot: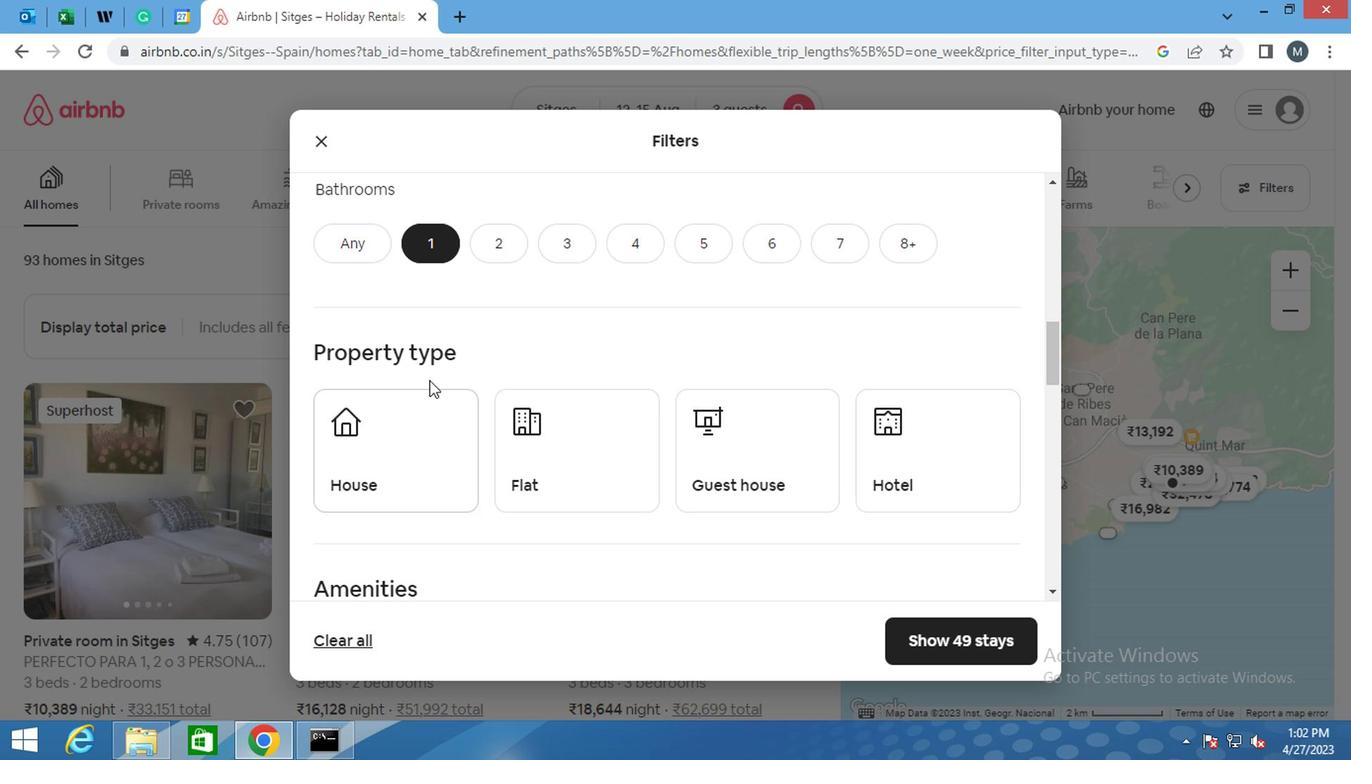 
Action: Mouse scrolled (427, 369) with delta (0, -1)
Screenshot: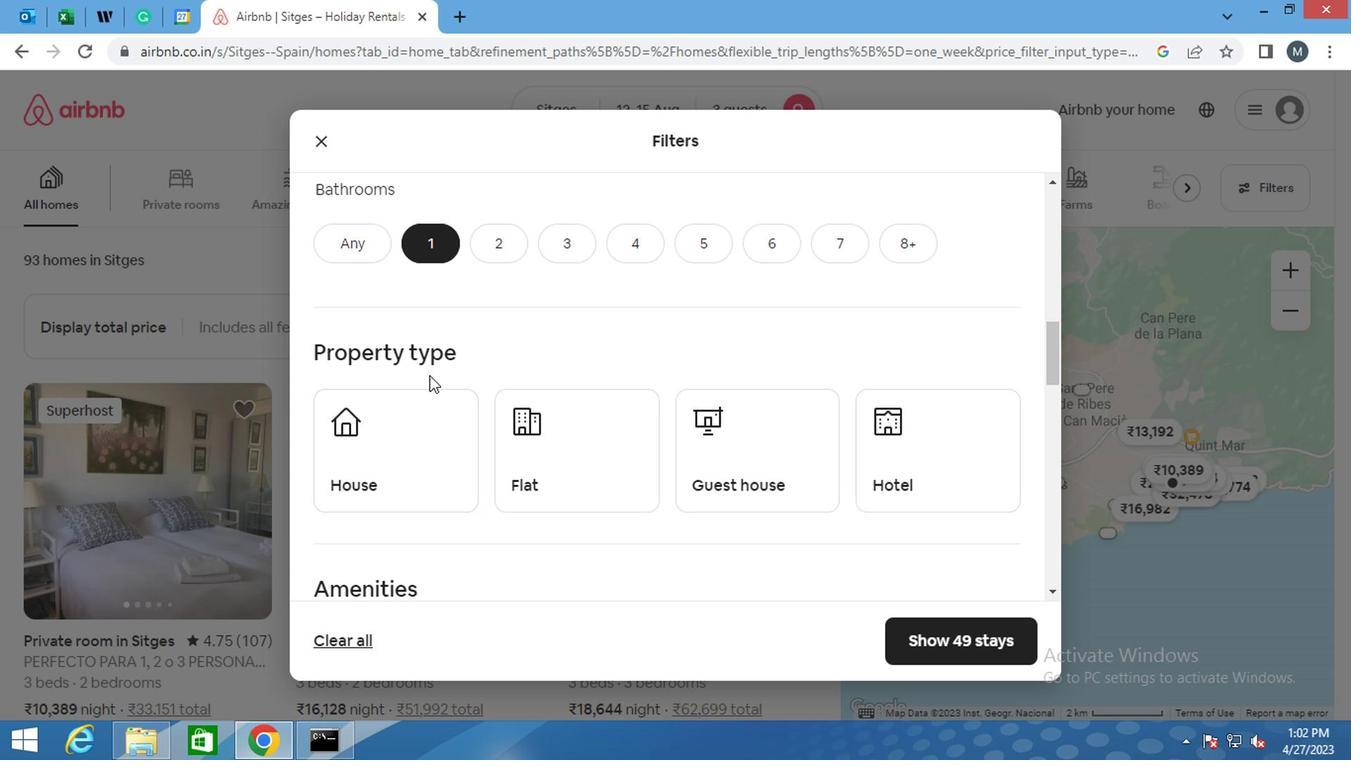 
Action: Mouse moved to (423, 368)
Screenshot: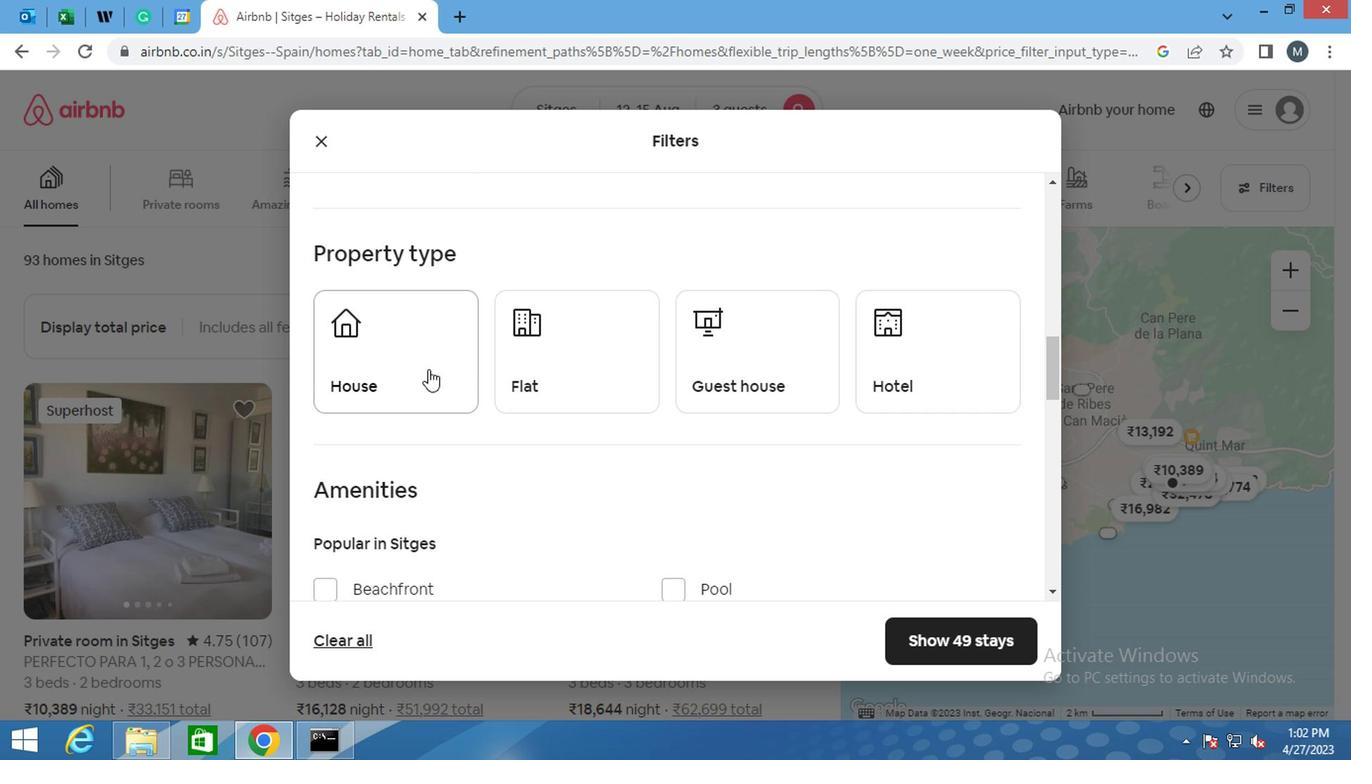 
Action: Mouse scrolled (423, 368) with delta (0, 0)
Screenshot: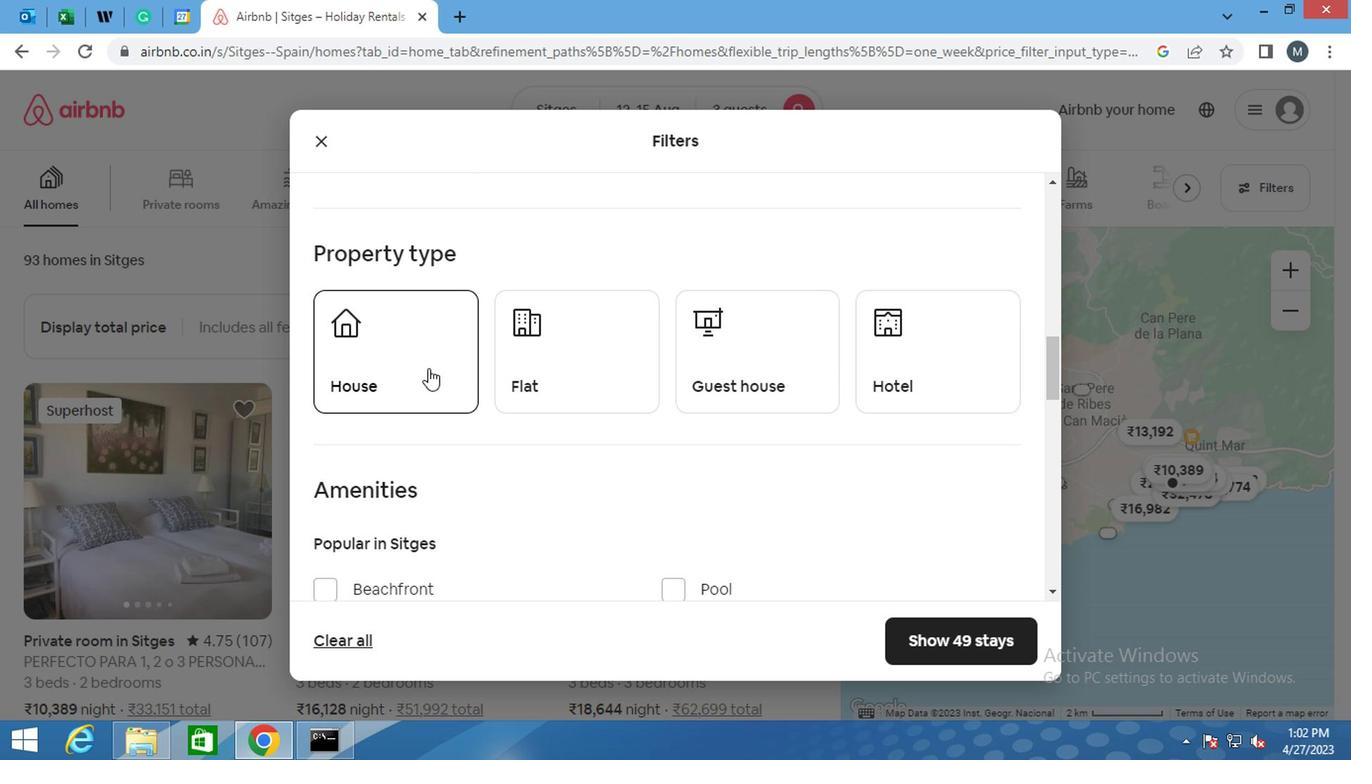 
Action: Mouse moved to (394, 268)
Screenshot: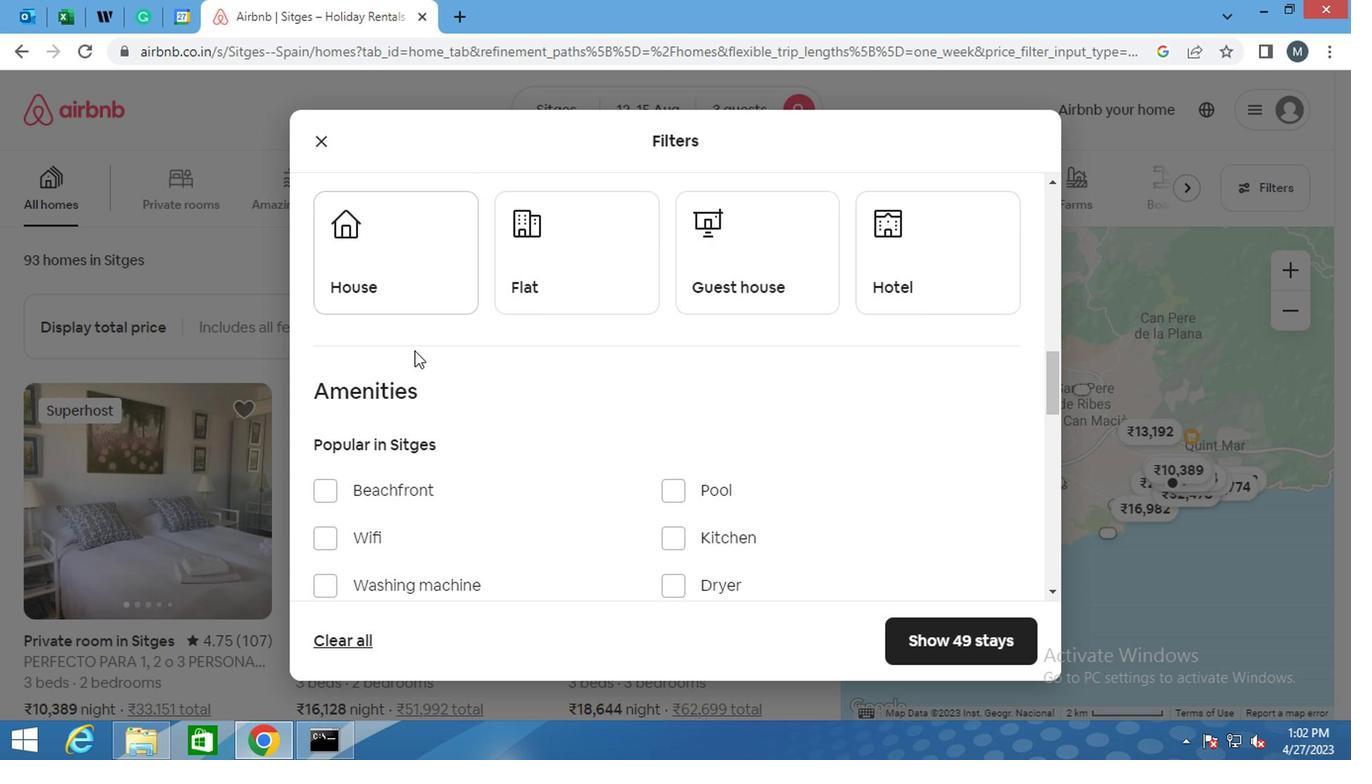 
Action: Mouse pressed left at (394, 268)
Screenshot: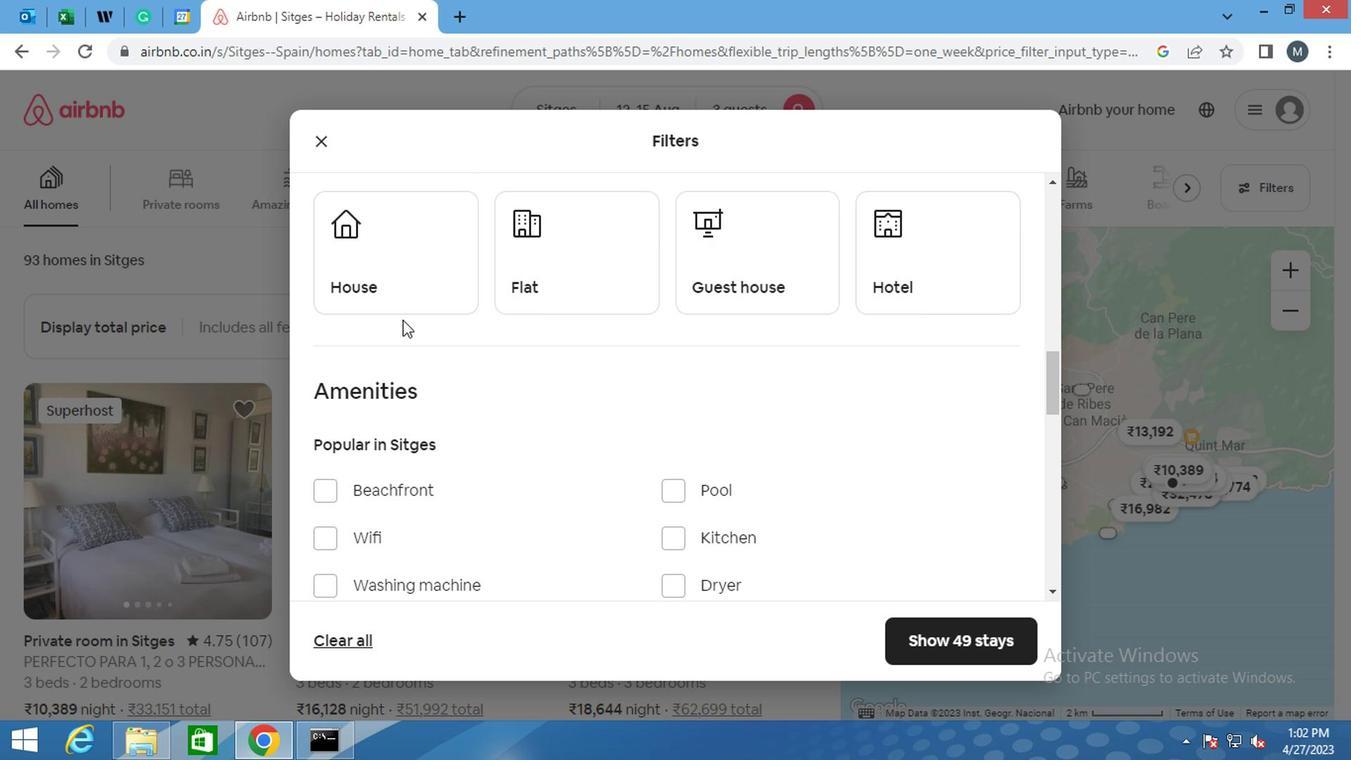 
Action: Mouse moved to (580, 265)
Screenshot: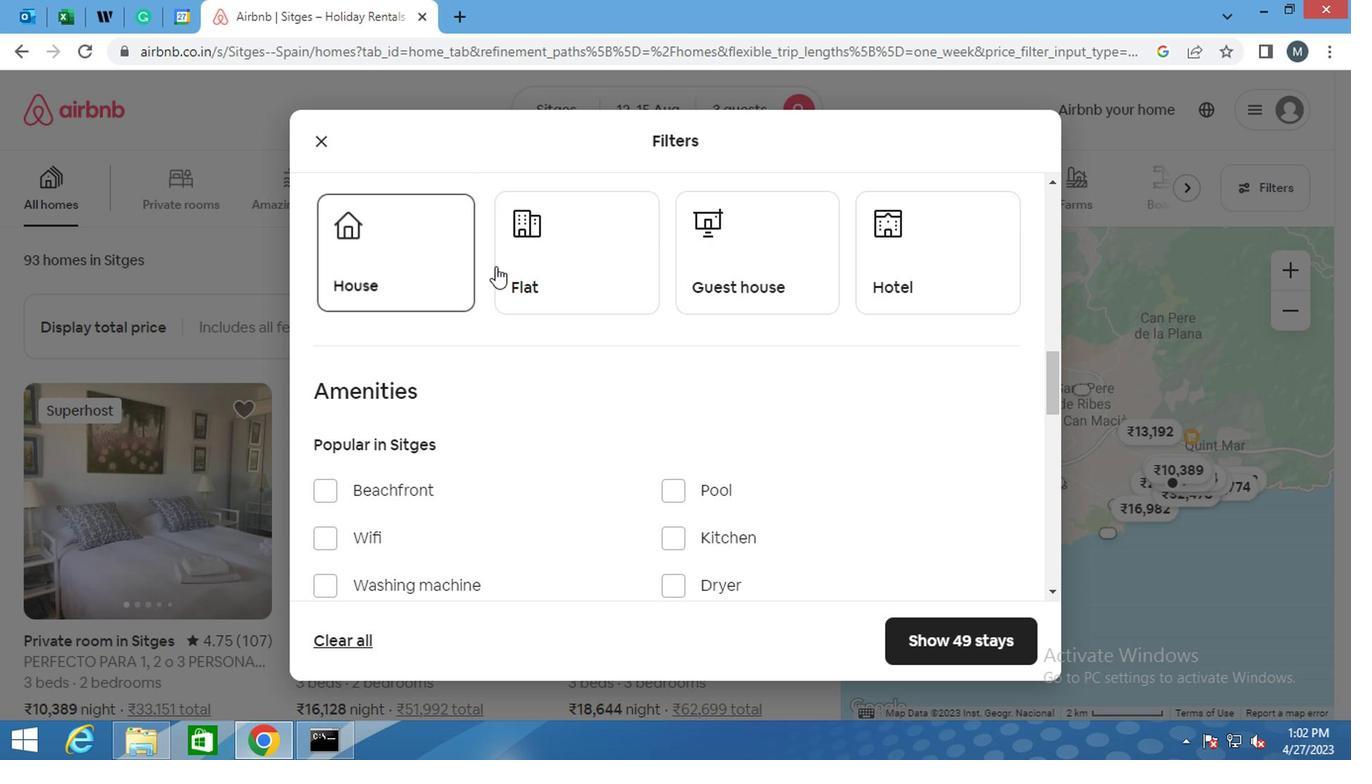 
Action: Mouse pressed left at (580, 265)
Screenshot: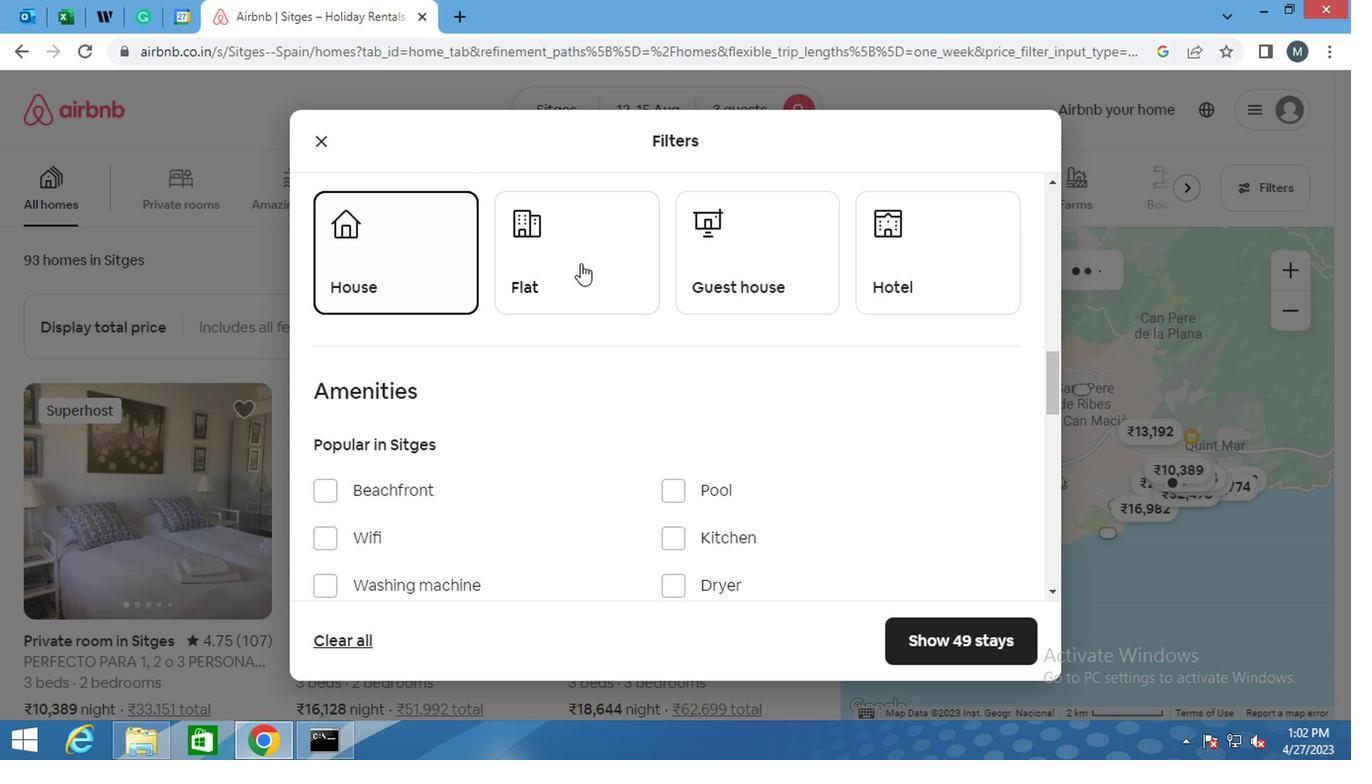 
Action: Mouse moved to (727, 264)
Screenshot: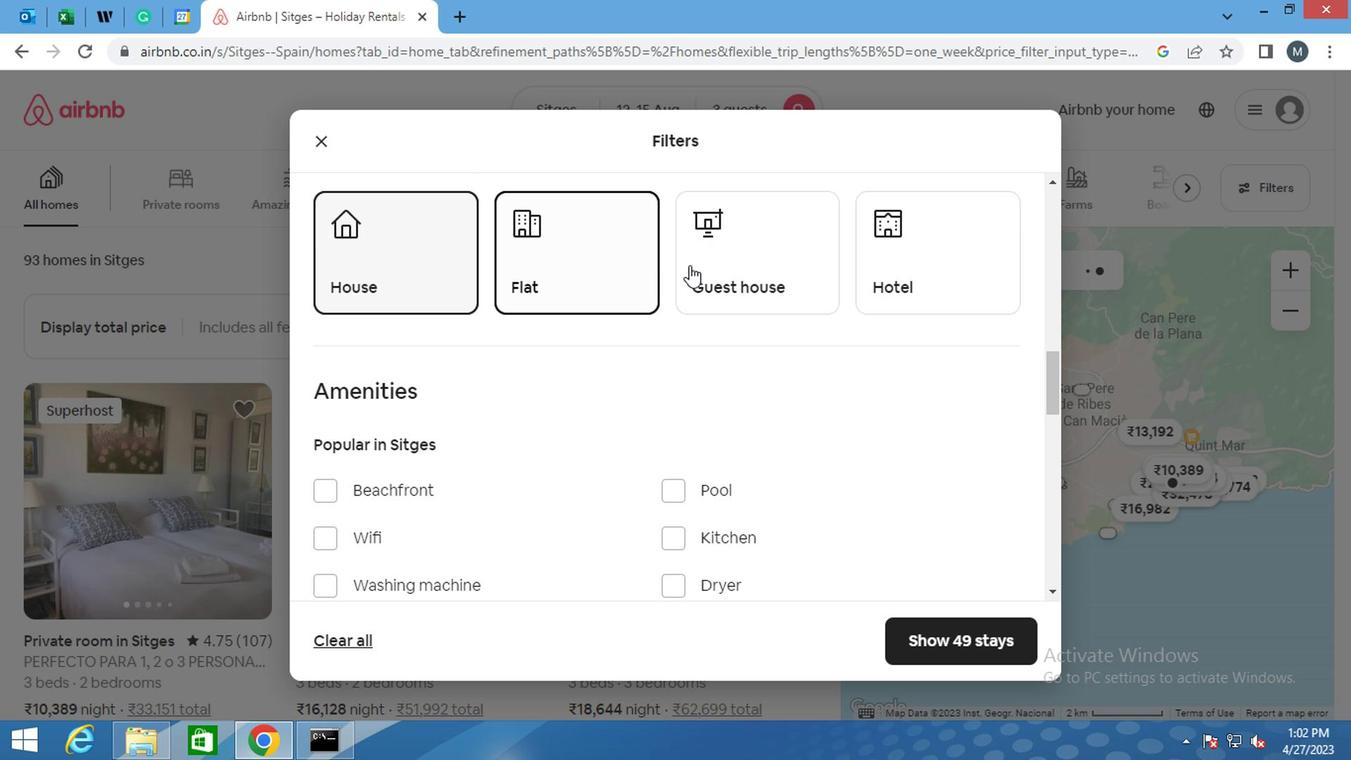 
Action: Mouse pressed left at (727, 264)
Screenshot: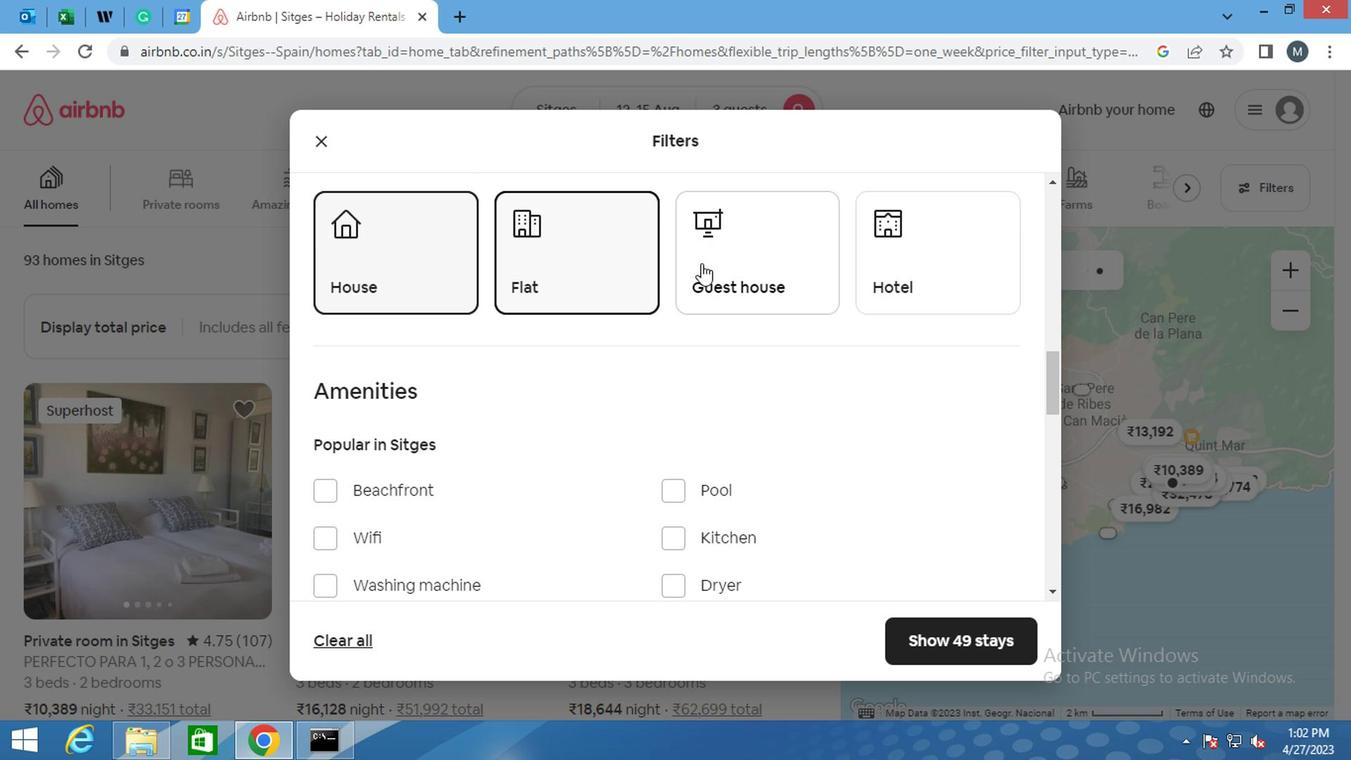 
Action: Mouse moved to (640, 324)
Screenshot: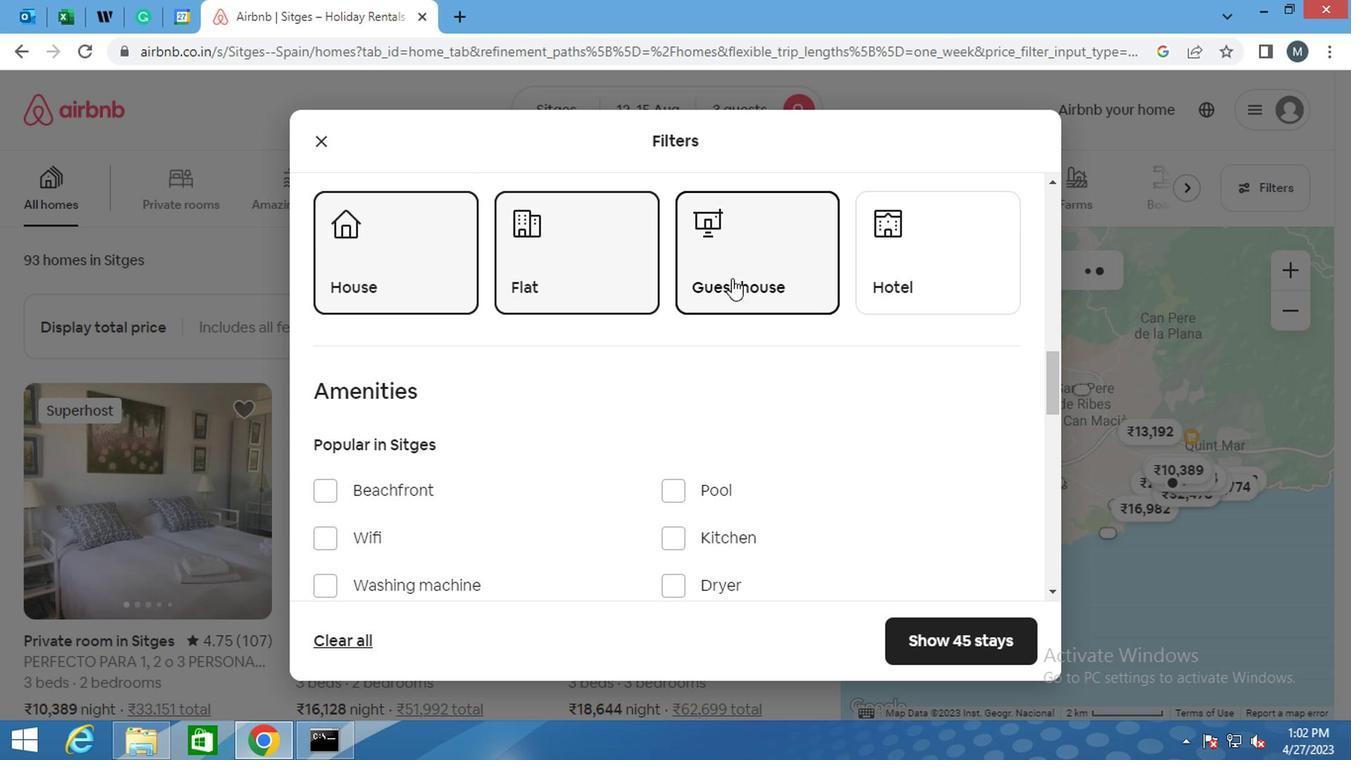 
Action: Mouse scrolled (640, 323) with delta (0, 0)
Screenshot: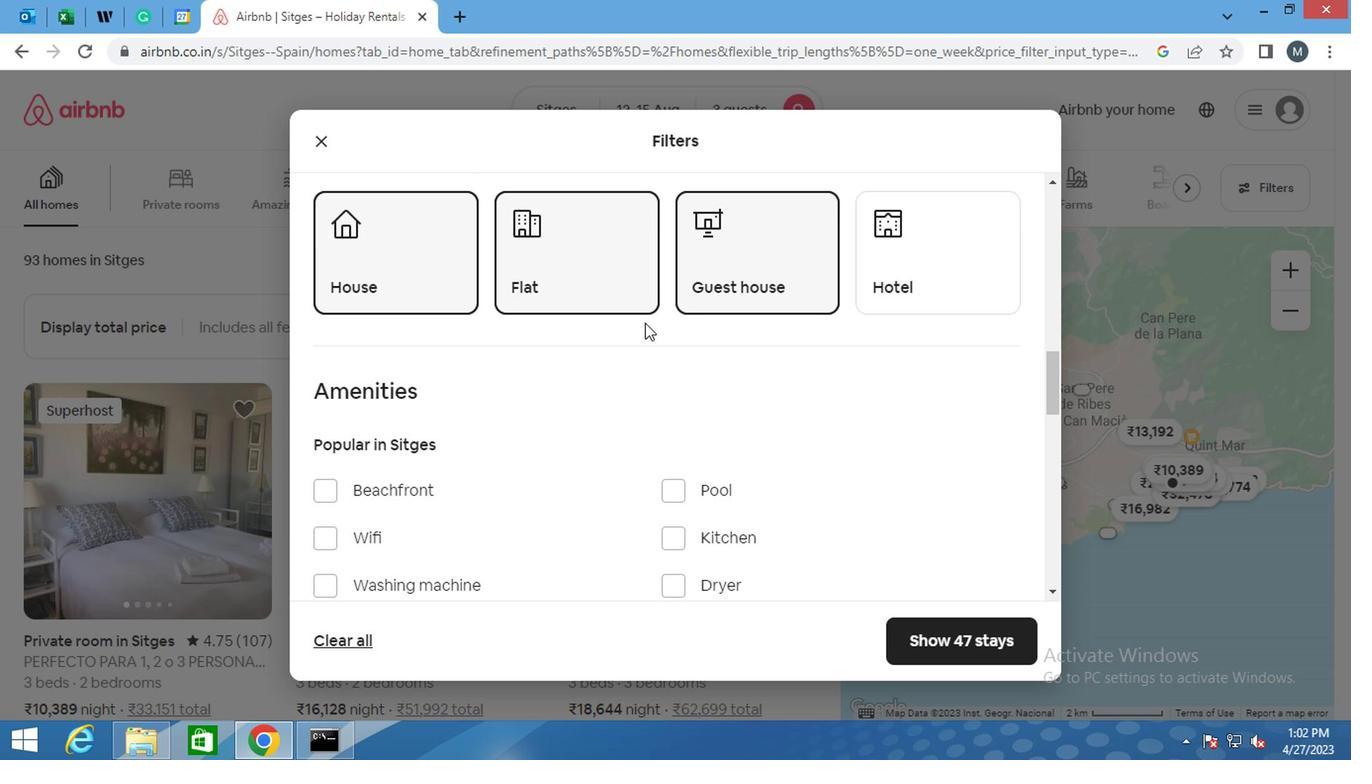 
Action: Mouse moved to (640, 324)
Screenshot: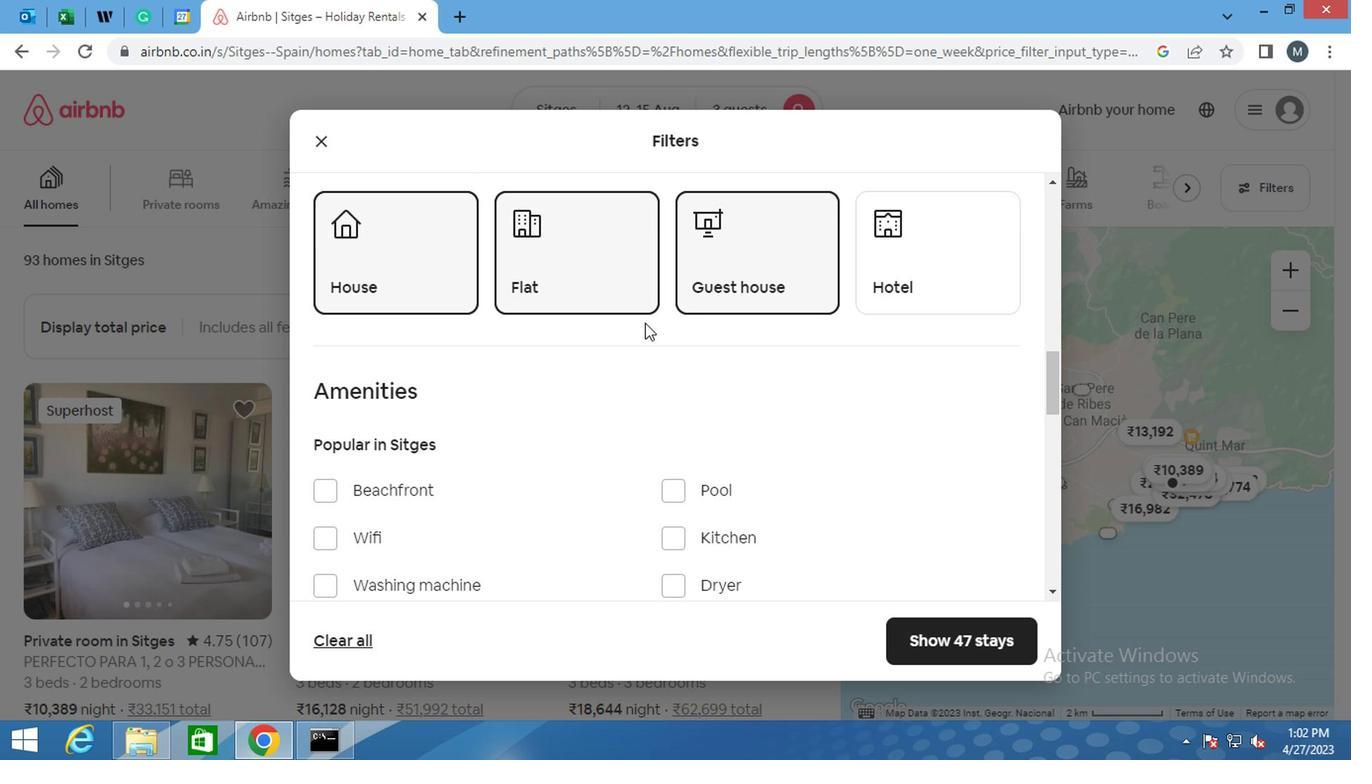 
Action: Mouse scrolled (640, 323) with delta (0, 0)
Screenshot: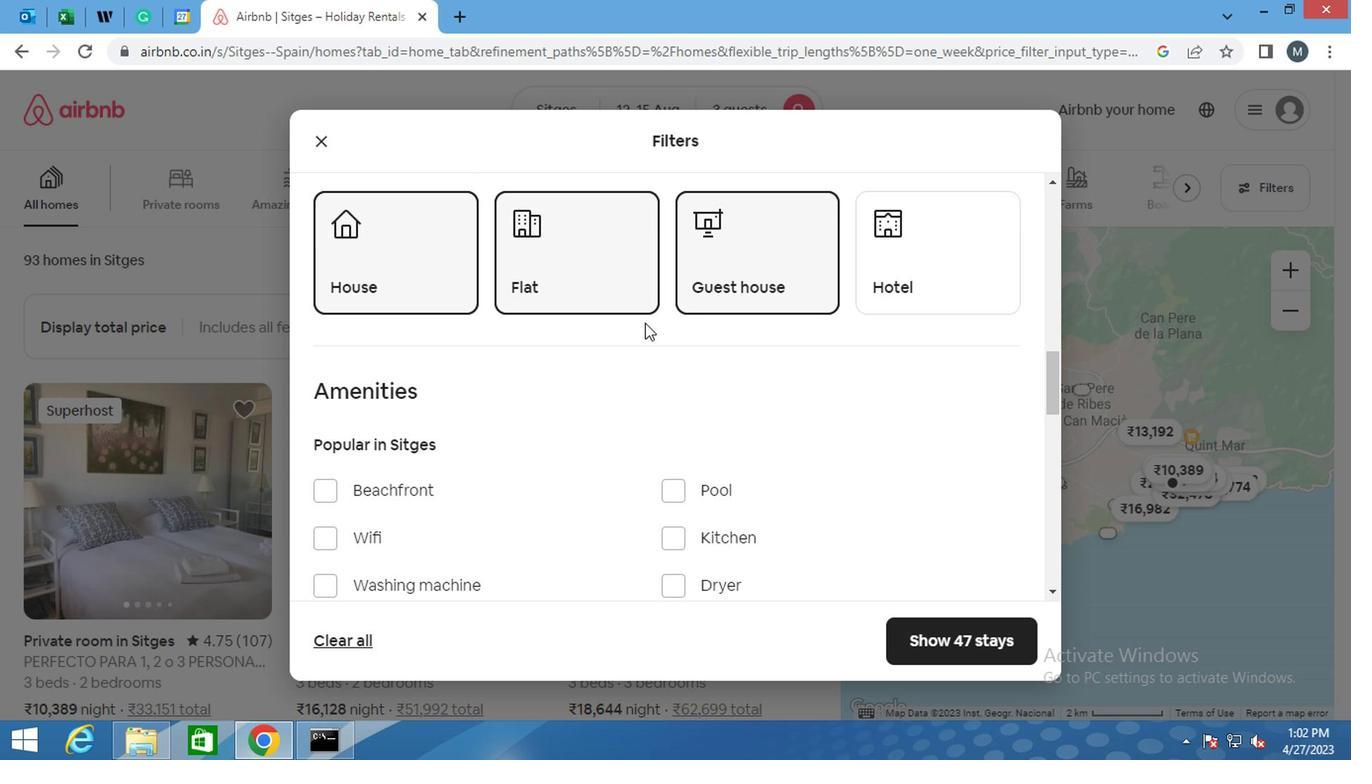 
Action: Mouse moved to (639, 322)
Screenshot: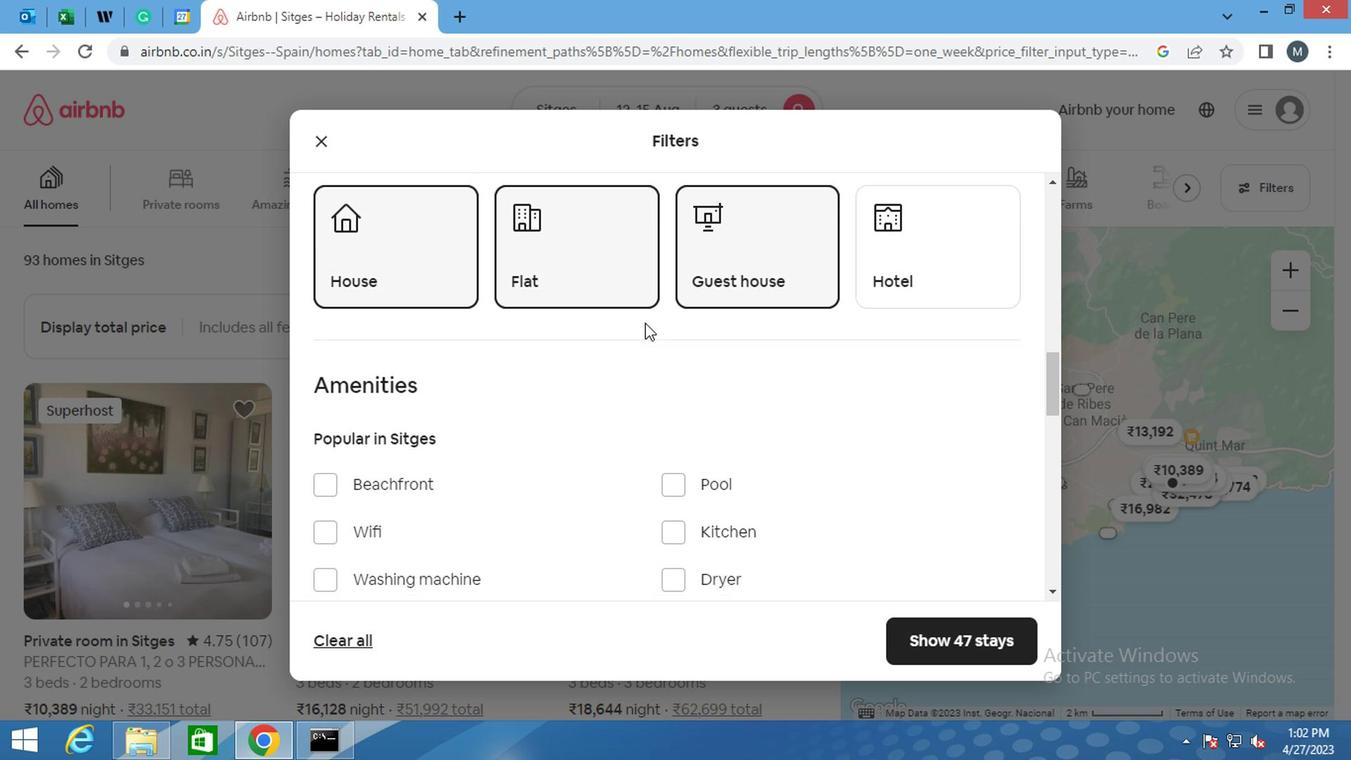 
Action: Mouse scrolled (639, 321) with delta (0, 0)
Screenshot: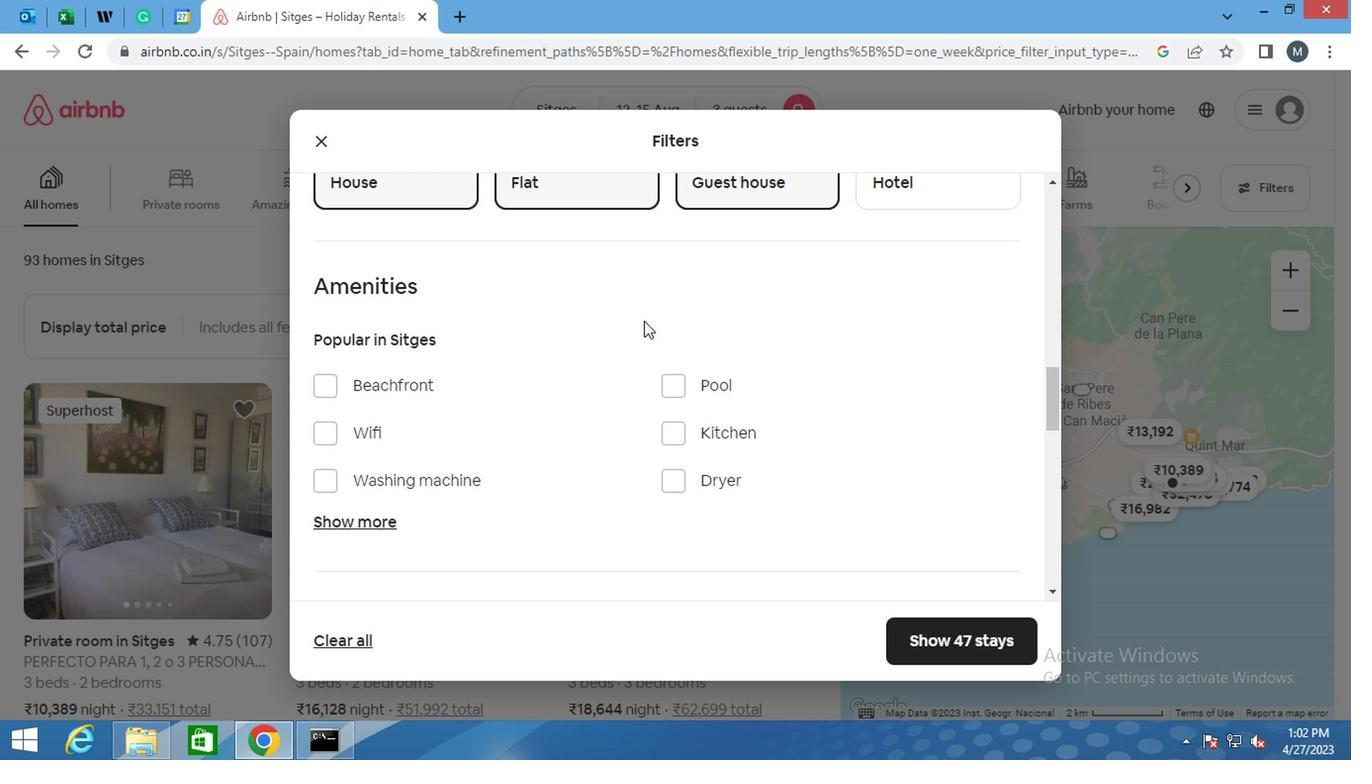 
Action: Mouse scrolled (639, 321) with delta (0, 0)
Screenshot: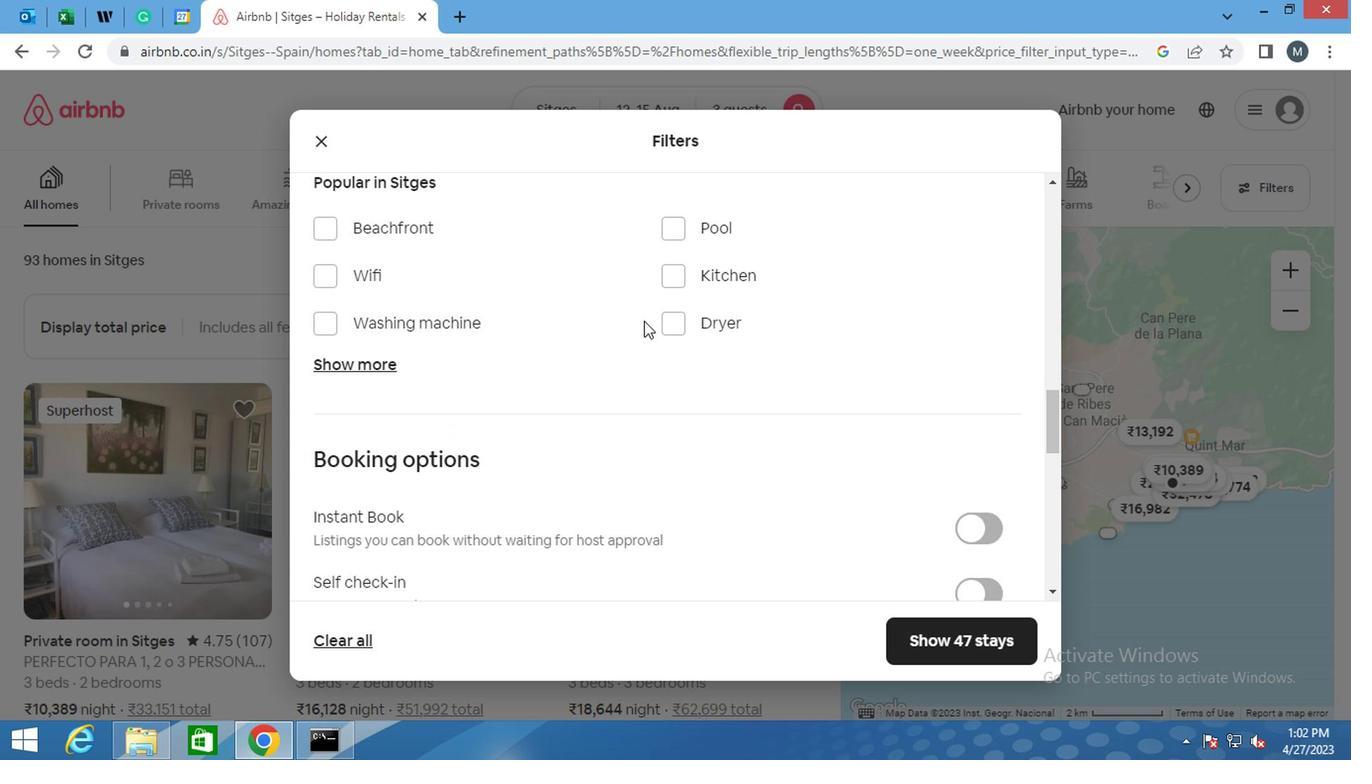 
Action: Mouse moved to (639, 328)
Screenshot: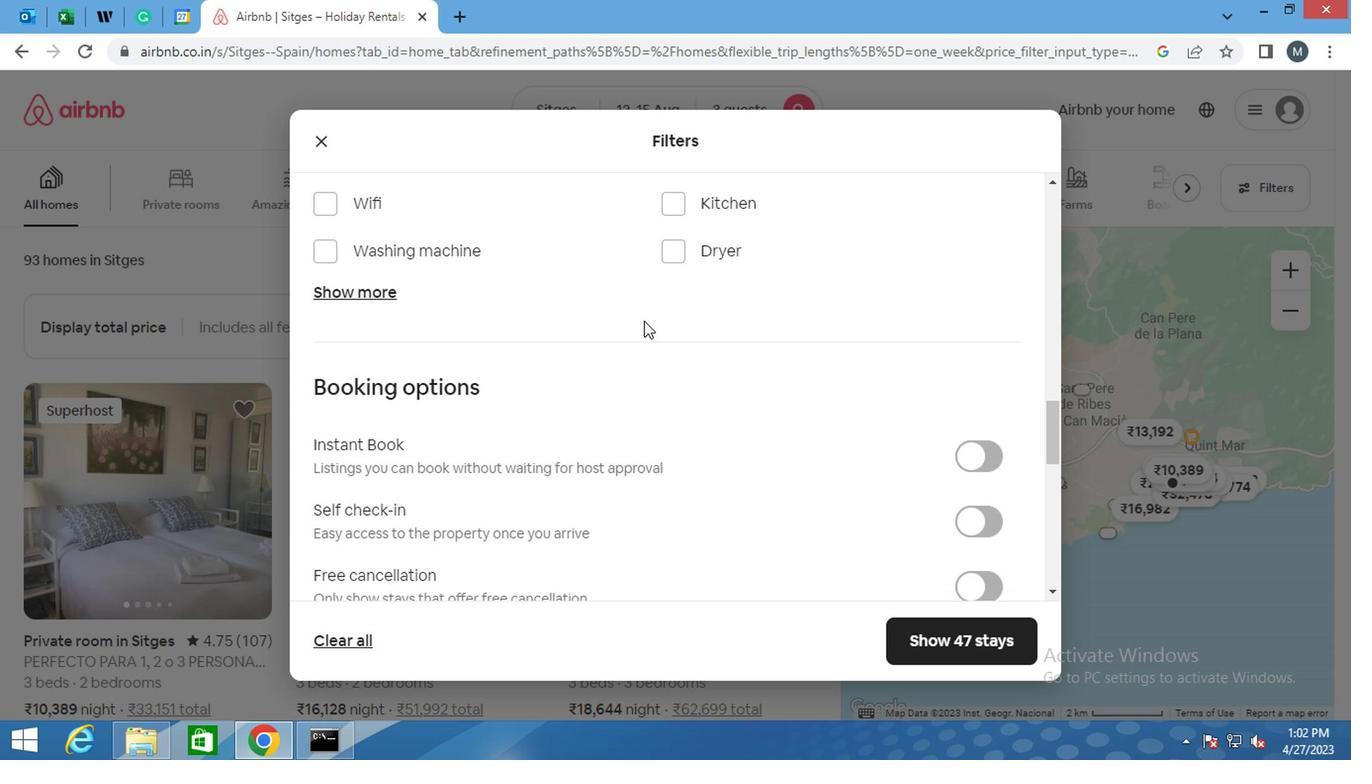 
Action: Mouse scrolled (639, 327) with delta (0, -1)
Screenshot: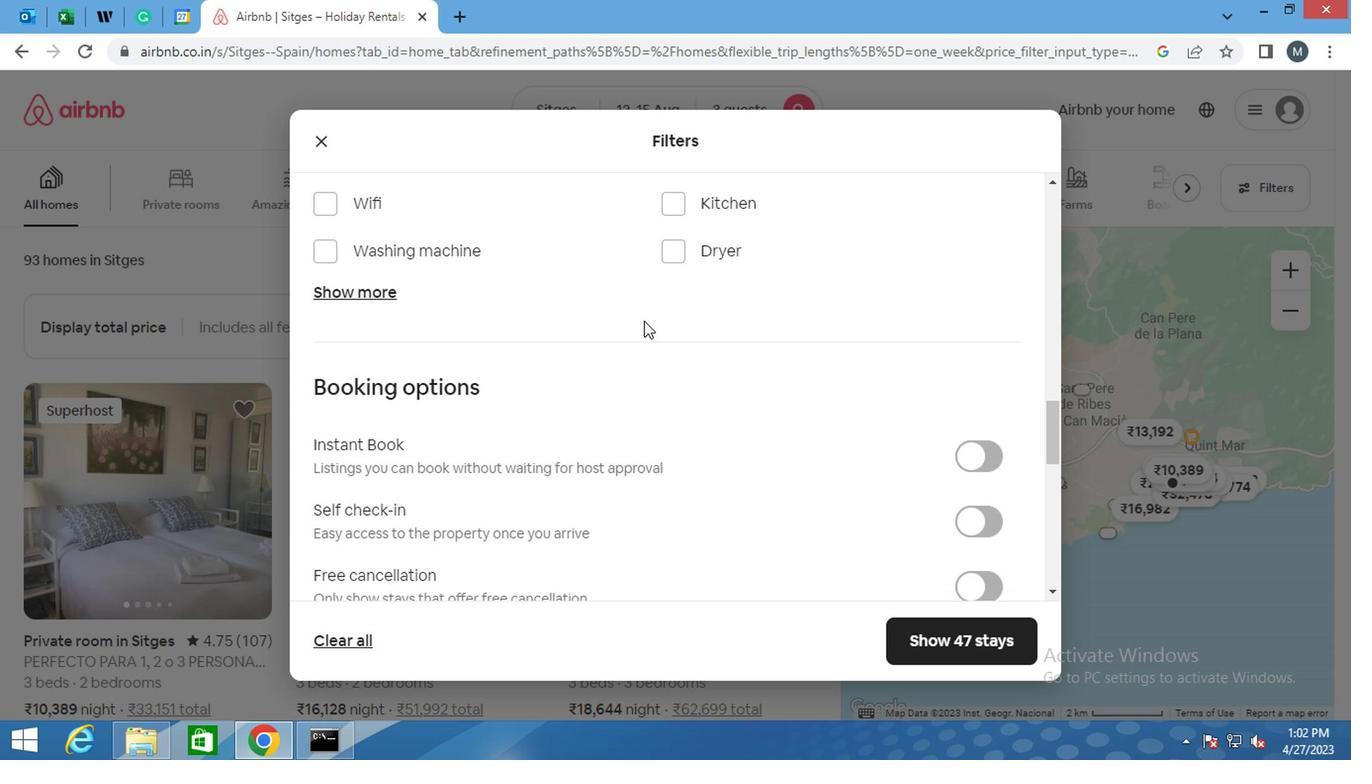 
Action: Mouse moved to (639, 331)
Screenshot: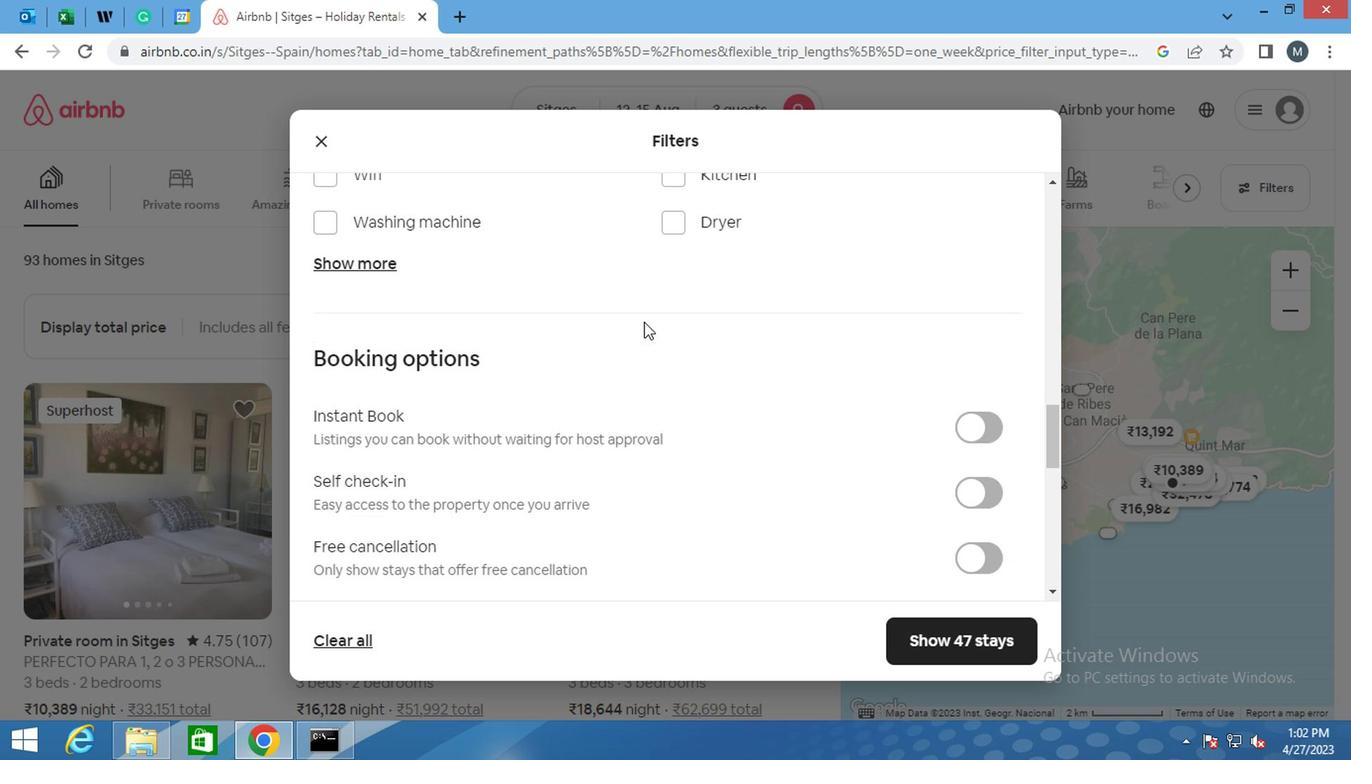 
Action: Mouse scrolled (639, 330) with delta (0, 0)
Screenshot: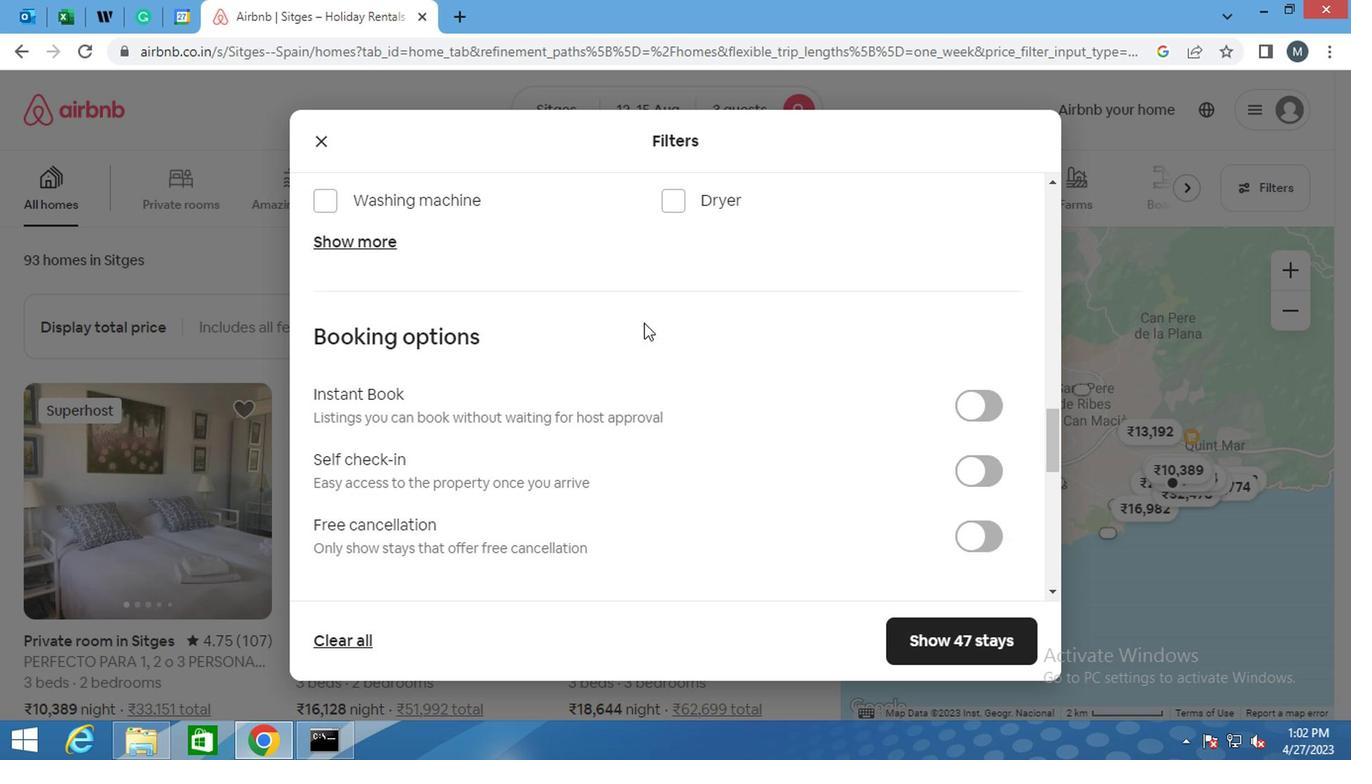 
Action: Mouse moved to (985, 255)
Screenshot: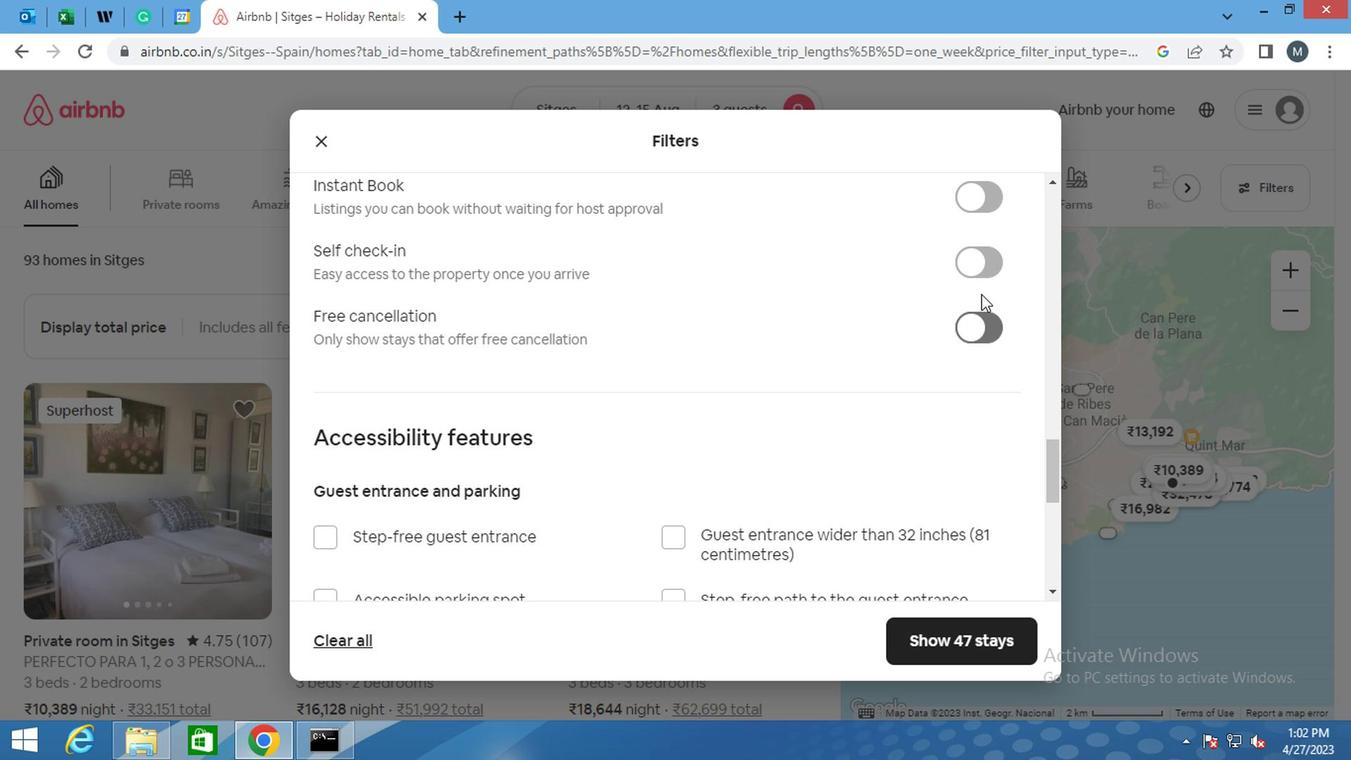 
Action: Mouse pressed left at (985, 255)
Screenshot: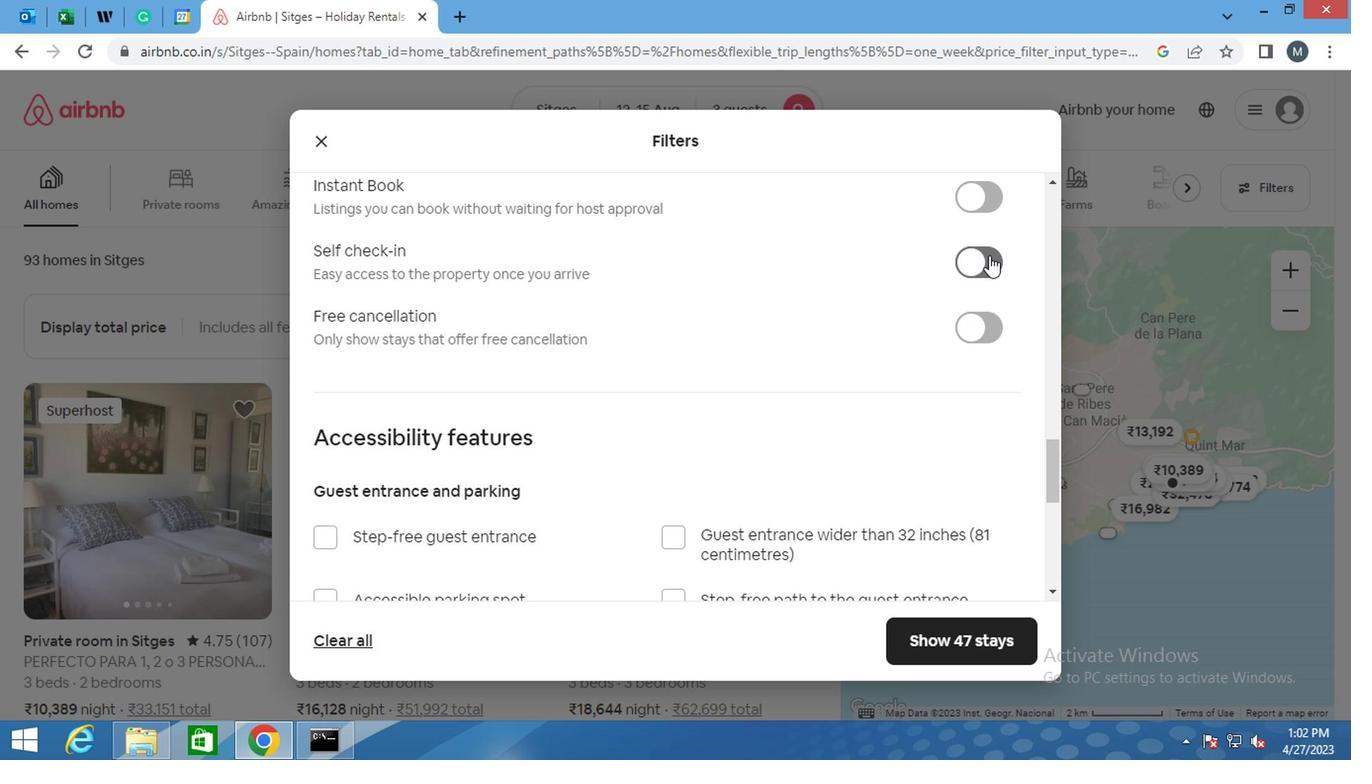 
Action: Mouse moved to (702, 347)
Screenshot: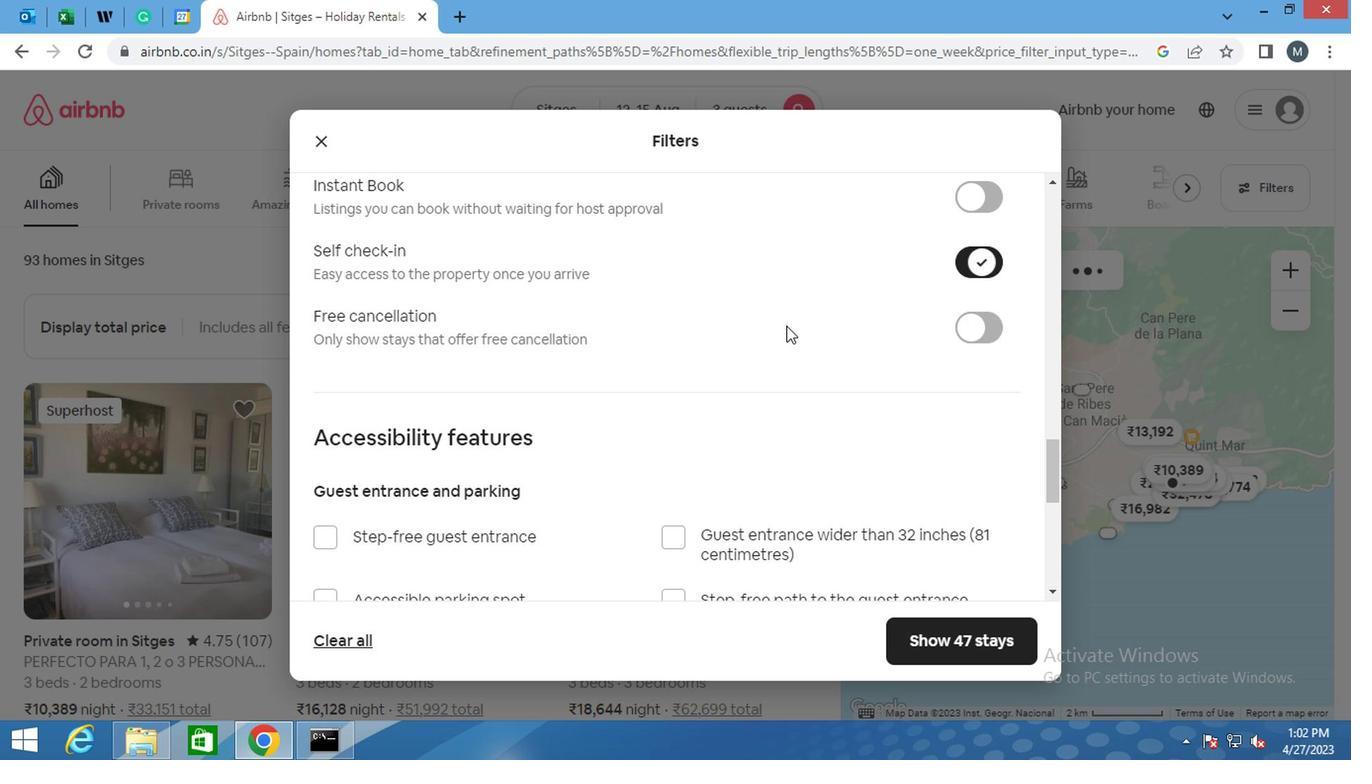 
Action: Mouse scrolled (702, 346) with delta (0, 0)
Screenshot: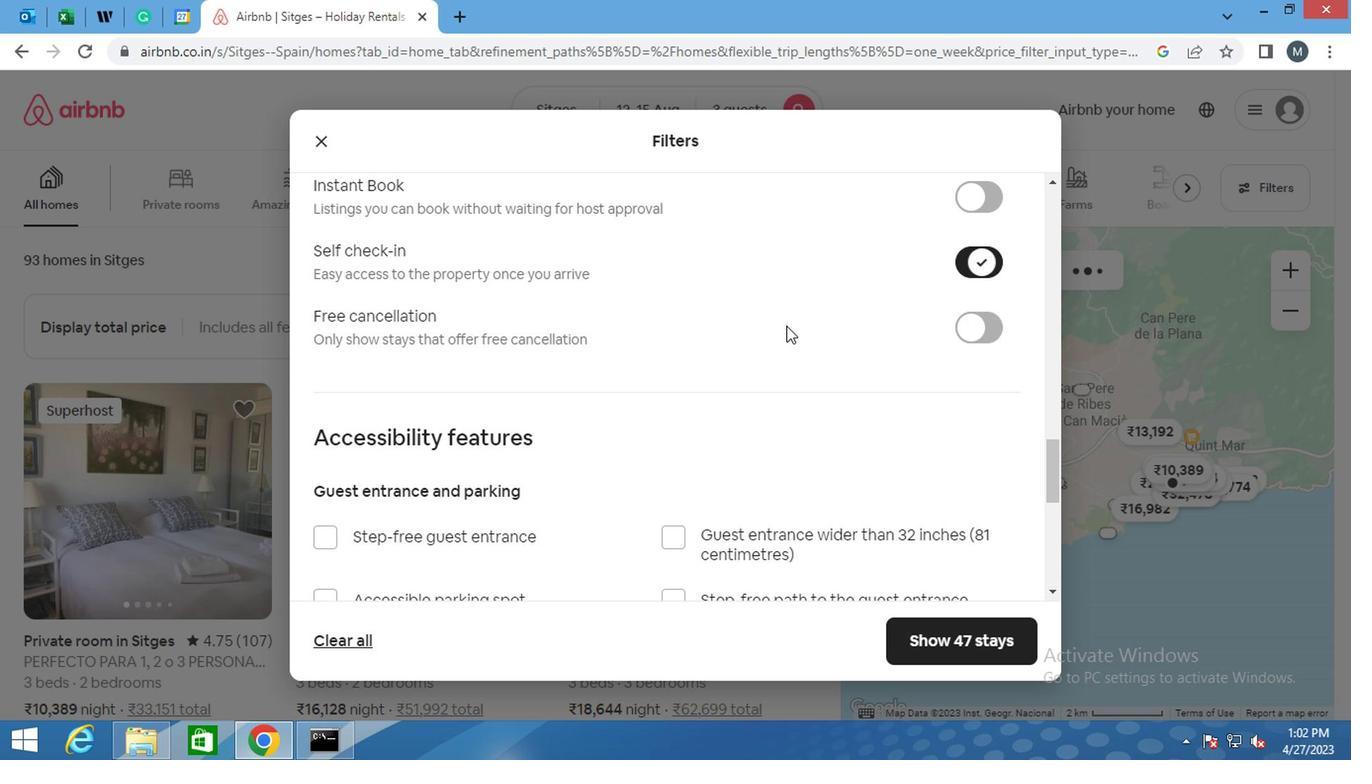 
Action: Mouse moved to (702, 347)
Screenshot: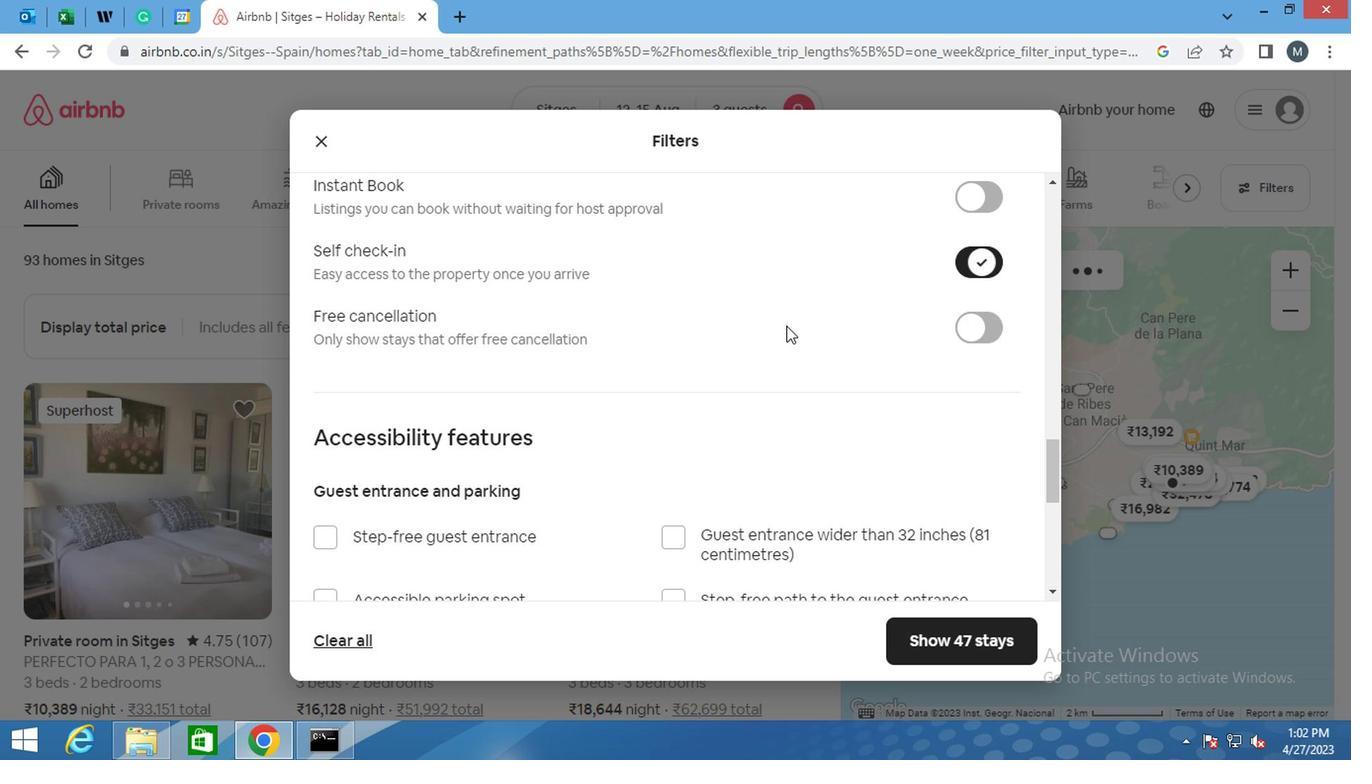 
Action: Mouse scrolled (702, 346) with delta (0, 0)
Screenshot: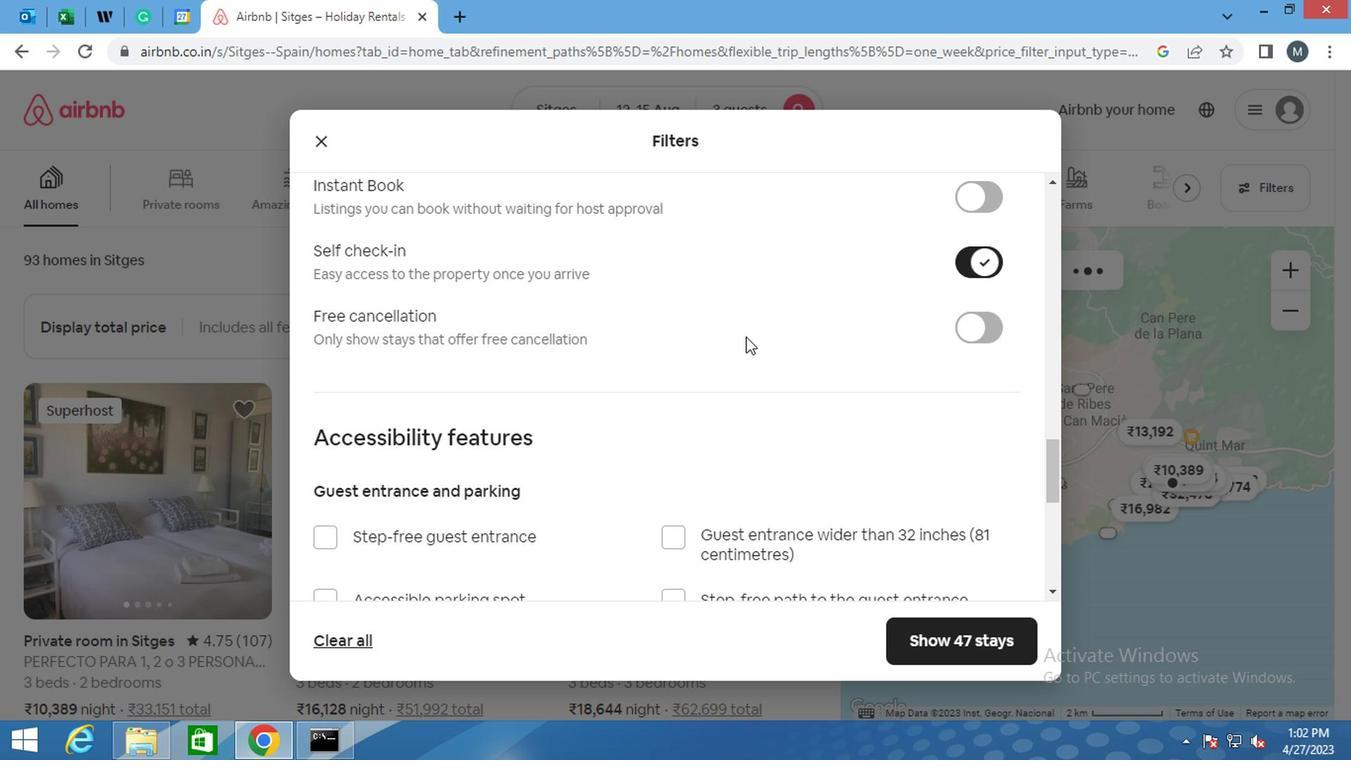 
Action: Mouse moved to (600, 374)
Screenshot: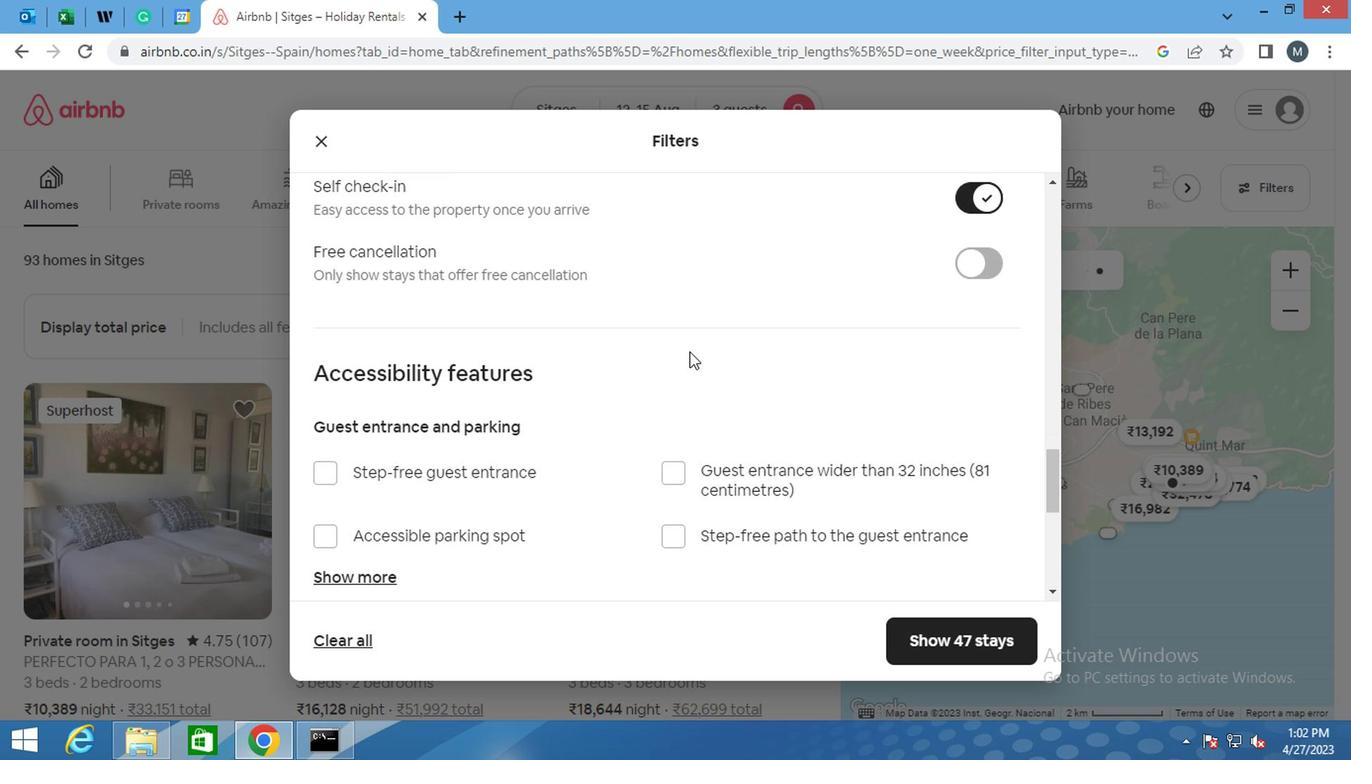 
Action: Mouse scrolled (600, 373) with delta (0, 0)
Screenshot: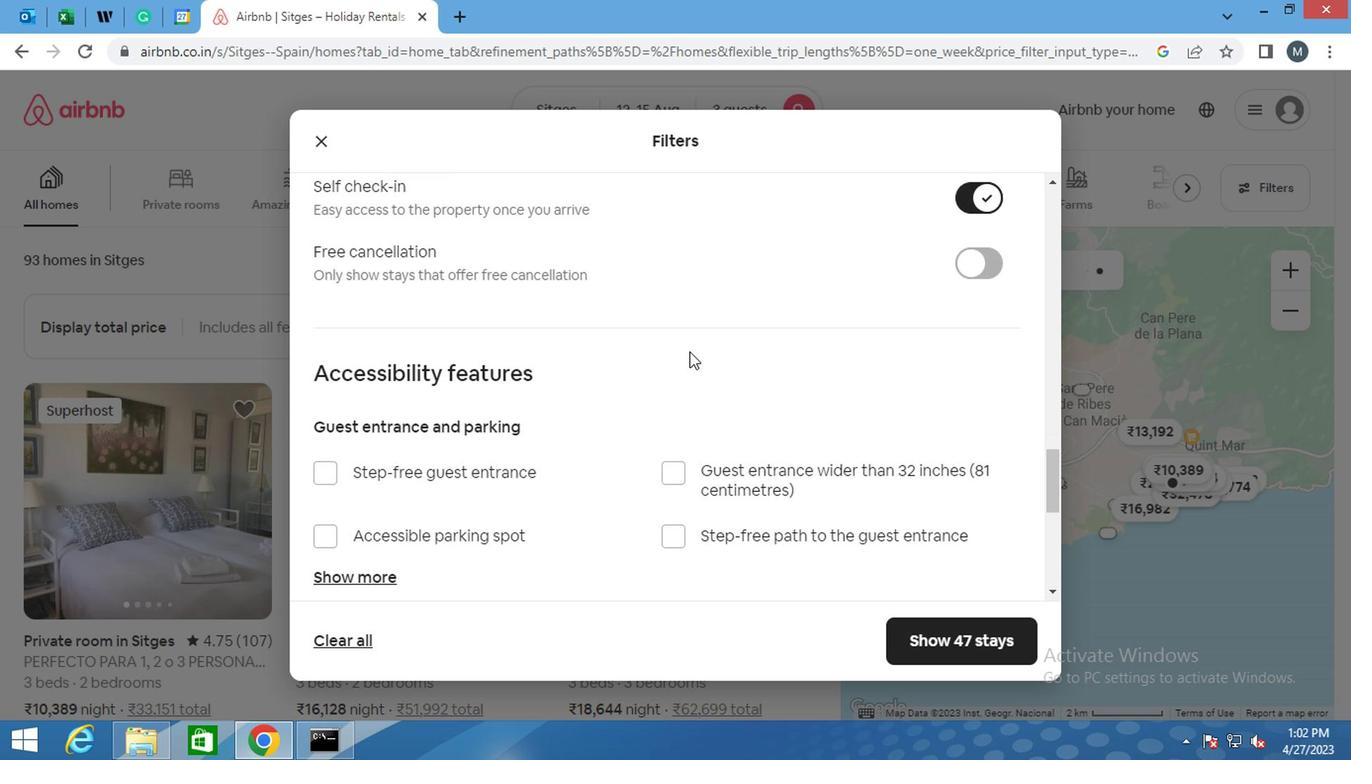 
Action: Mouse moved to (577, 383)
Screenshot: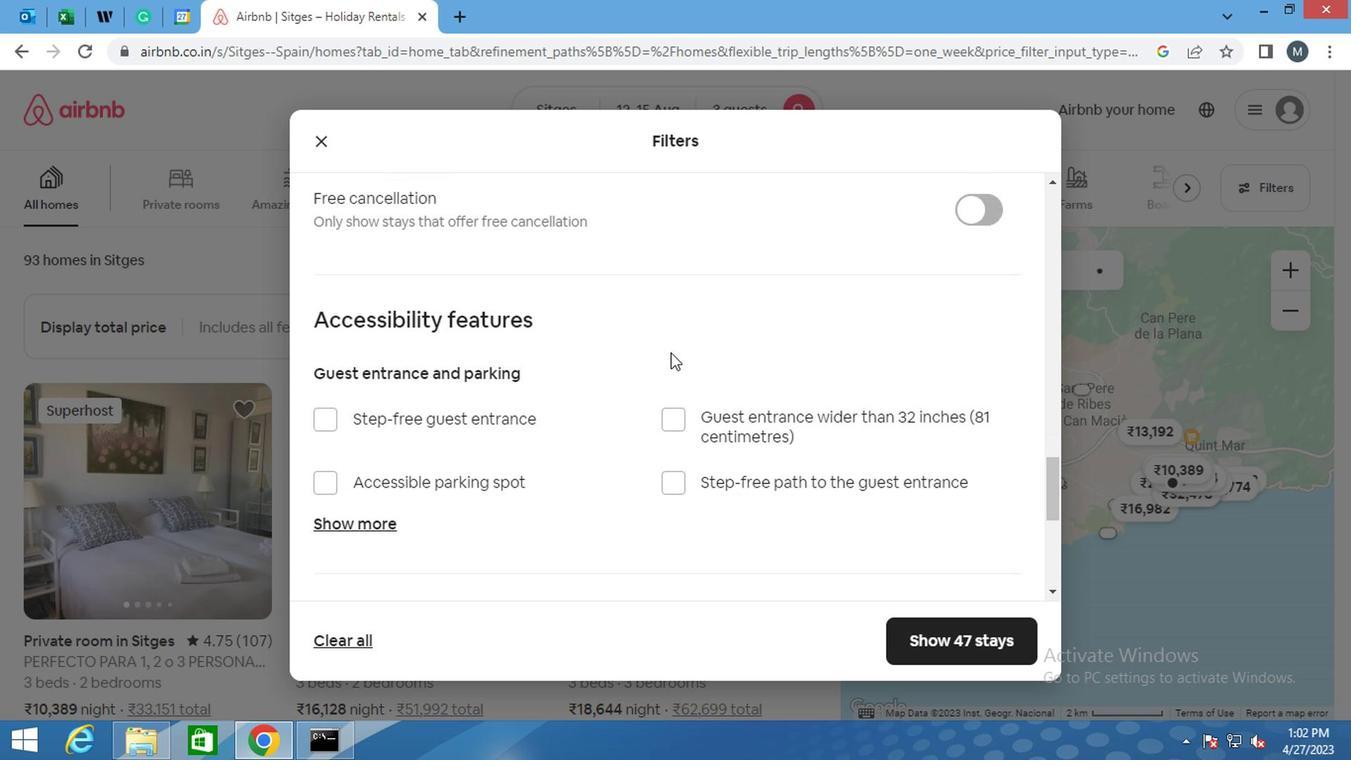 
Action: Mouse scrolled (577, 382) with delta (0, 0)
Screenshot: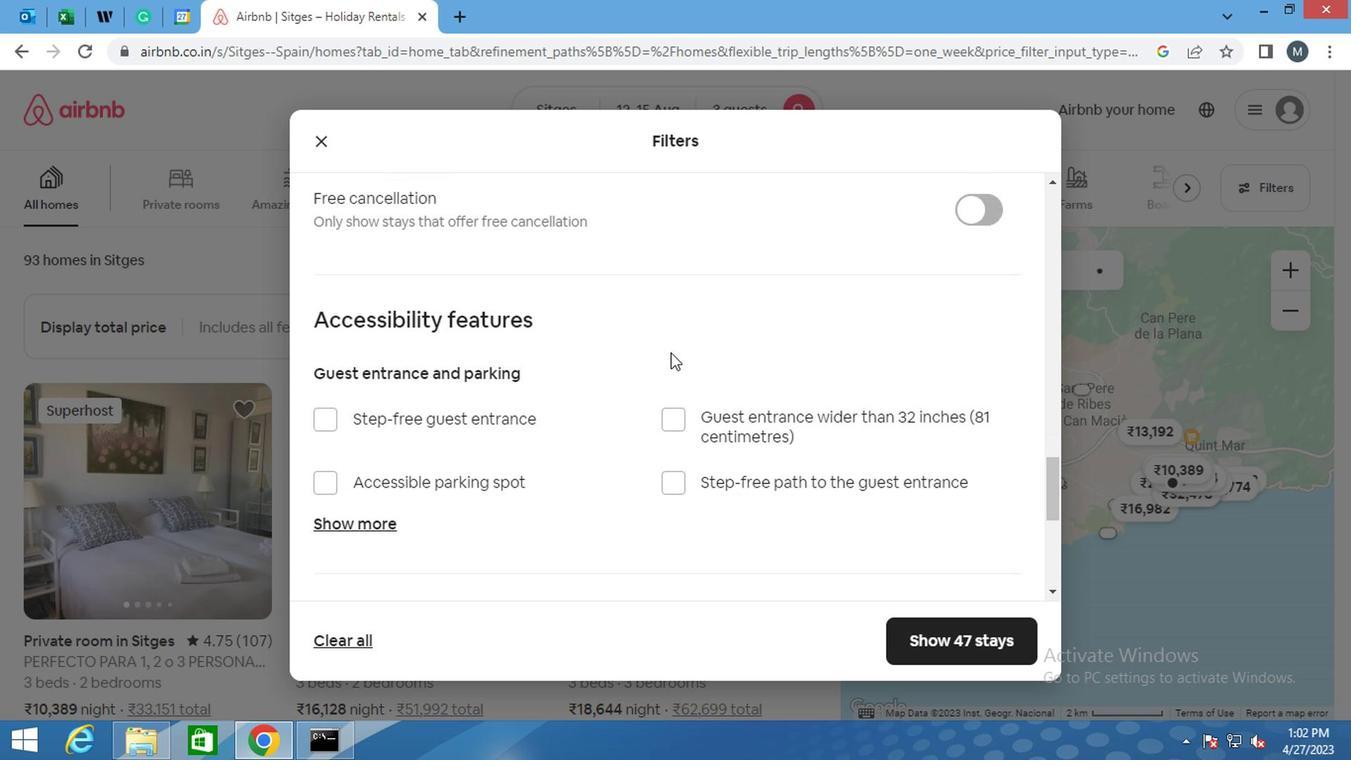 
Action: Mouse moved to (489, 413)
Screenshot: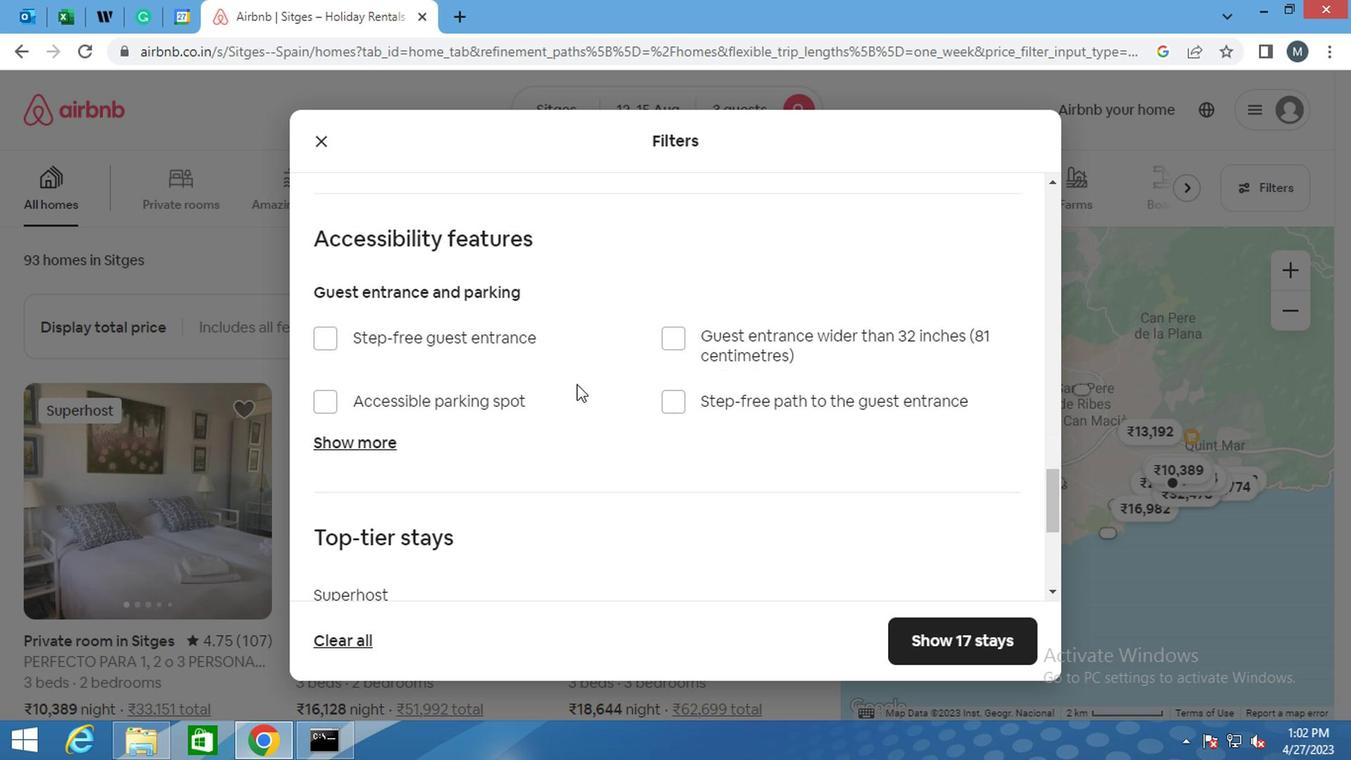 
Action: Mouse scrolled (489, 413) with delta (0, 0)
Screenshot: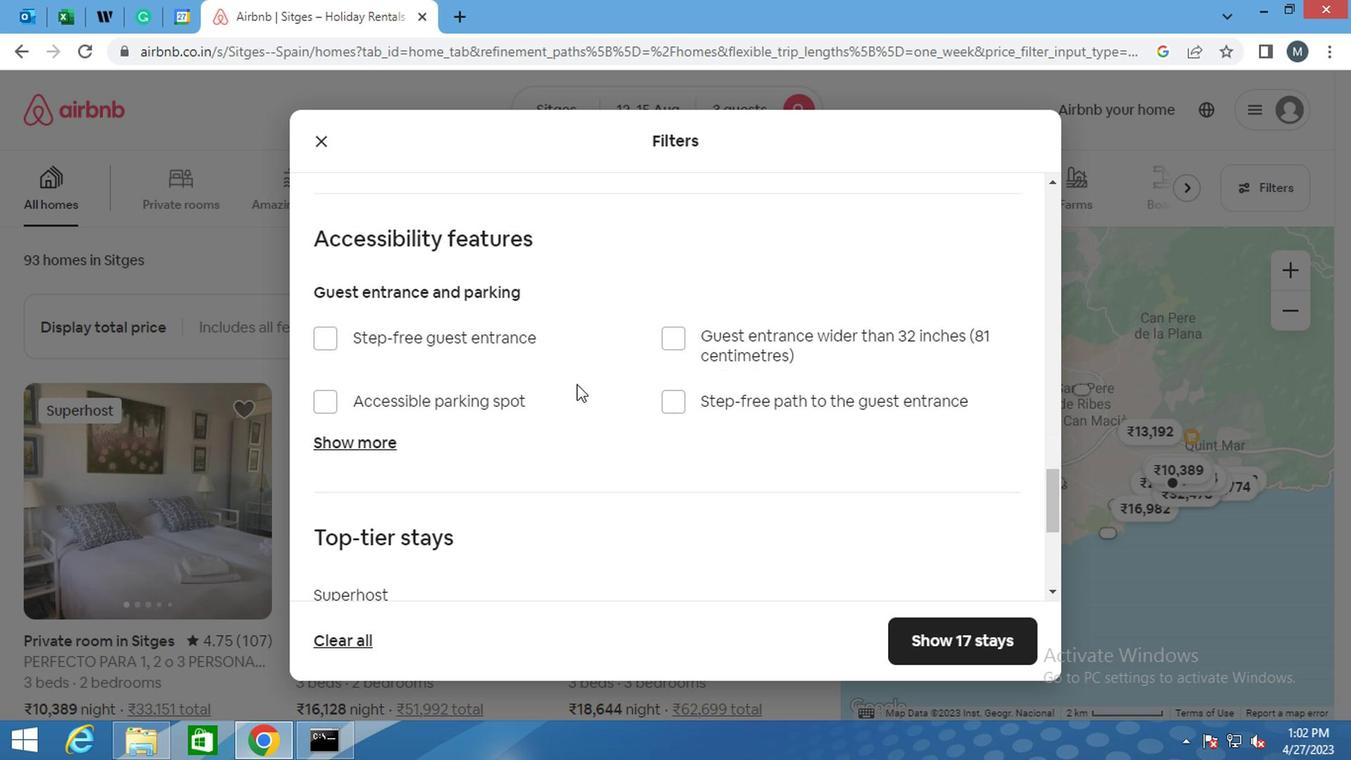 
Action: Mouse moved to (432, 447)
Screenshot: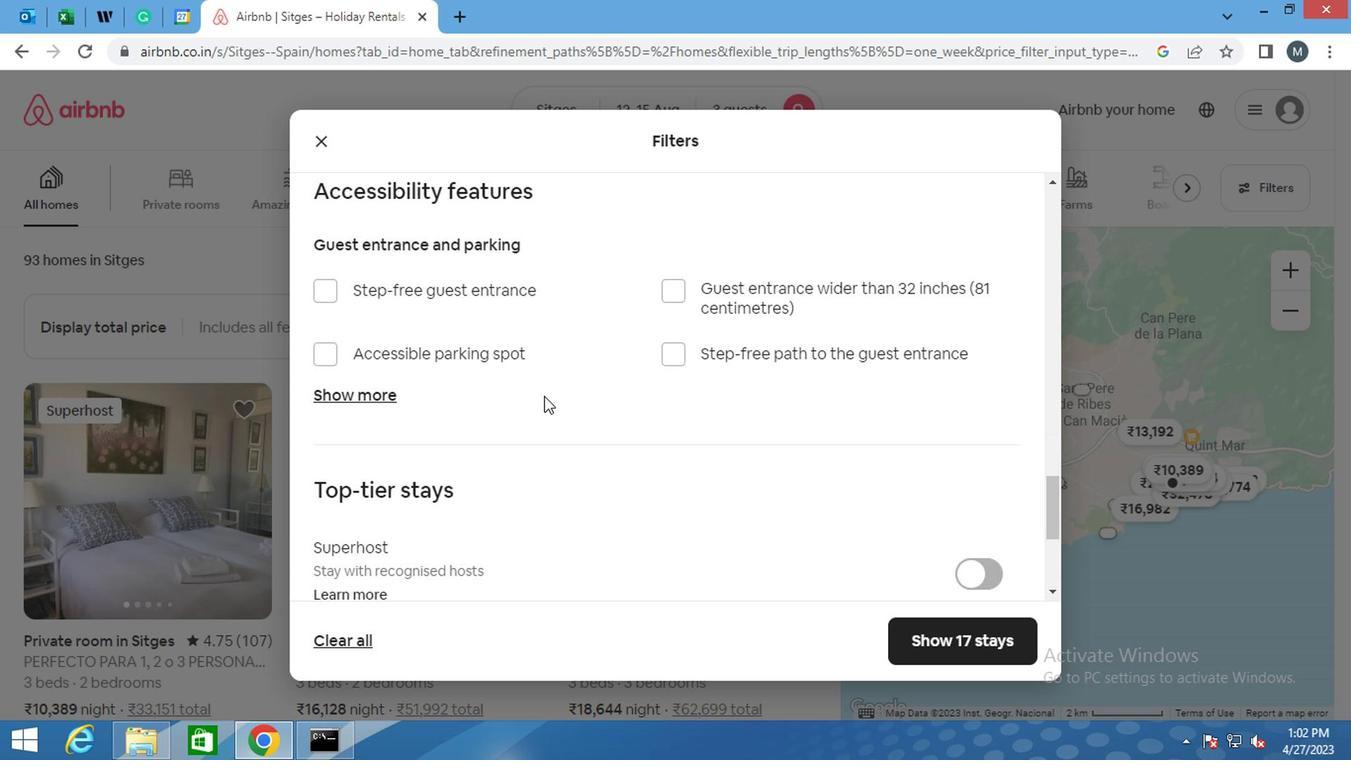 
Action: Mouse scrolled (432, 446) with delta (0, 0)
Screenshot: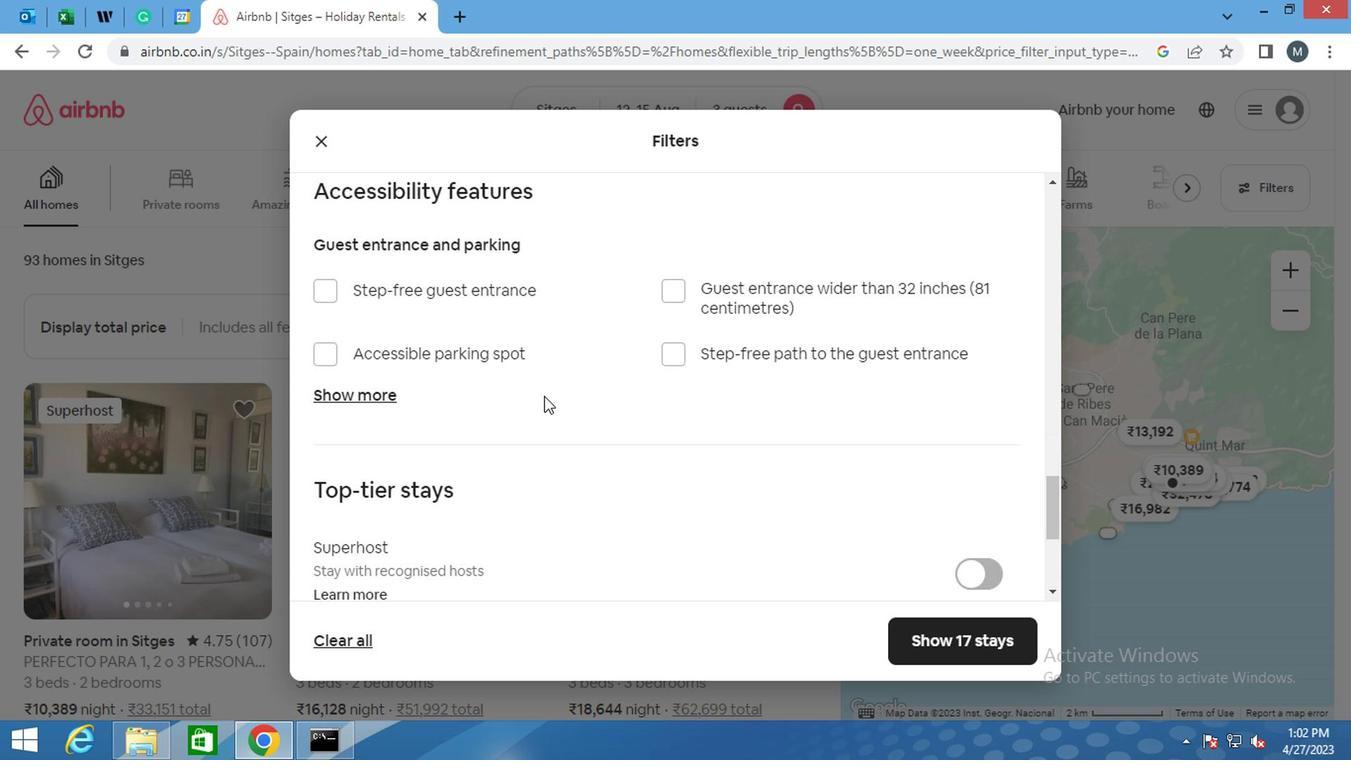 
Action: Mouse moved to (327, 472)
Screenshot: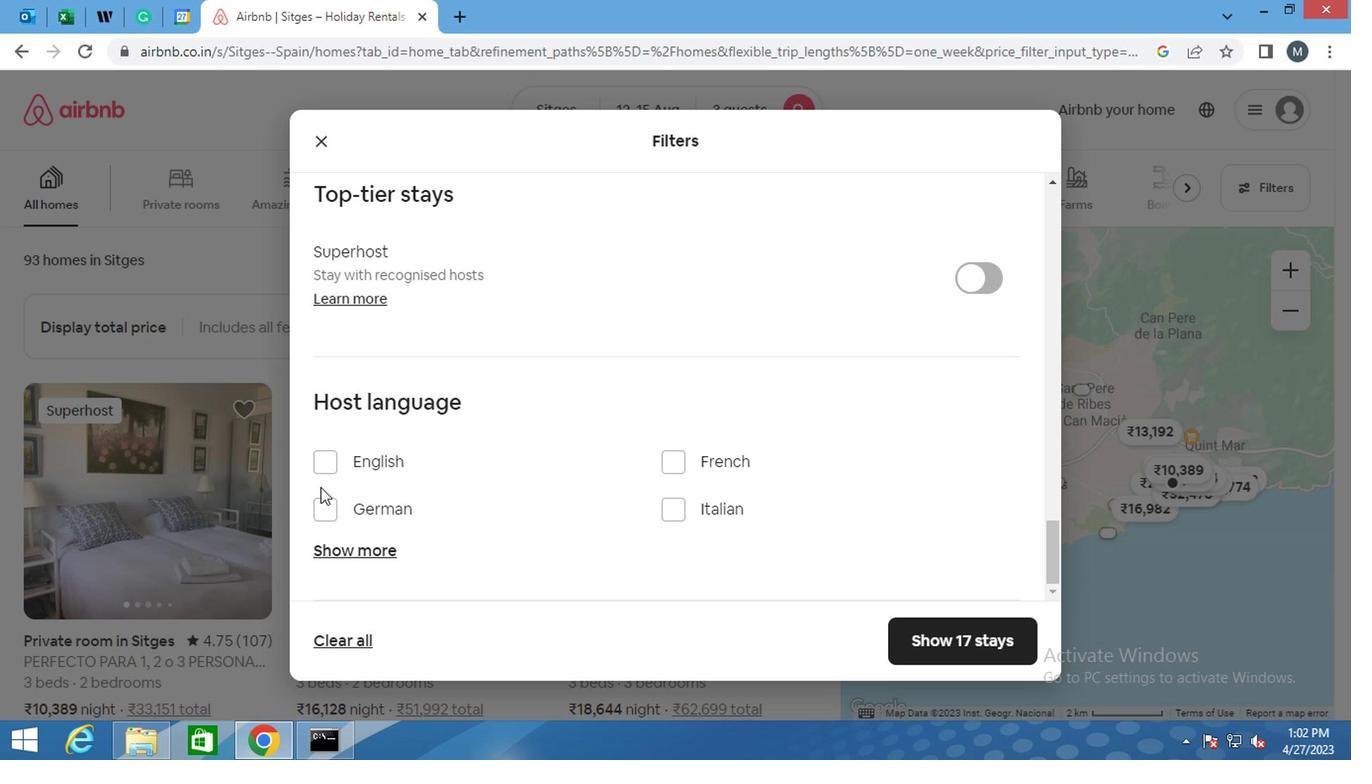 
Action: Mouse pressed left at (327, 472)
Screenshot: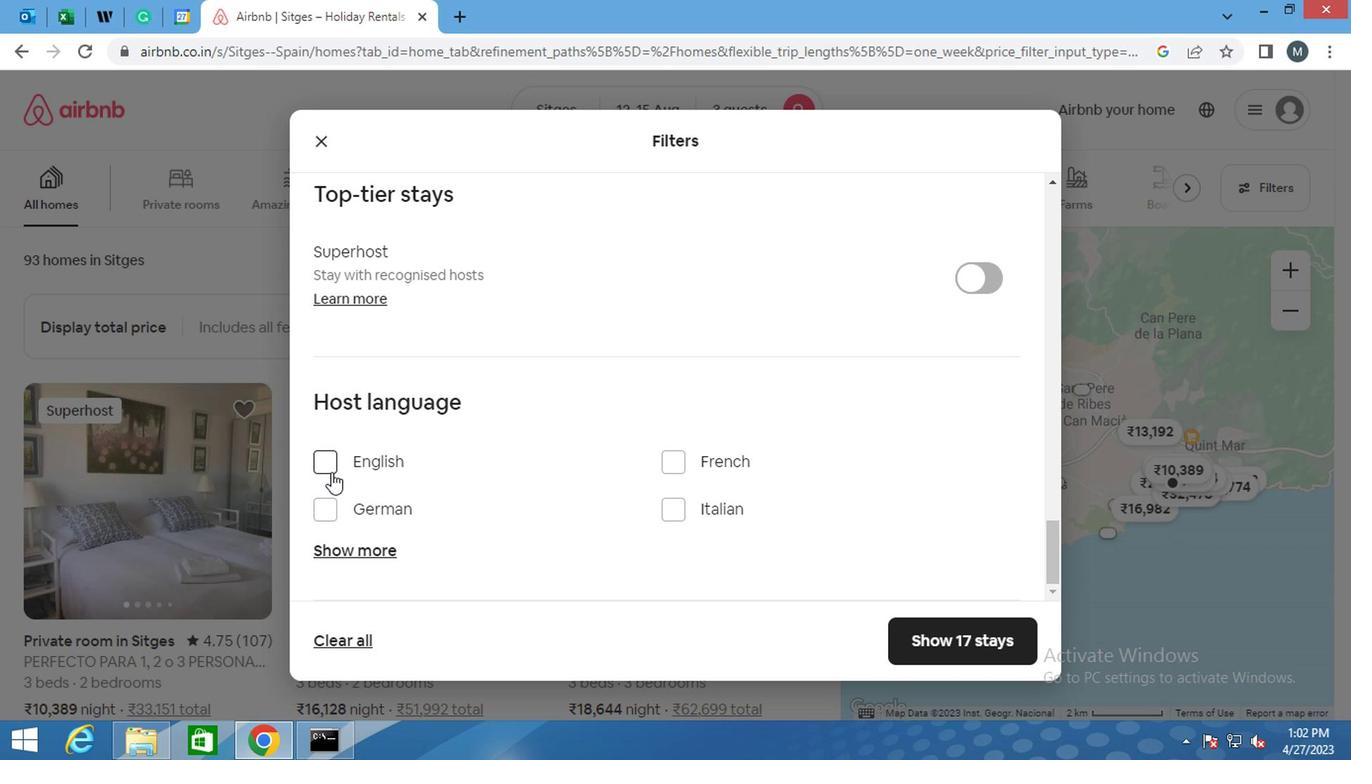 
Action: Mouse moved to (930, 639)
Screenshot: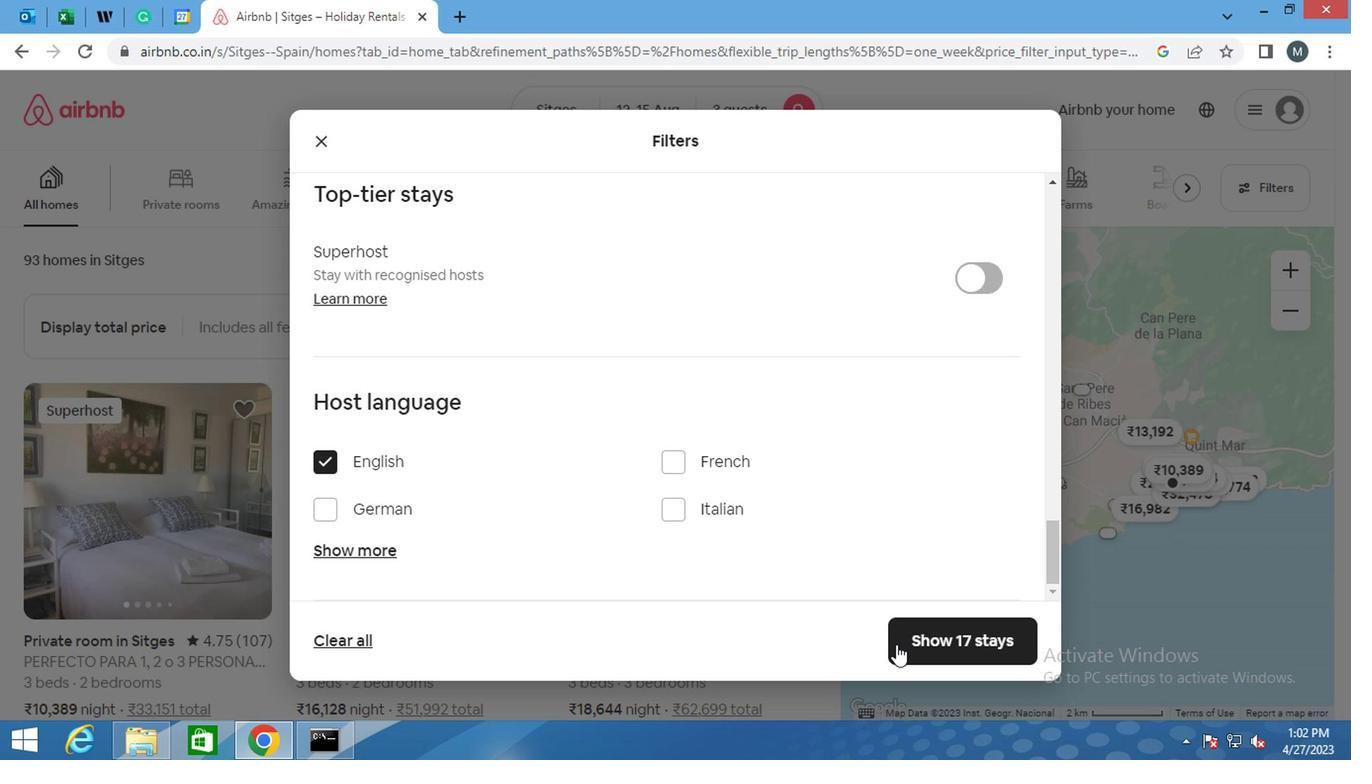 
Action: Mouse pressed left at (930, 639)
Screenshot: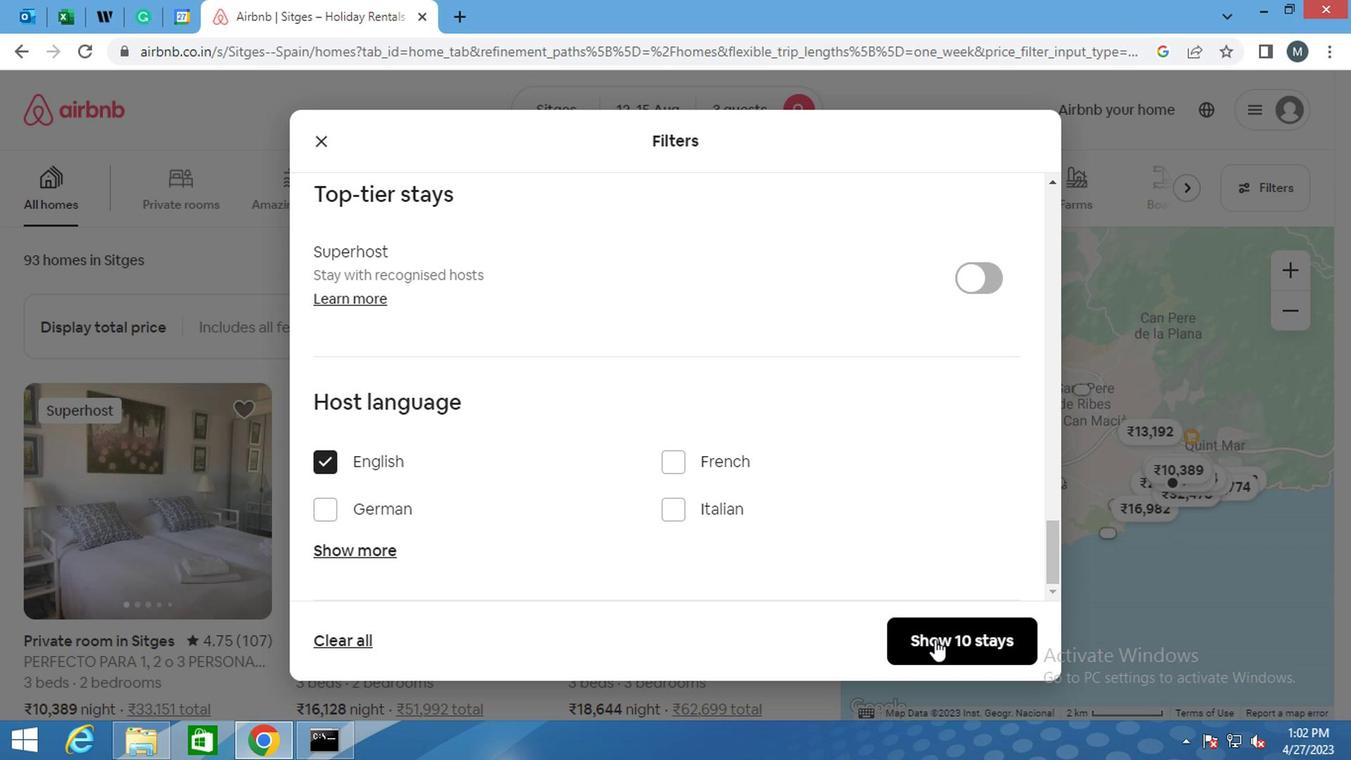 
Action: Mouse moved to (926, 636)
Screenshot: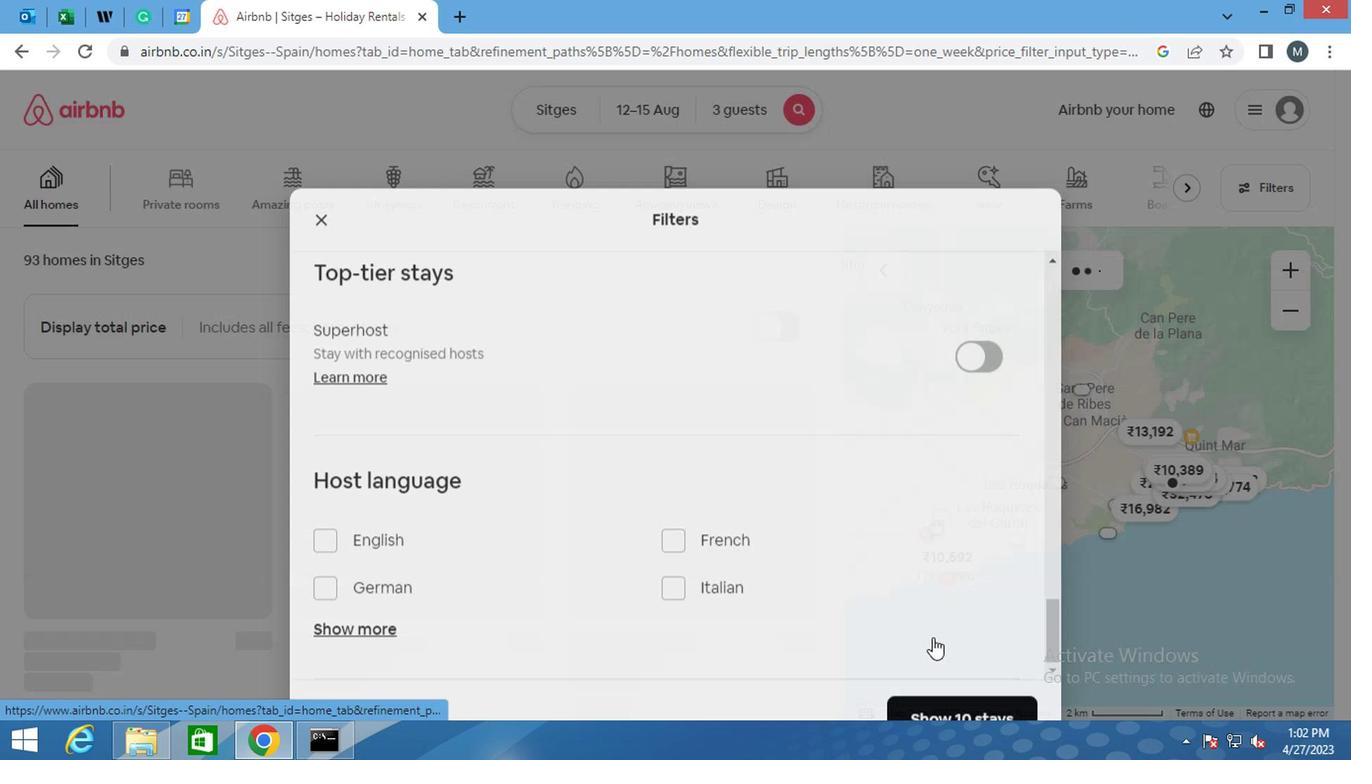 
Action: Key pressed <Key.f6>
Screenshot: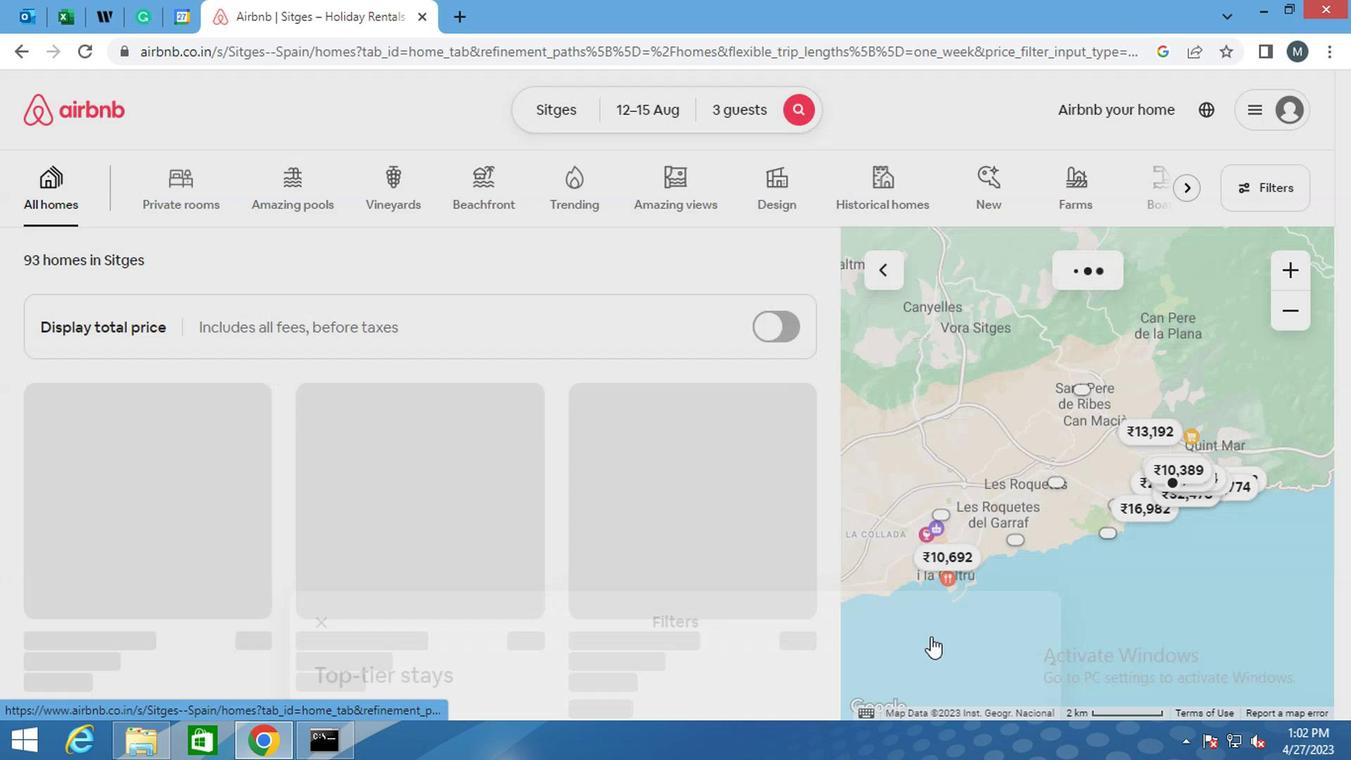 
